 Task: Find a place to stay in Arang, India, from 8th to 15th August for 9 guests, with a price range of ₹10,000 to ₹32,000, 5 bedrooms, 5 beds, 5 bathrooms, type 'Flat', and amenities including Wifi, Free parking, TV, Gym, and Breakfast, with Self check-in option.
Action: Mouse moved to (472, 65)
Screenshot: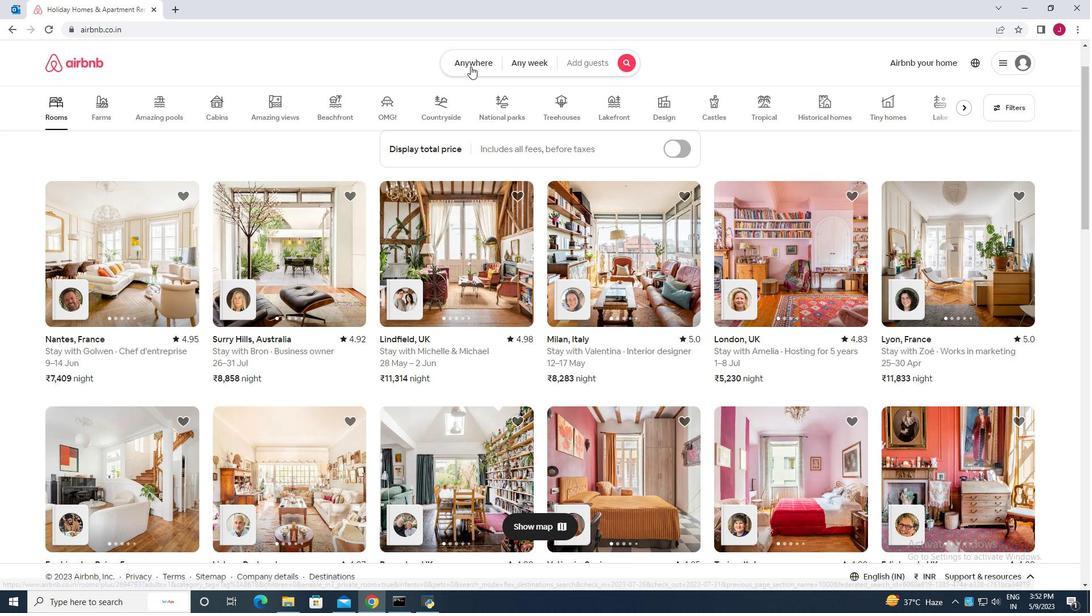 
Action: Mouse pressed left at (472, 65)
Screenshot: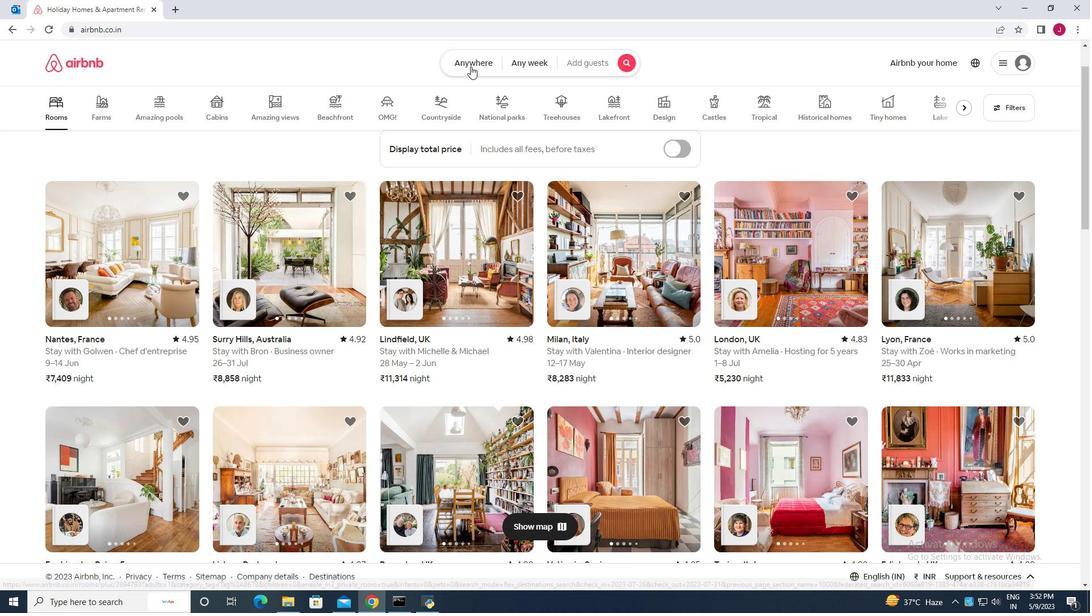 
Action: Mouse moved to (399, 112)
Screenshot: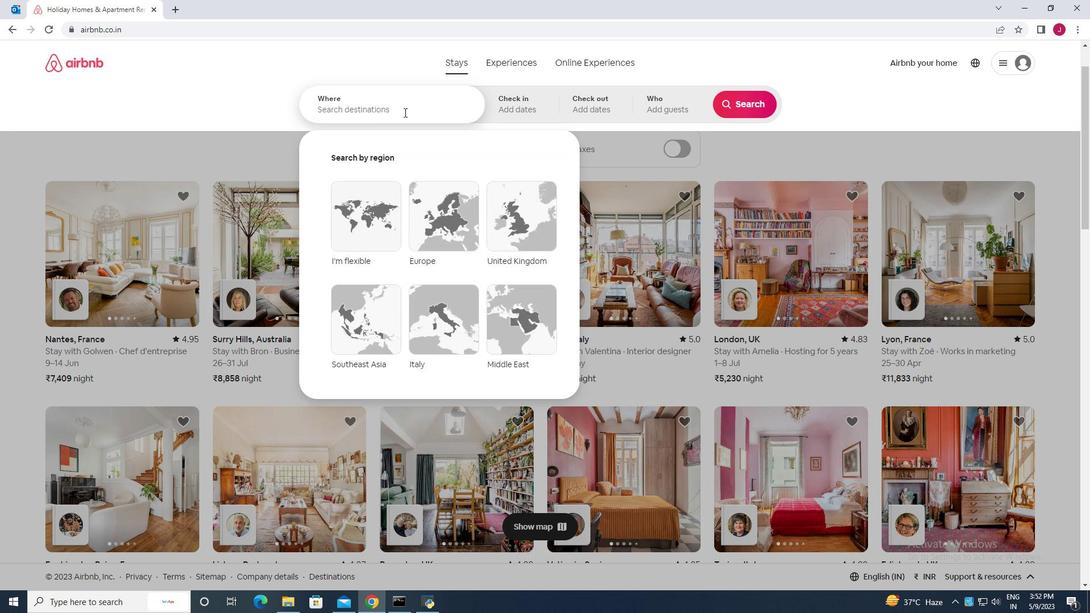 
Action: Mouse pressed left at (399, 112)
Screenshot: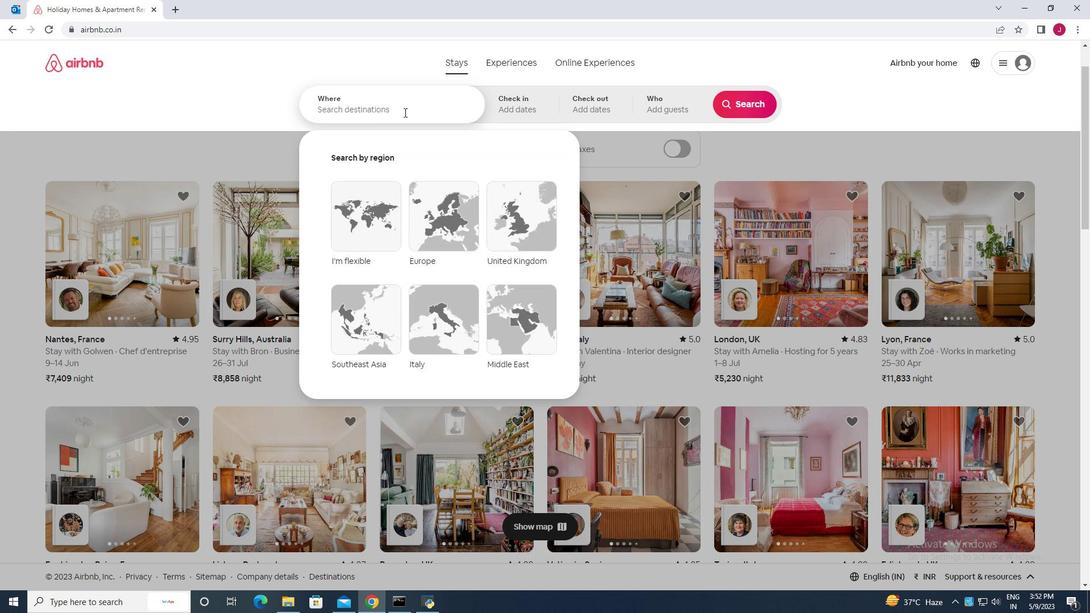 
Action: Key pressed arang<Key.space>india
Screenshot: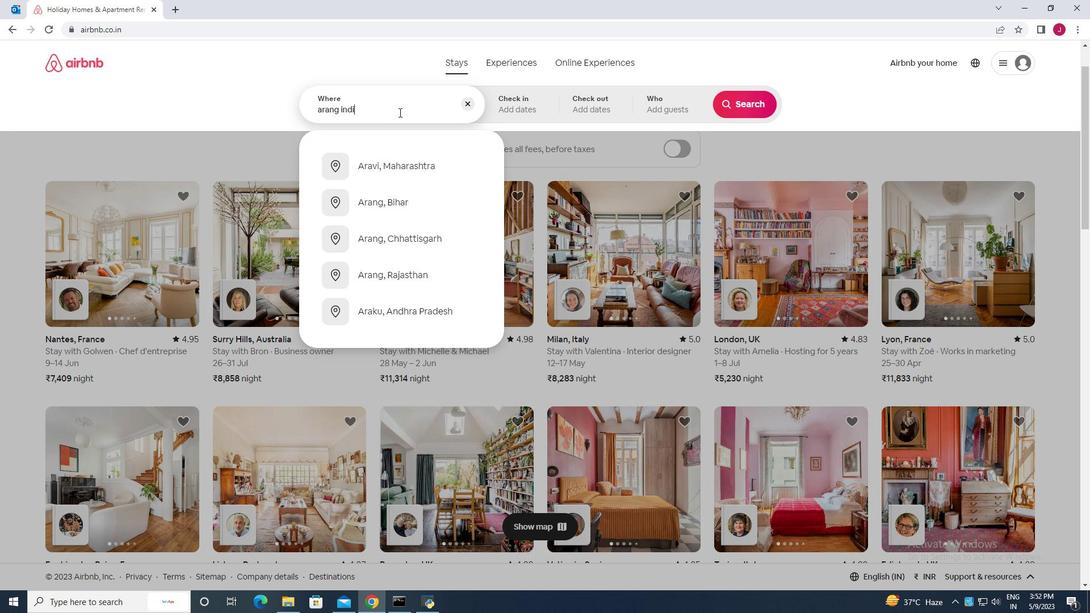 
Action: Mouse moved to (400, 116)
Screenshot: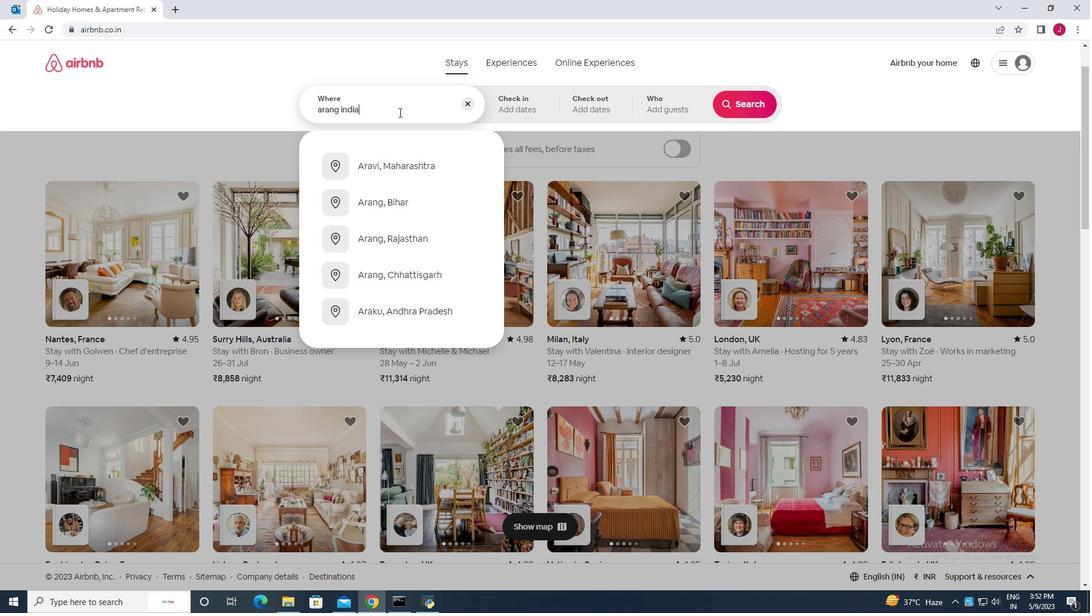 
Action: Key pressed <Key.space>
Screenshot: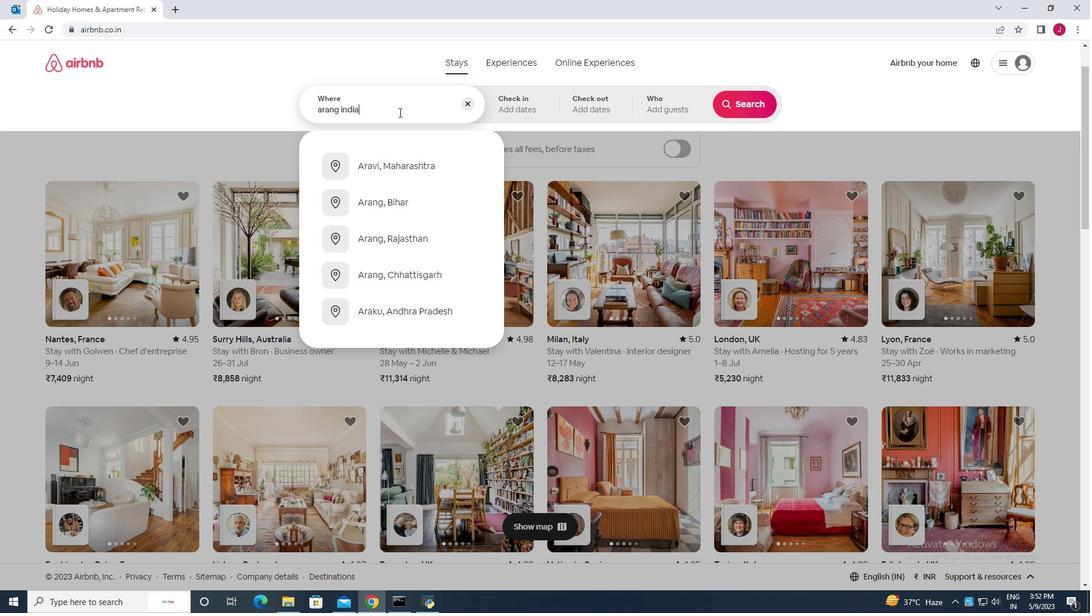 
Action: Mouse moved to (394, 102)
Screenshot: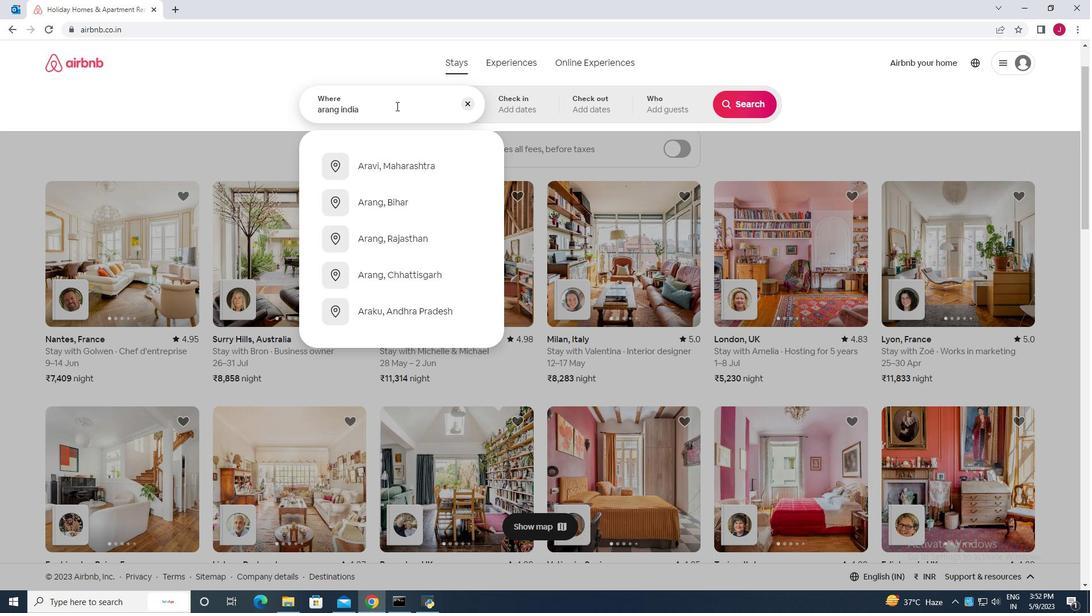 
Action: Key pressed <Key.enter>
Screenshot: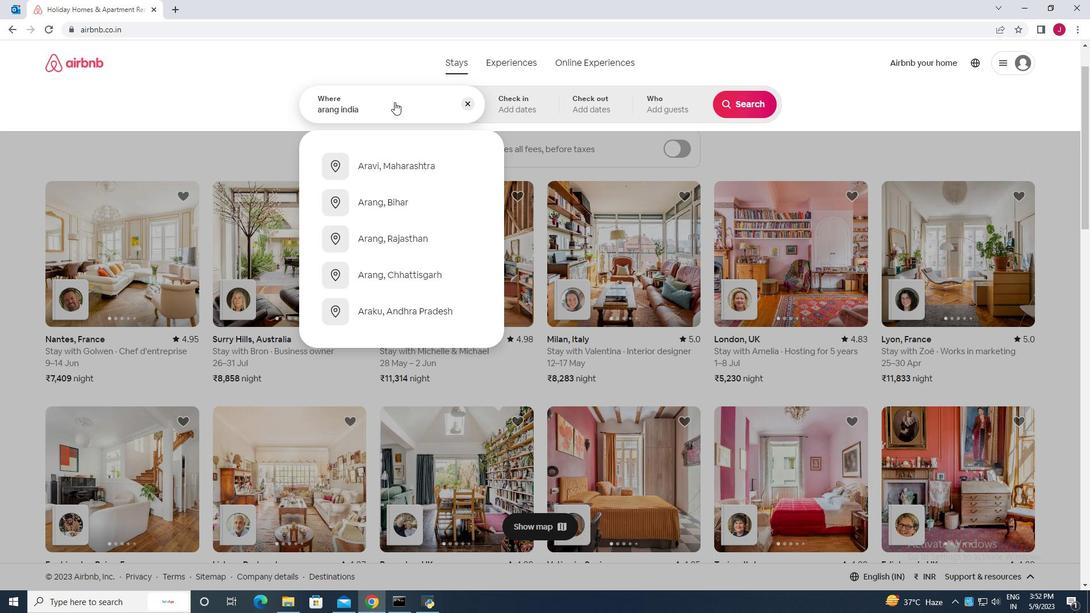 
Action: Mouse moved to (739, 196)
Screenshot: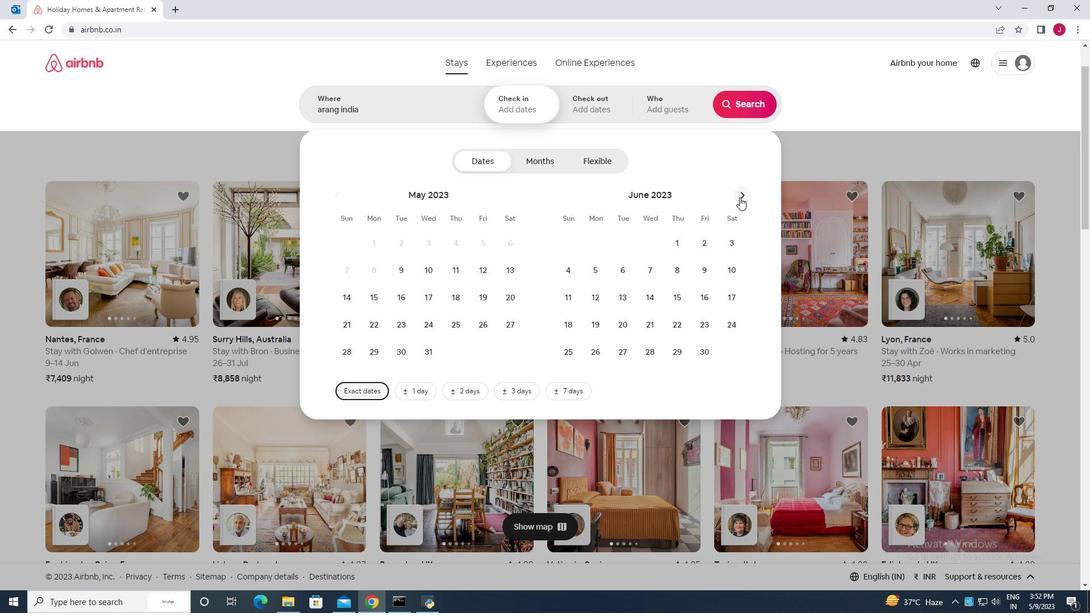 
Action: Mouse pressed left at (739, 196)
Screenshot: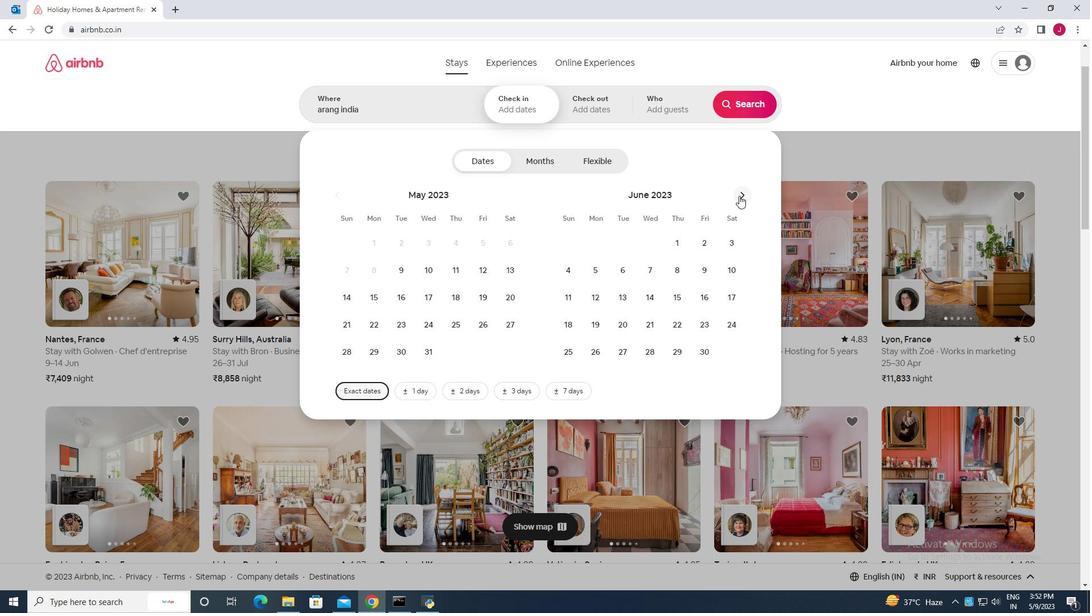 
Action: Mouse pressed left at (739, 196)
Screenshot: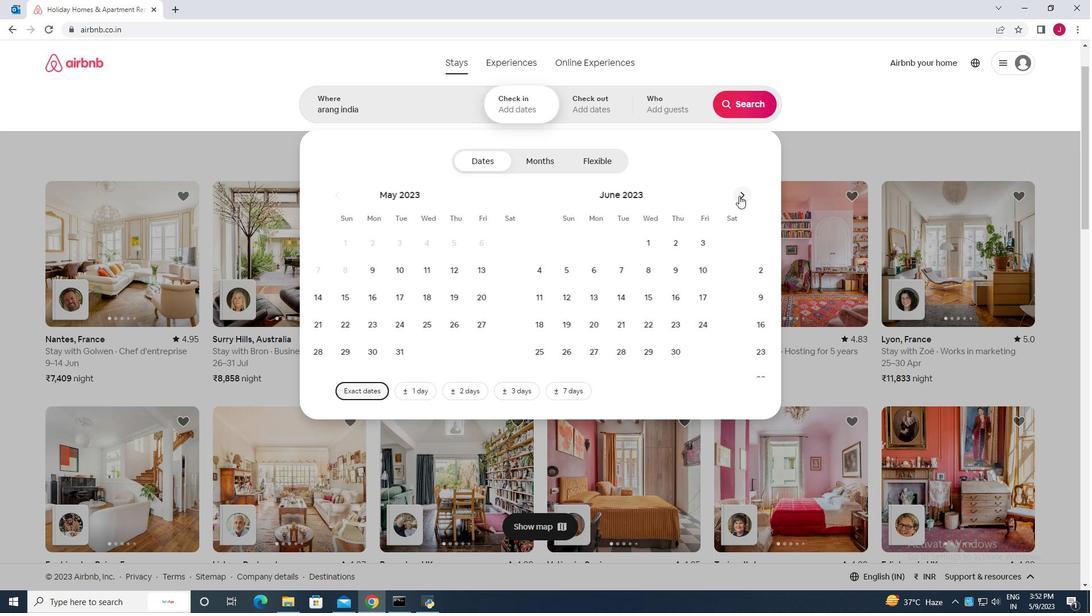 
Action: Mouse moved to (622, 272)
Screenshot: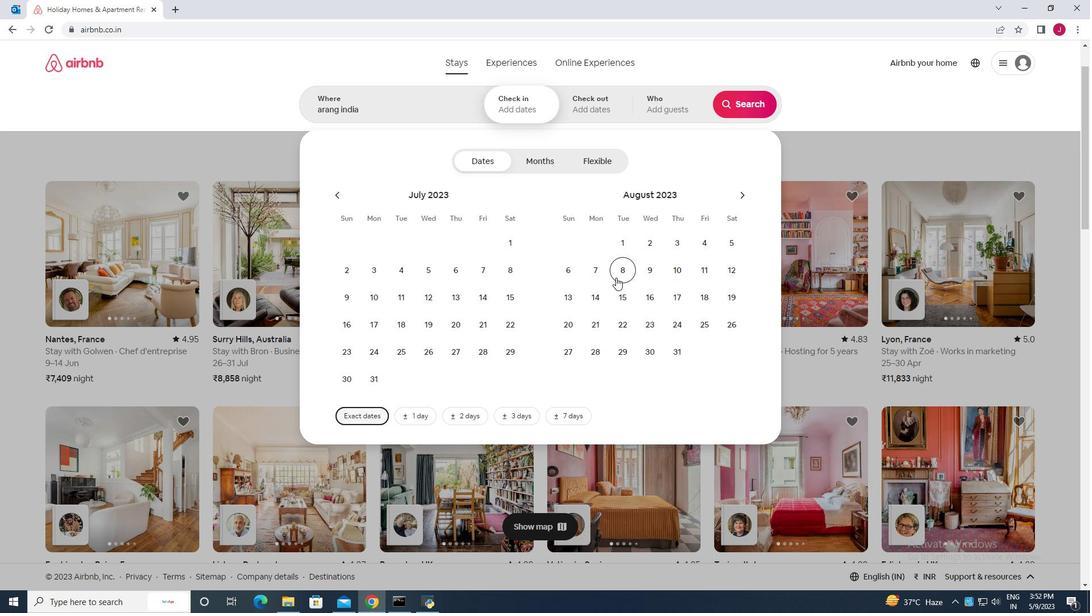 
Action: Mouse pressed left at (622, 272)
Screenshot: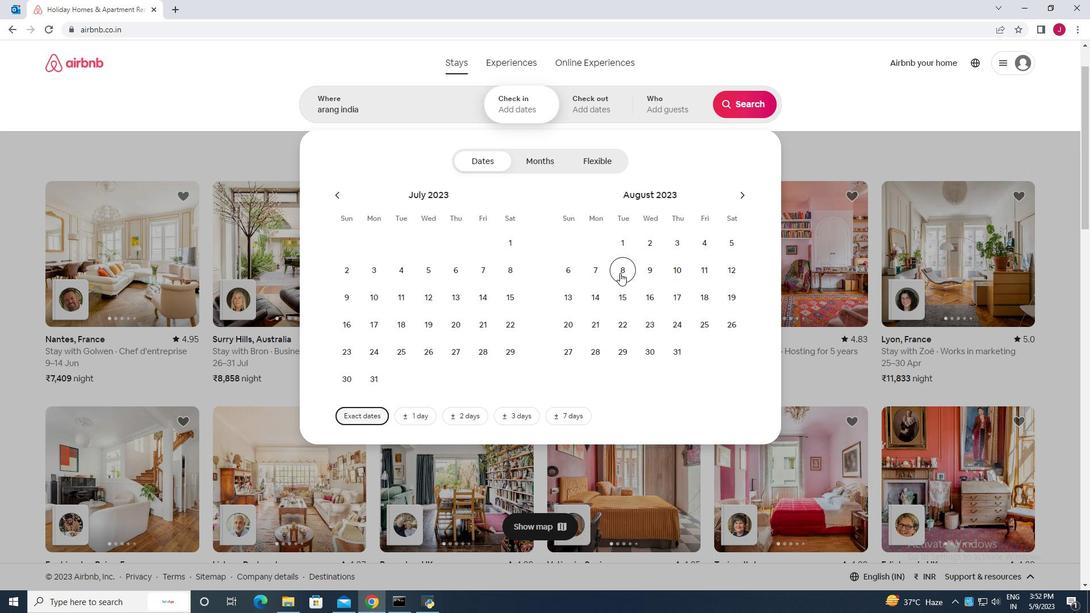 
Action: Mouse moved to (623, 301)
Screenshot: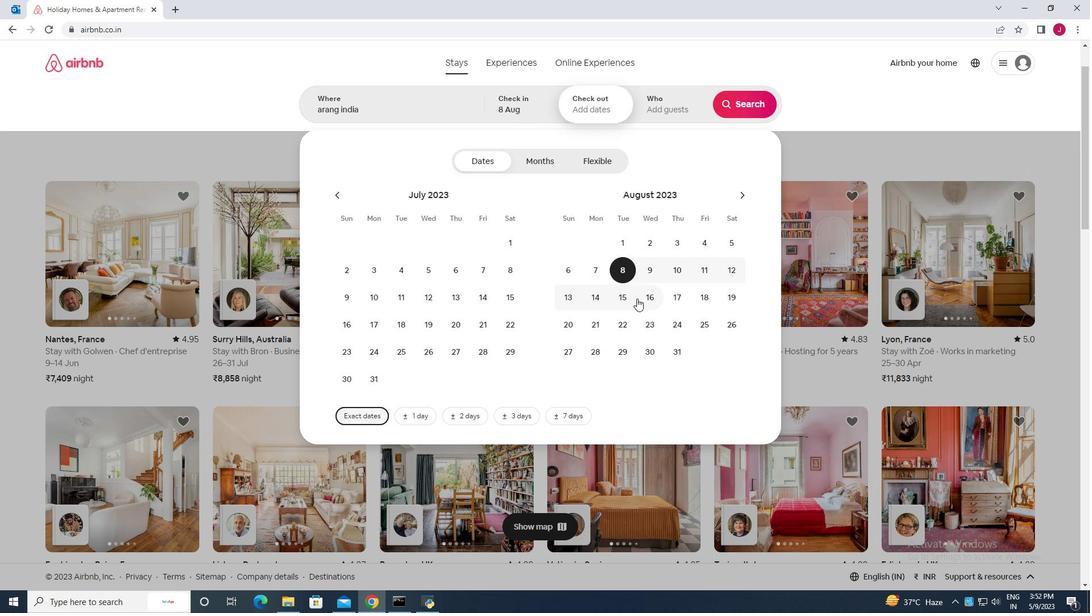 
Action: Mouse pressed left at (623, 301)
Screenshot: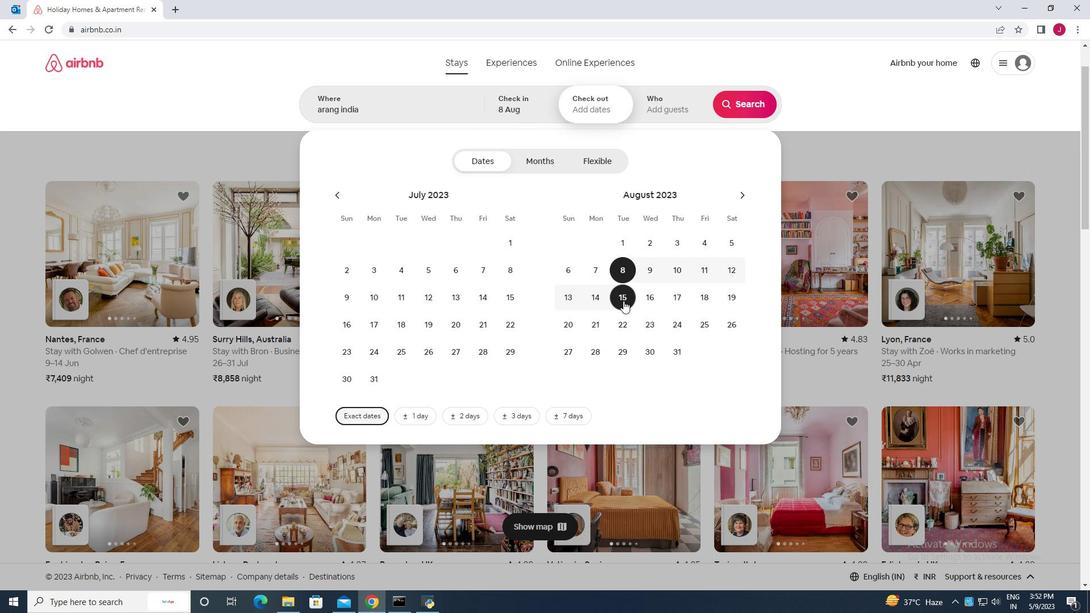 
Action: Mouse moved to (669, 108)
Screenshot: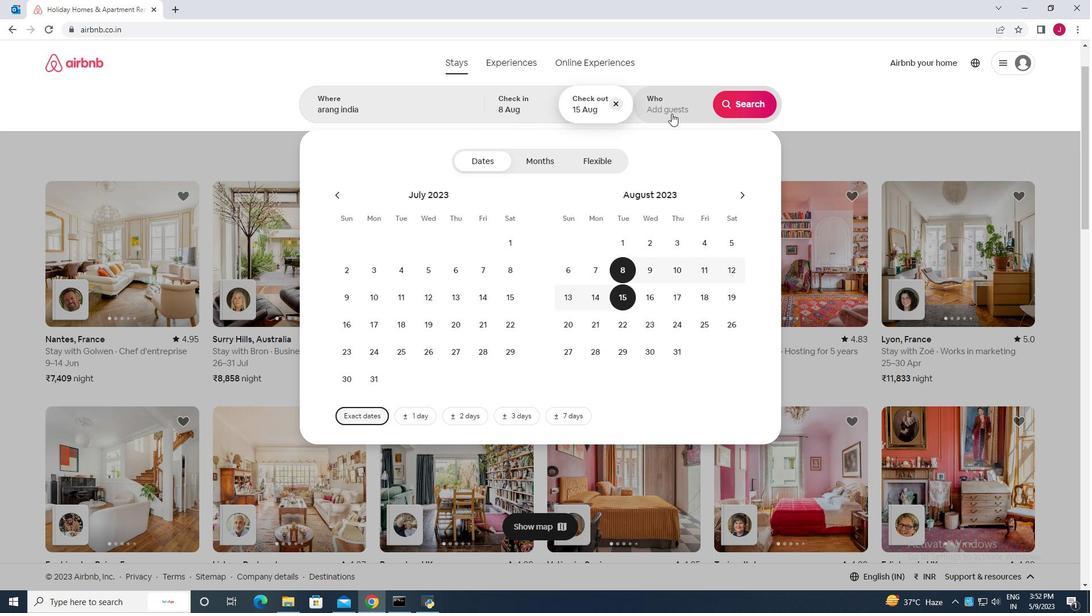 
Action: Mouse pressed left at (669, 108)
Screenshot: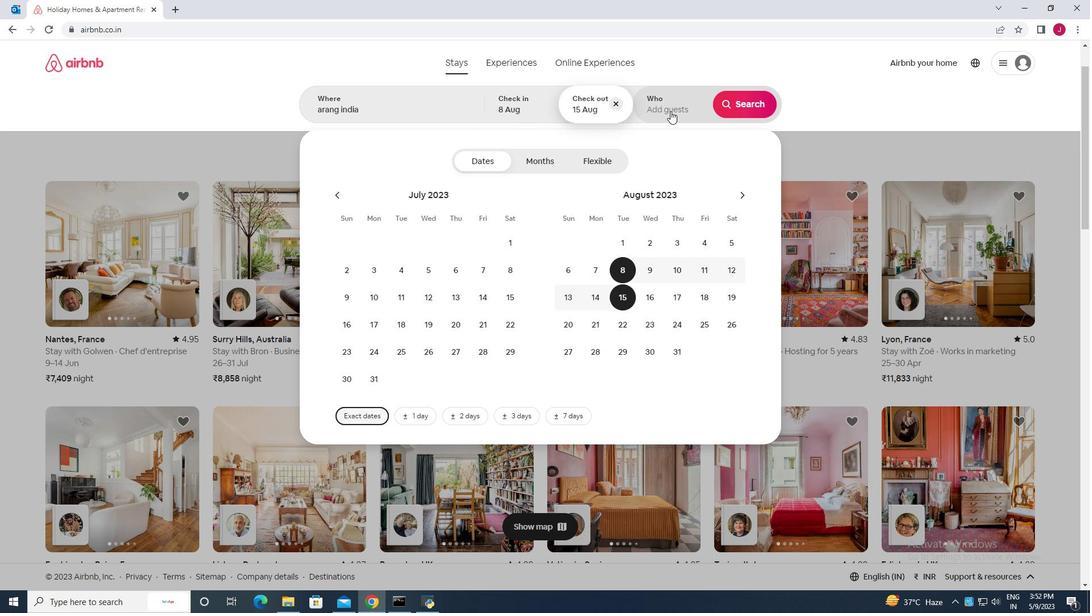 
Action: Mouse moved to (754, 164)
Screenshot: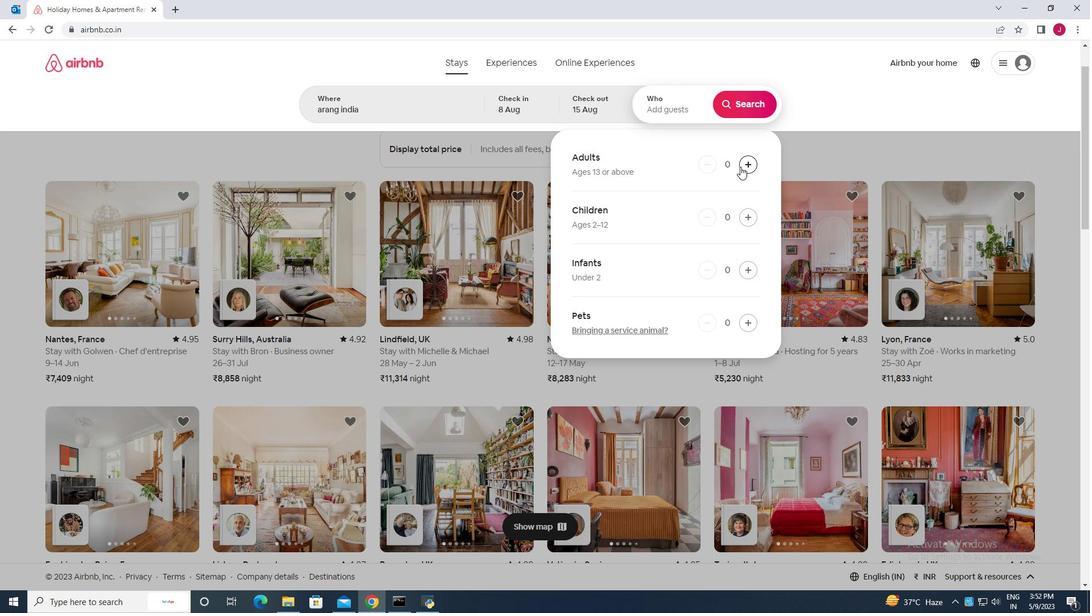 
Action: Mouse pressed left at (754, 164)
Screenshot: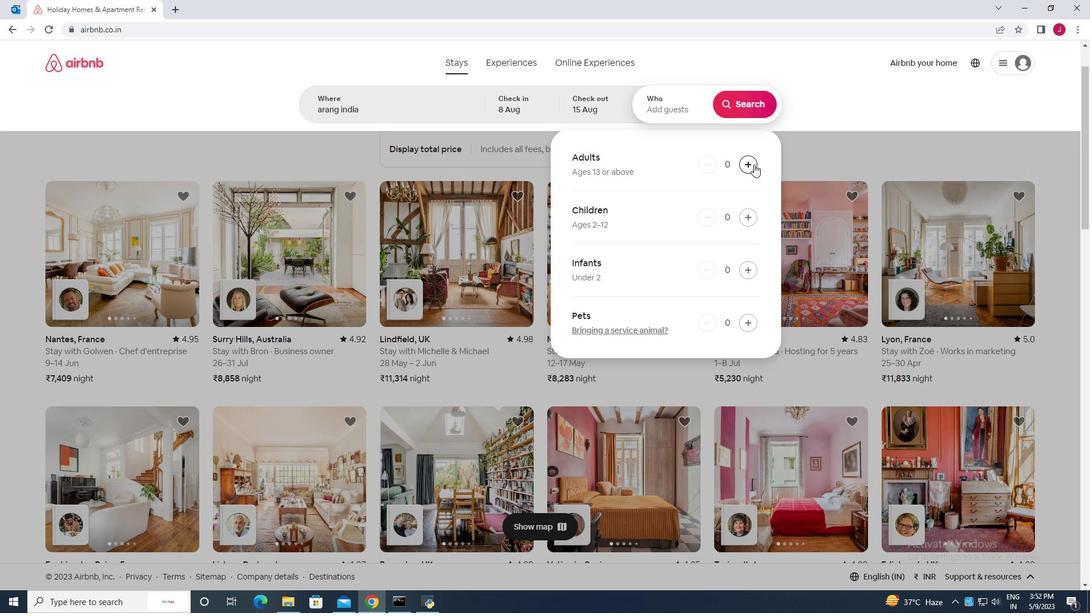 
Action: Mouse pressed left at (754, 164)
Screenshot: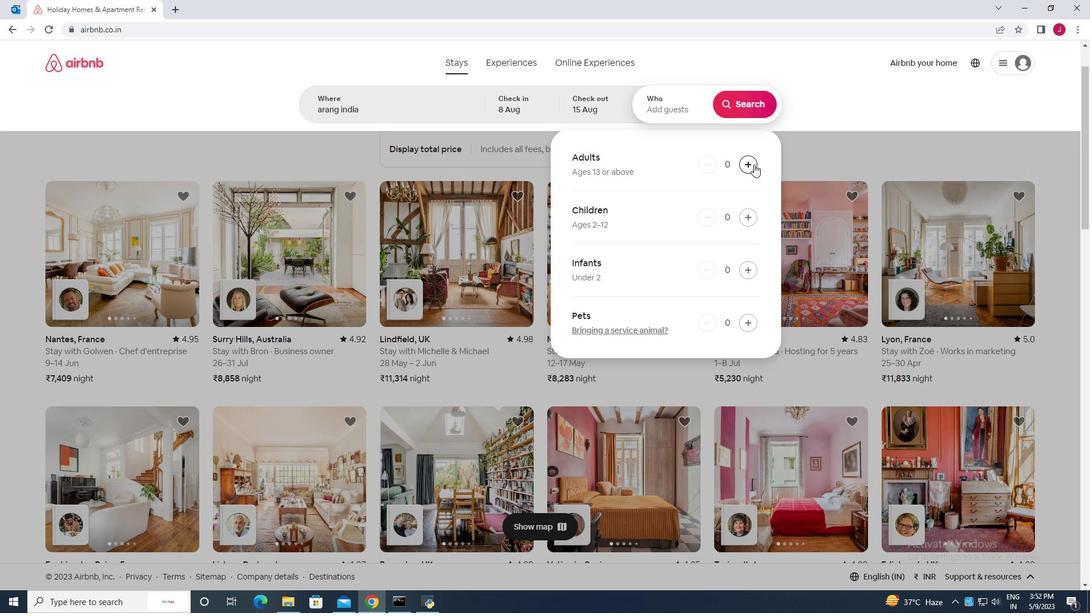 
Action: Mouse pressed left at (754, 164)
Screenshot: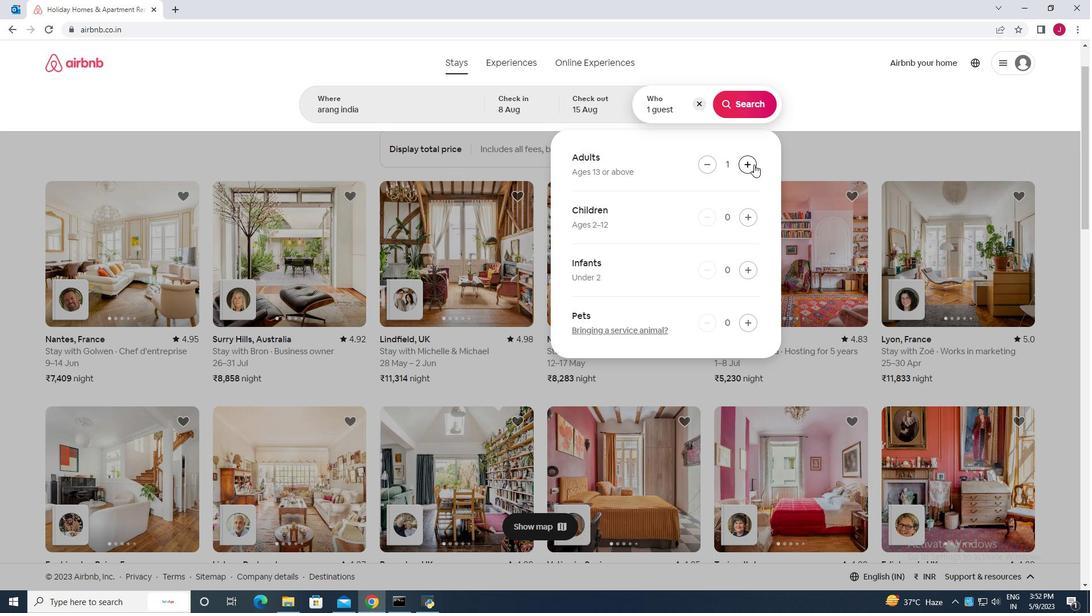 
Action: Mouse pressed left at (754, 164)
Screenshot: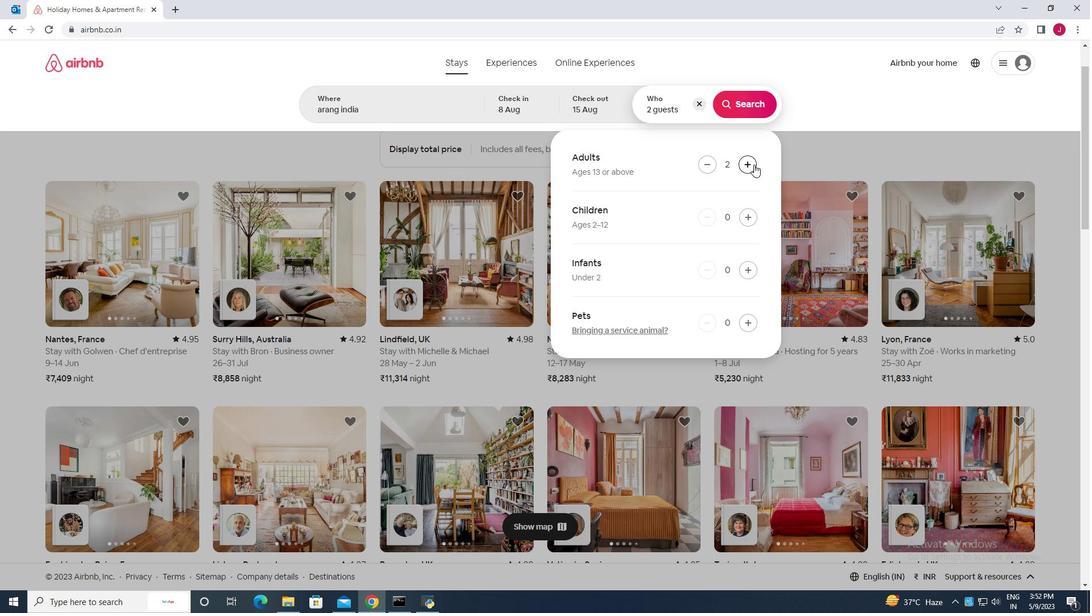 
Action: Mouse pressed left at (754, 164)
Screenshot: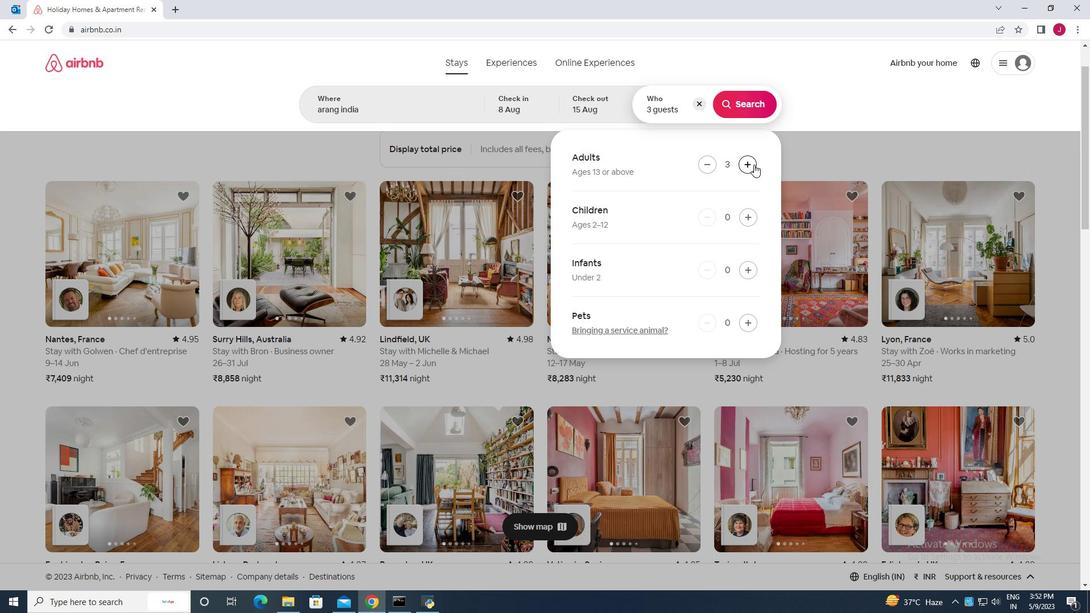 
Action: Mouse pressed left at (754, 164)
Screenshot: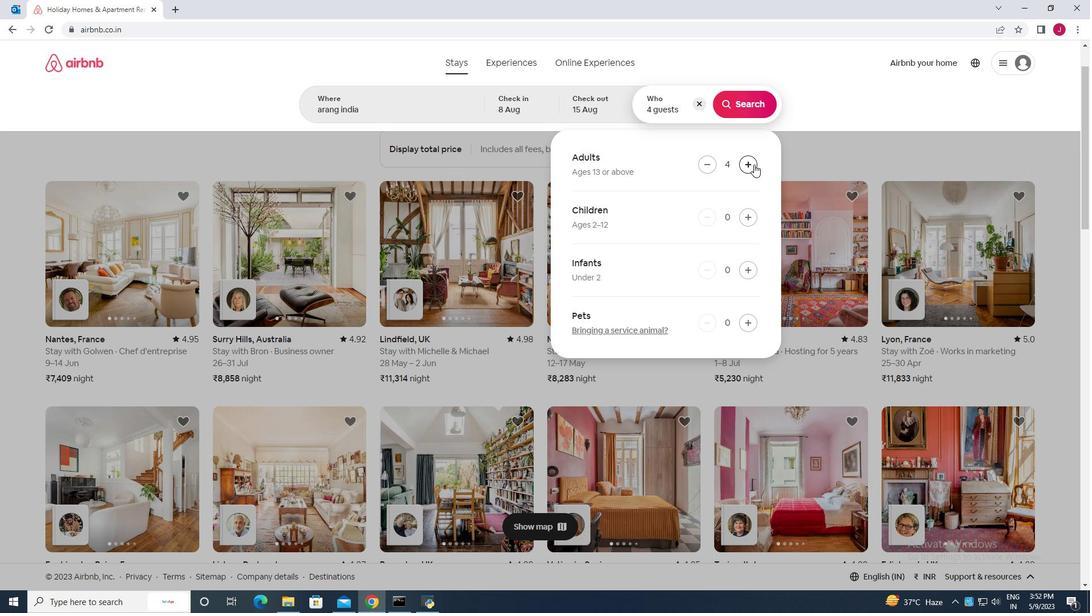 
Action: Mouse pressed left at (754, 164)
Screenshot: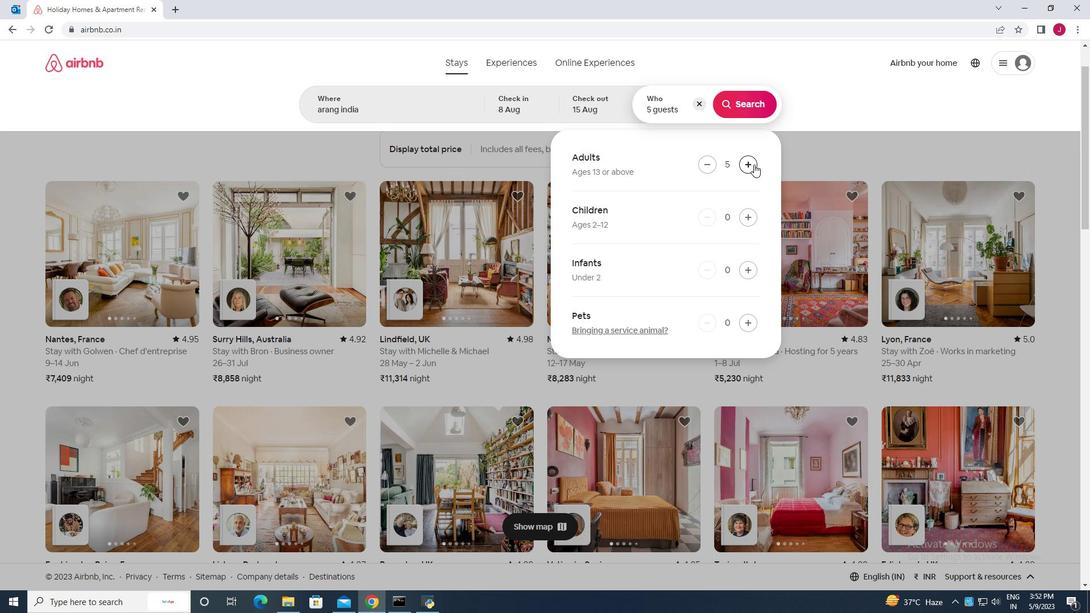 
Action: Mouse pressed left at (754, 164)
Screenshot: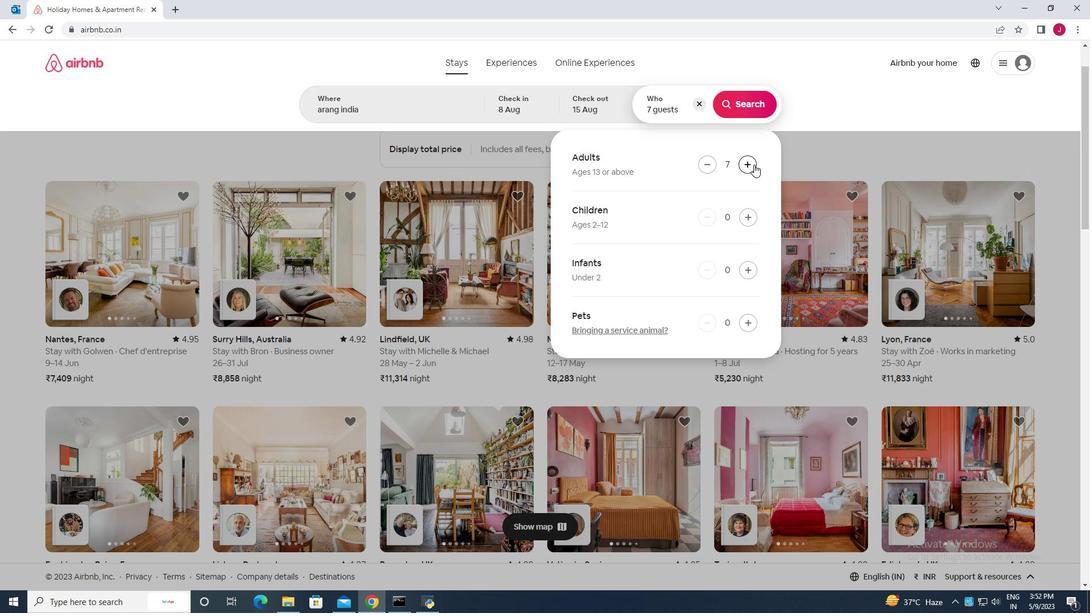 
Action: Mouse pressed left at (754, 164)
Screenshot: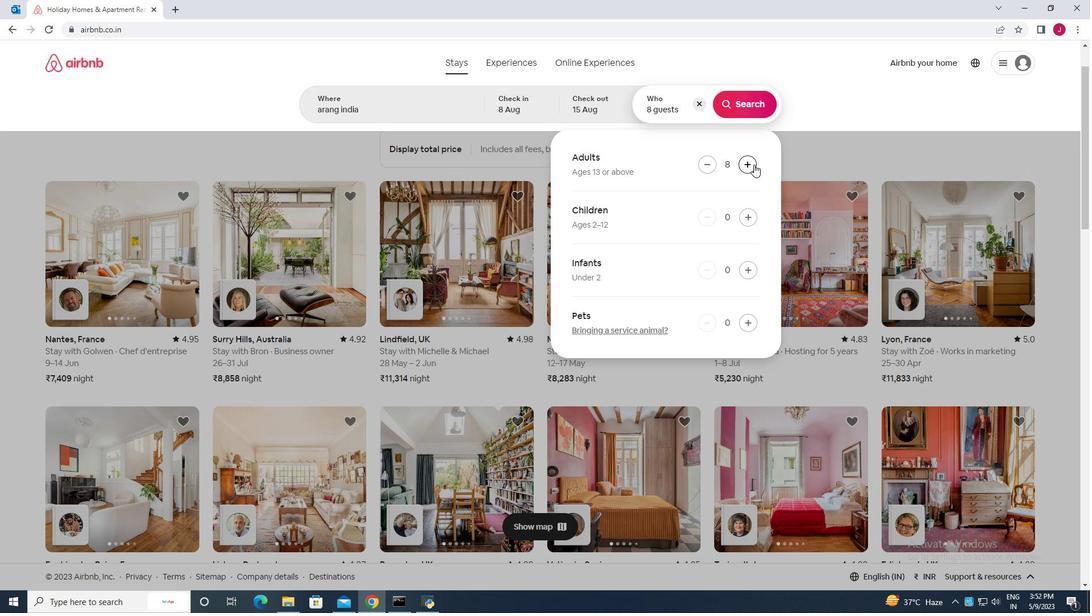 
Action: Mouse moved to (747, 103)
Screenshot: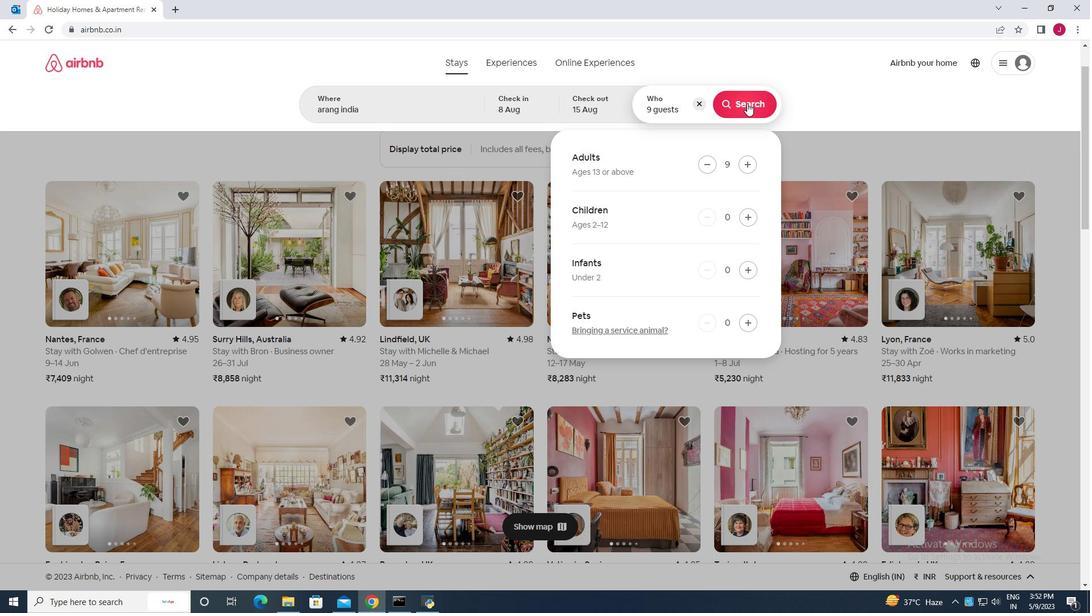 
Action: Mouse pressed left at (747, 103)
Screenshot: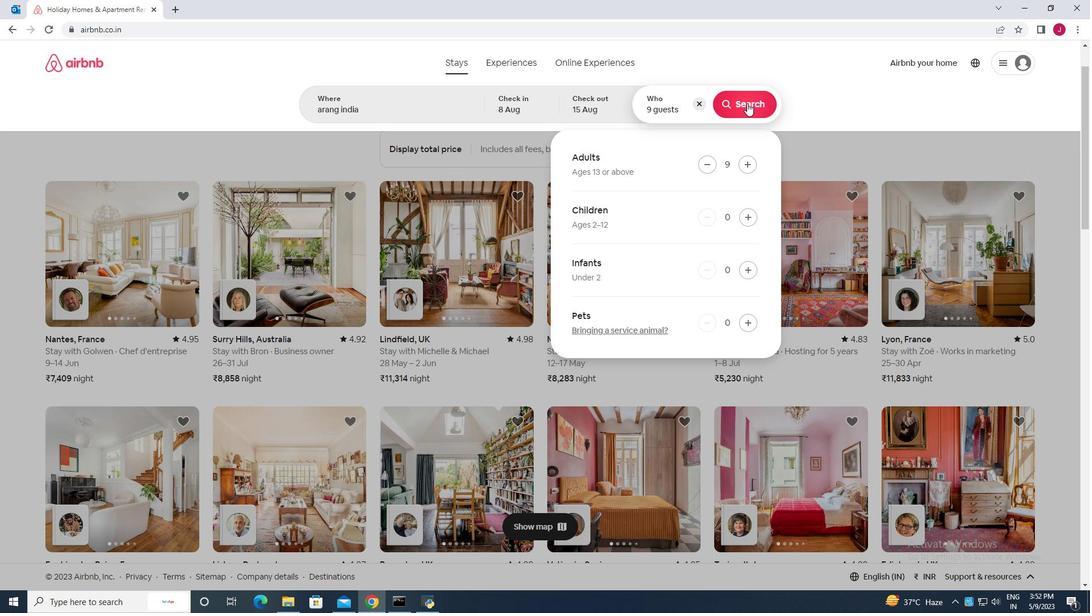 
Action: Mouse moved to (1047, 106)
Screenshot: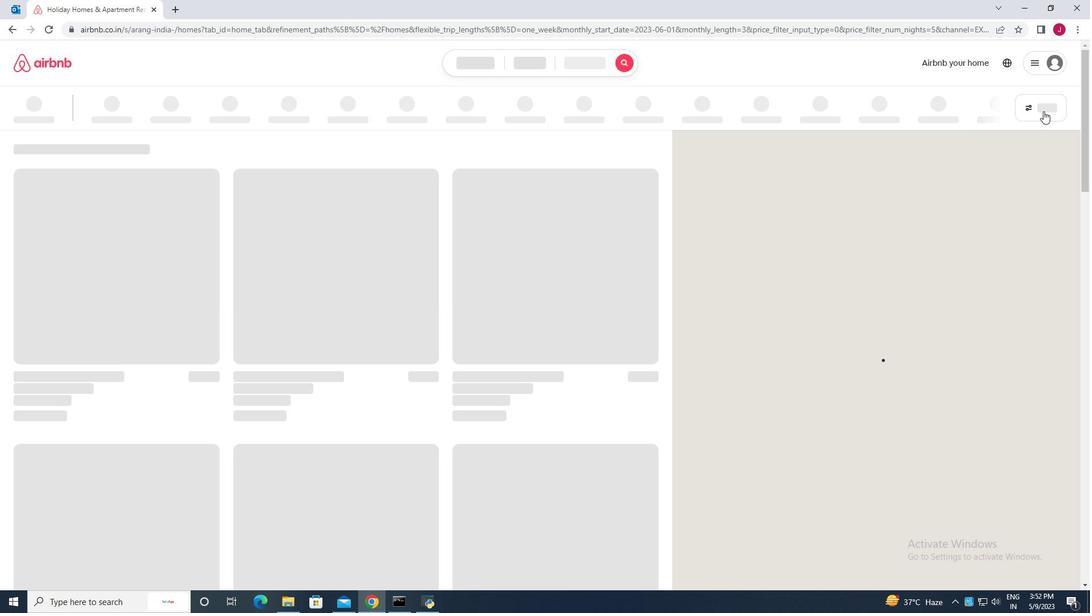 
Action: Mouse pressed left at (1047, 106)
Screenshot: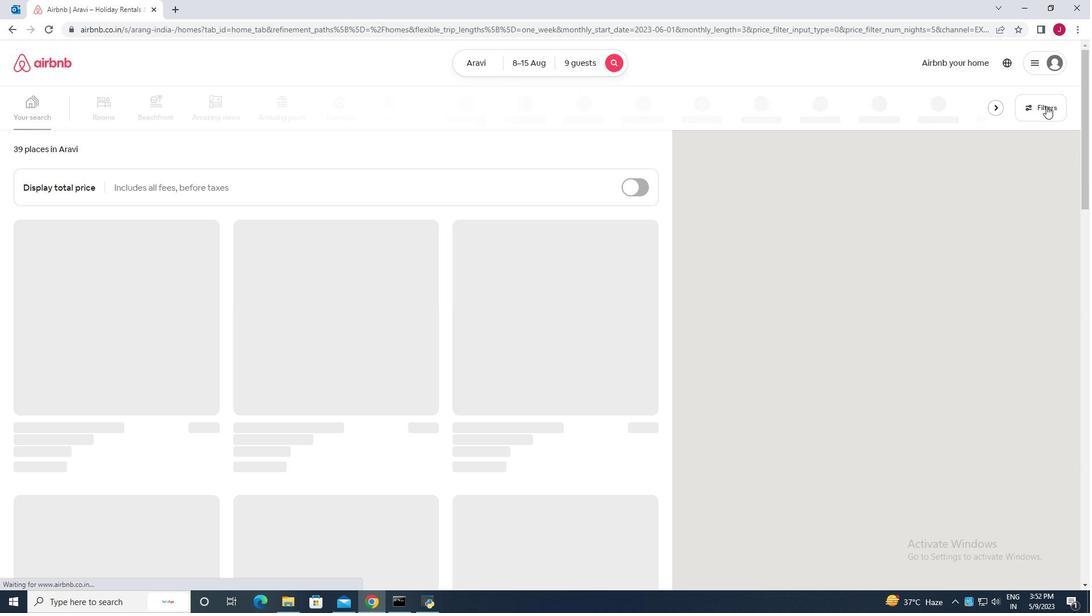 
Action: Mouse moved to (411, 388)
Screenshot: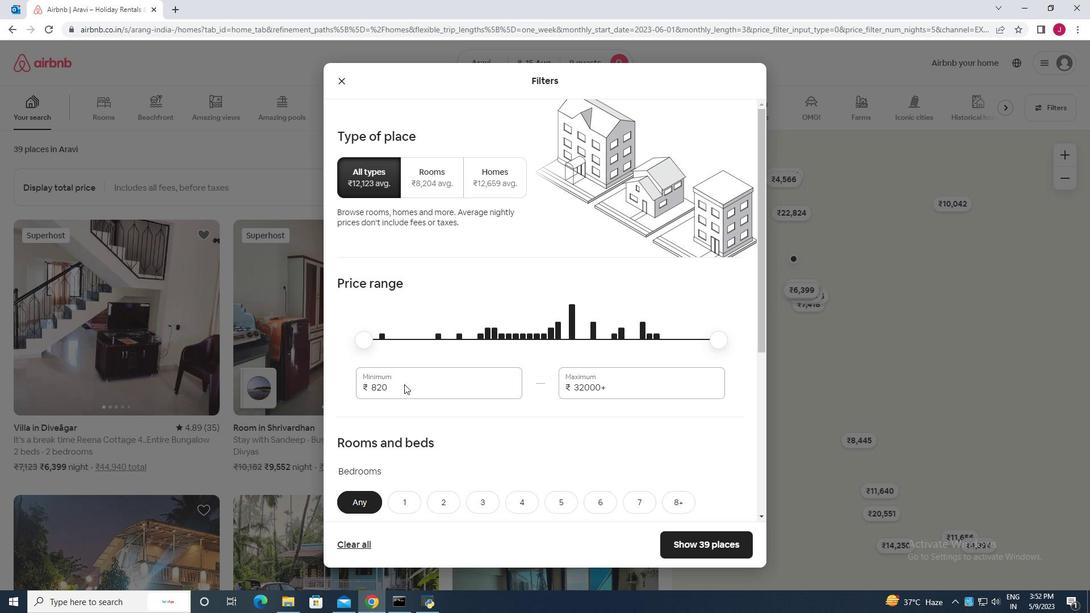 
Action: Mouse pressed left at (411, 388)
Screenshot: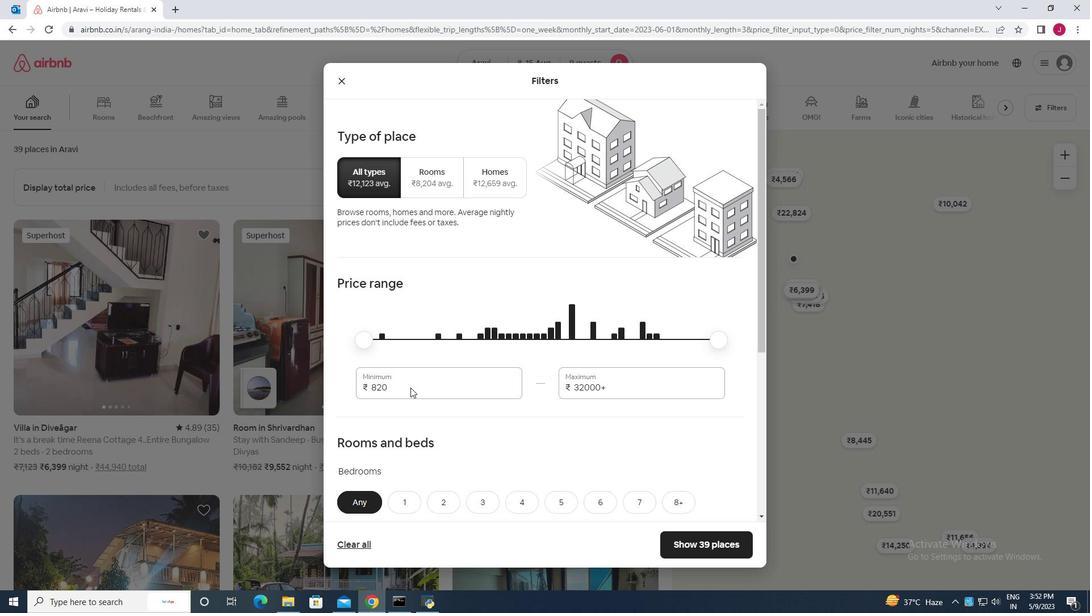 
Action: Mouse moved to (412, 388)
Screenshot: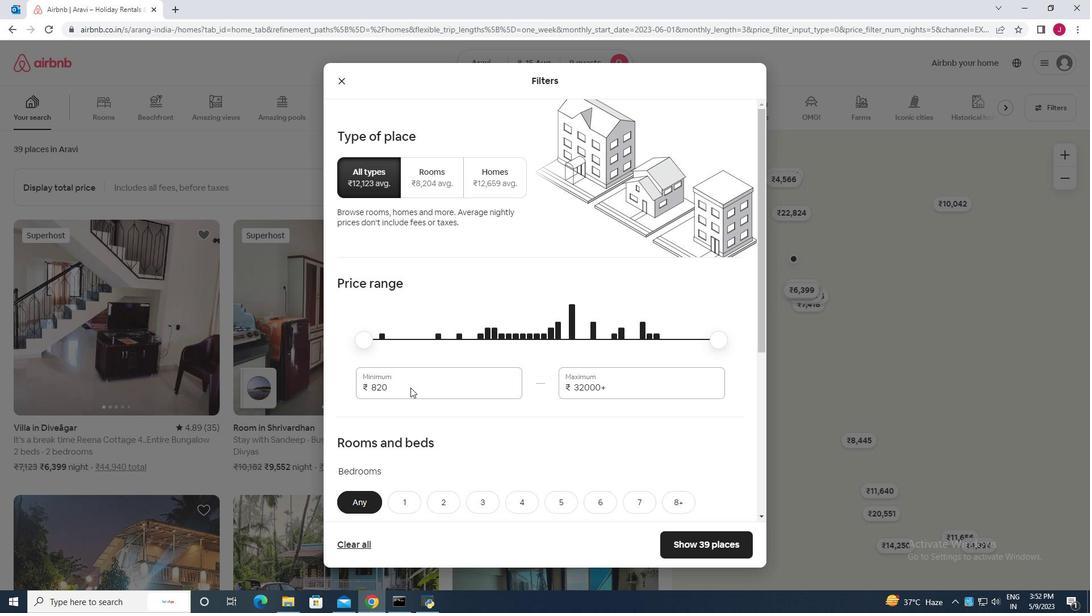 
Action: Key pressed <Key.backspace><Key.backspace><Key.backspace><Key.backspace><Key.backspace><Key.backspace>
Screenshot: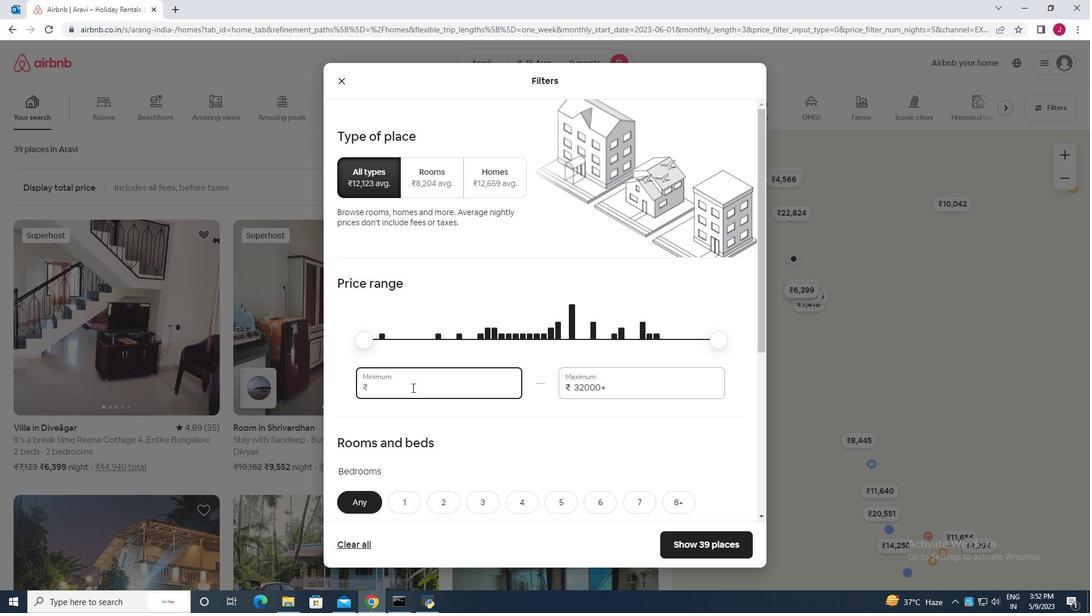 
Action: Mouse moved to (502, 382)
Screenshot: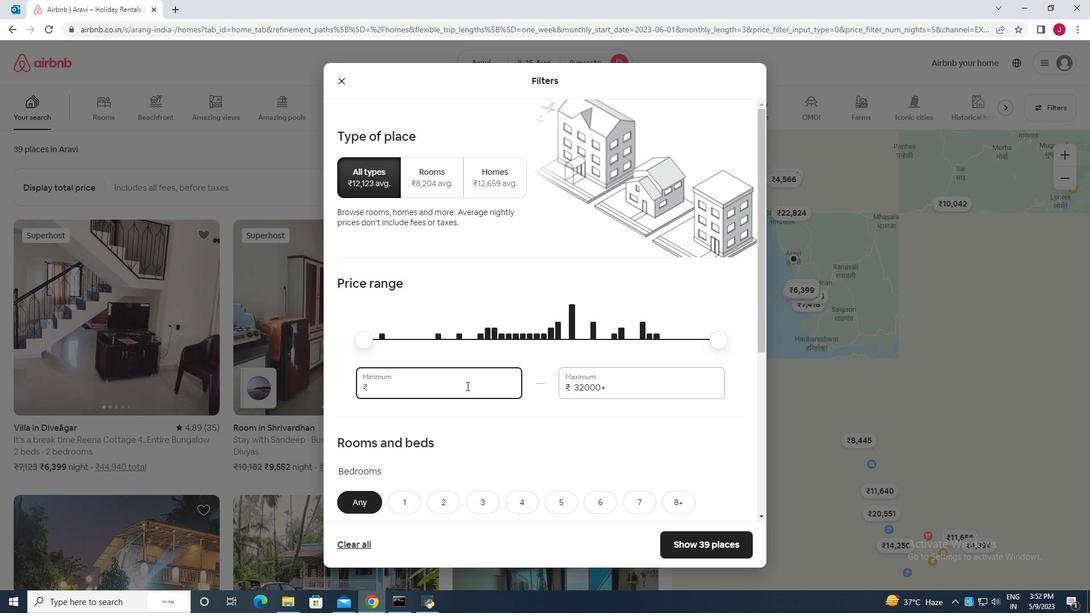 
Action: Key pressed 1000
Screenshot: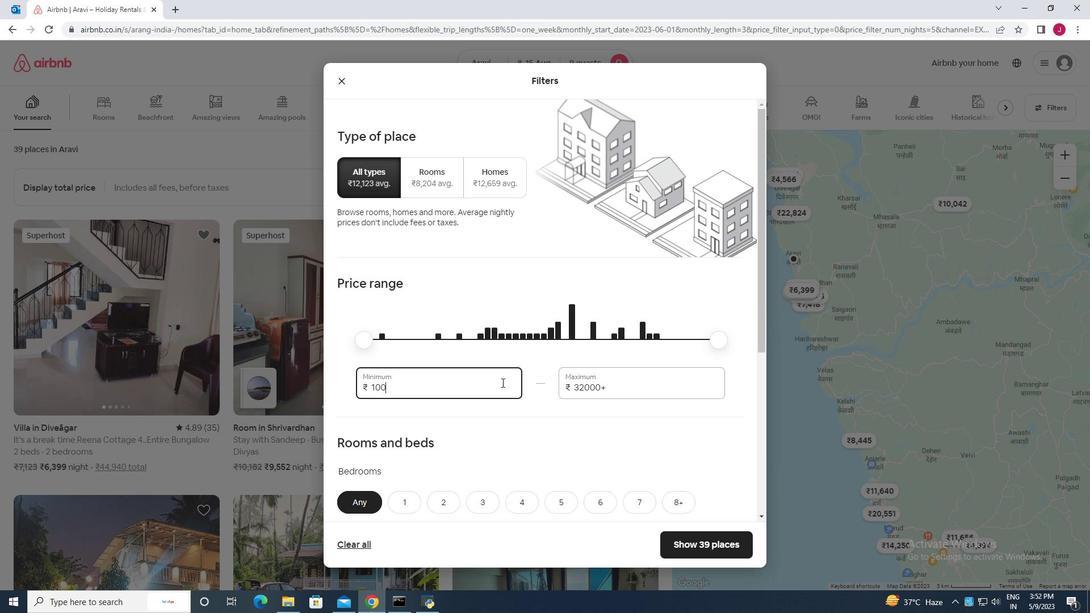 
Action: Mouse moved to (542, 380)
Screenshot: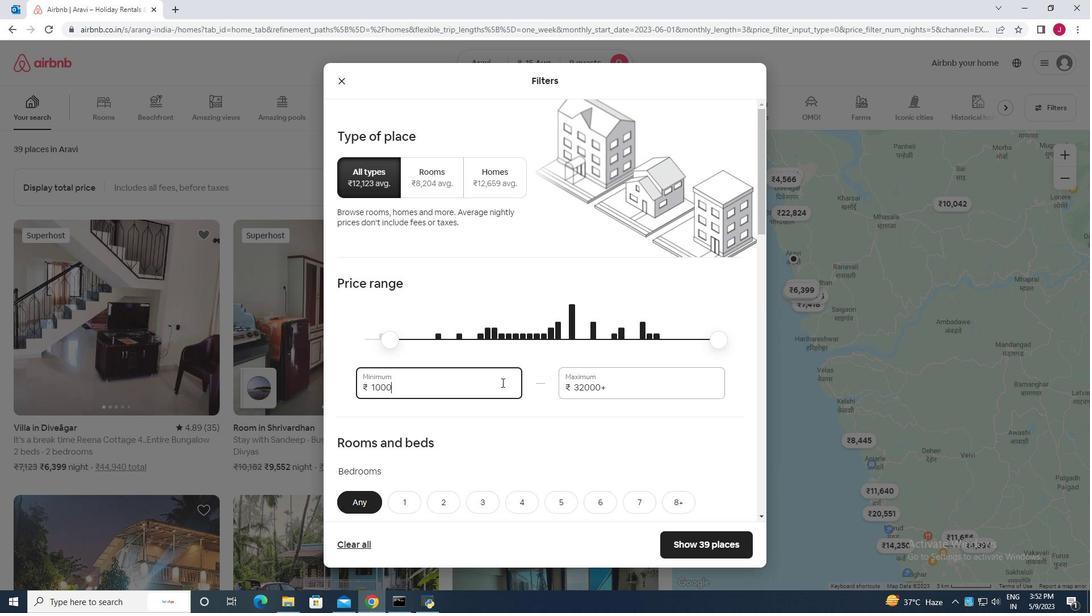 
Action: Key pressed 0
Screenshot: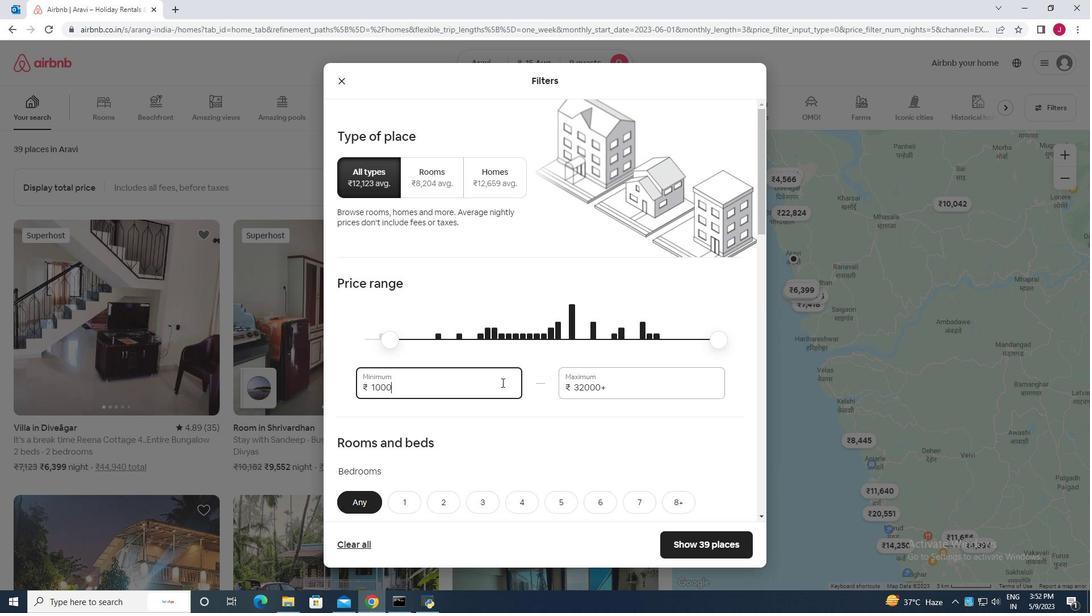 
Action: Mouse moved to (668, 379)
Screenshot: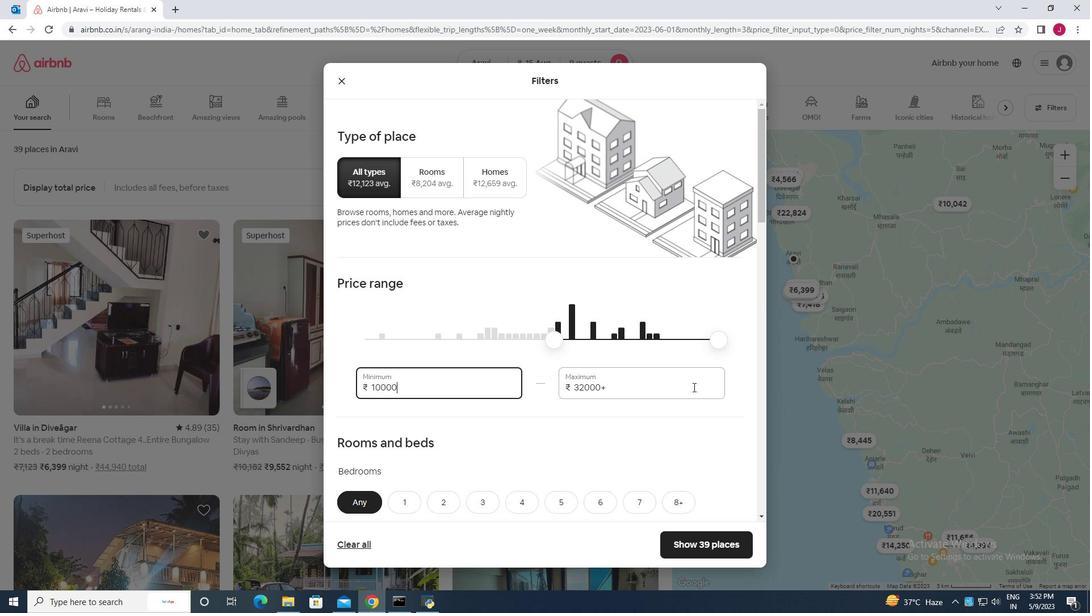 
Action: Mouse pressed left at (668, 379)
Screenshot: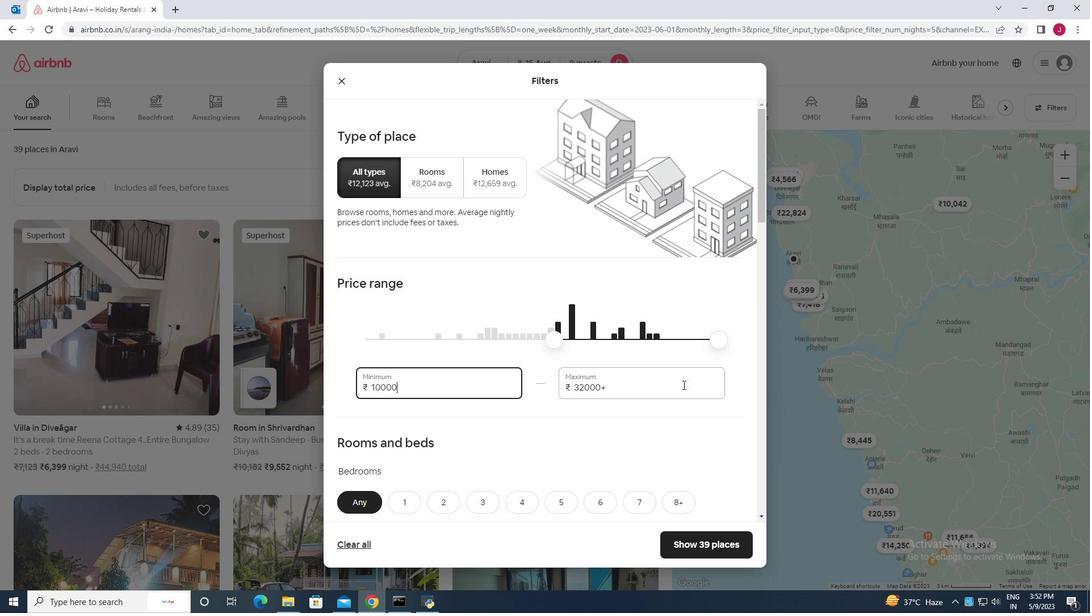 
Action: Key pressed <Key.backspace><Key.backspace><Key.backspace><Key.backspace><Key.backspace><Key.backspace><Key.backspace><Key.backspace><Key.backspace><Key.backspace><Key.backspace><Key.backspace><Key.backspace><Key.backspace><Key.backspace><Key.backspace><Key.backspace><Key.backspace><Key.backspace><Key.backspace>14000
Screenshot: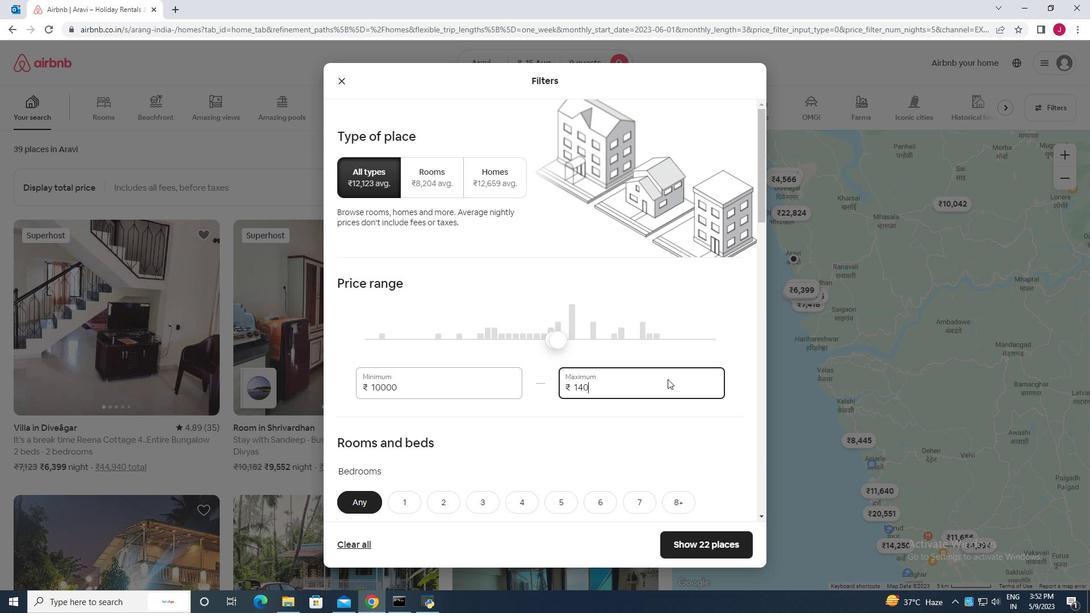 
Action: Mouse moved to (615, 383)
Screenshot: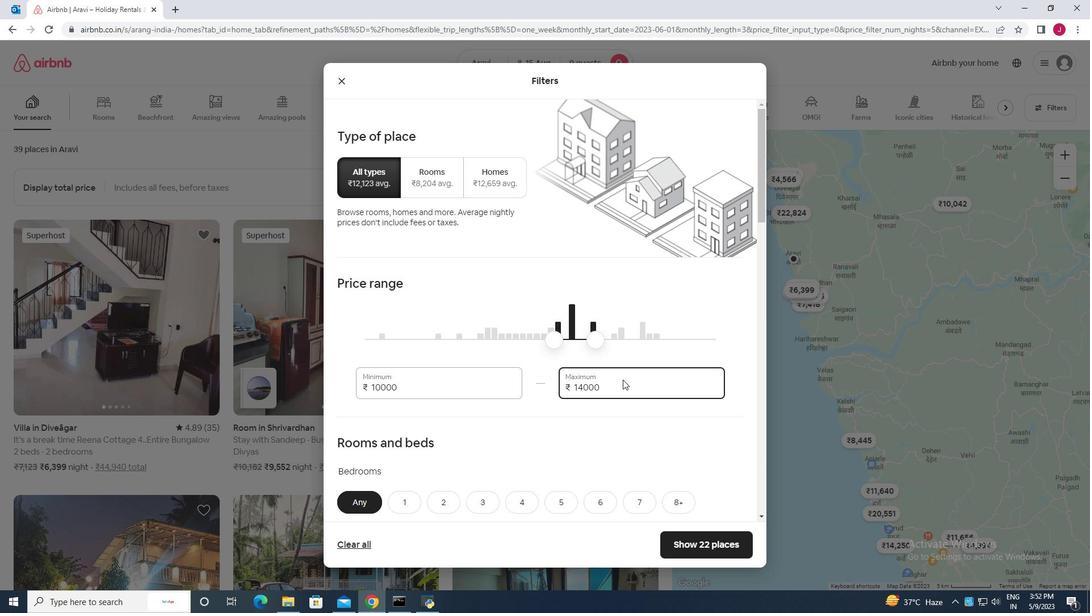 
Action: Mouse scrolled (615, 382) with delta (0, 0)
Screenshot: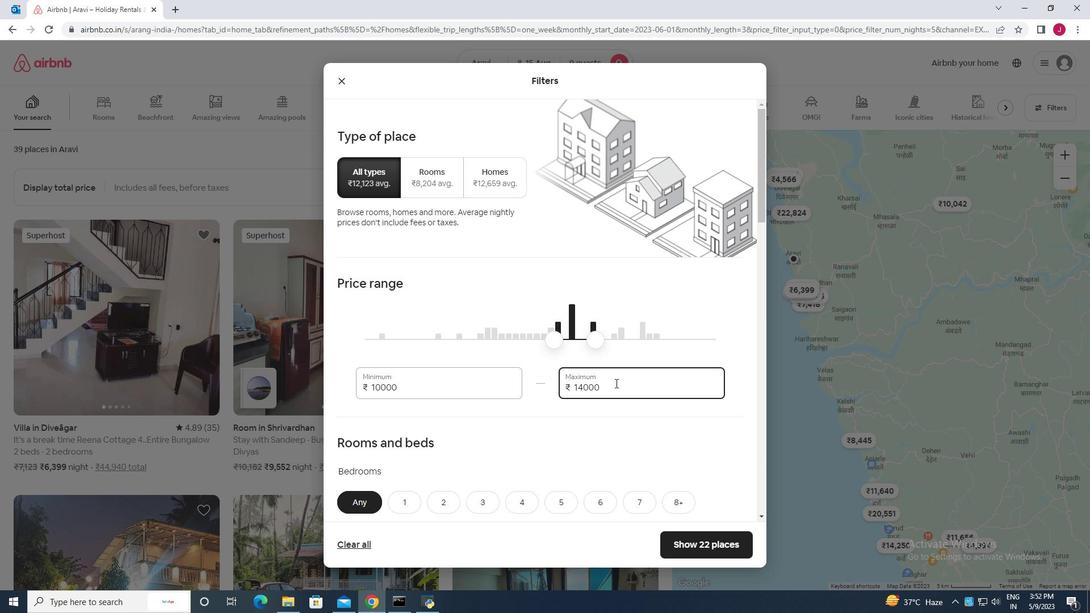 
Action: Mouse scrolled (615, 382) with delta (0, 0)
Screenshot: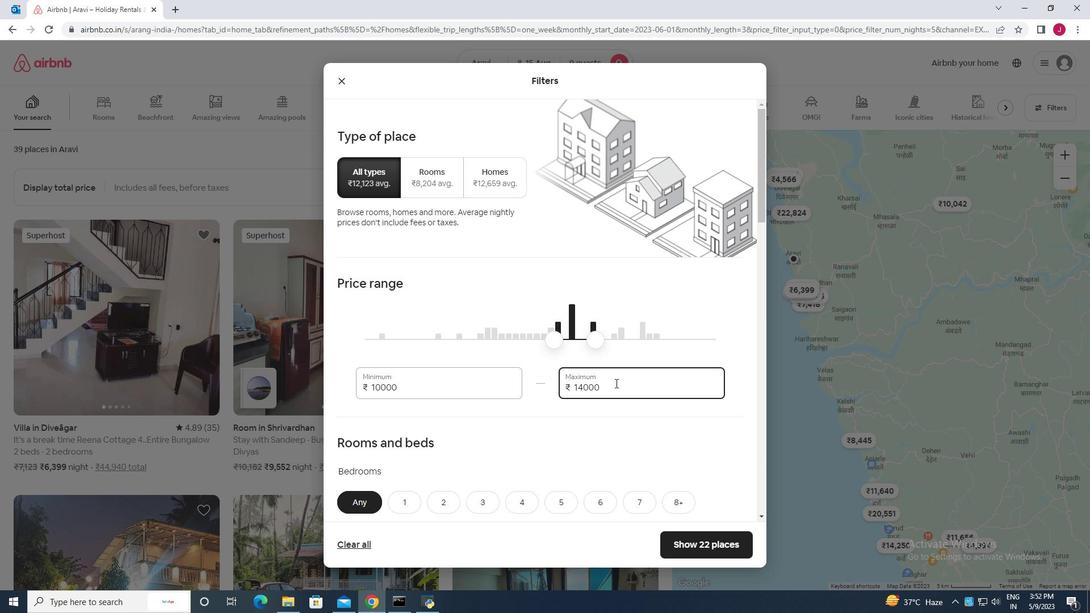 
Action: Mouse moved to (554, 382)
Screenshot: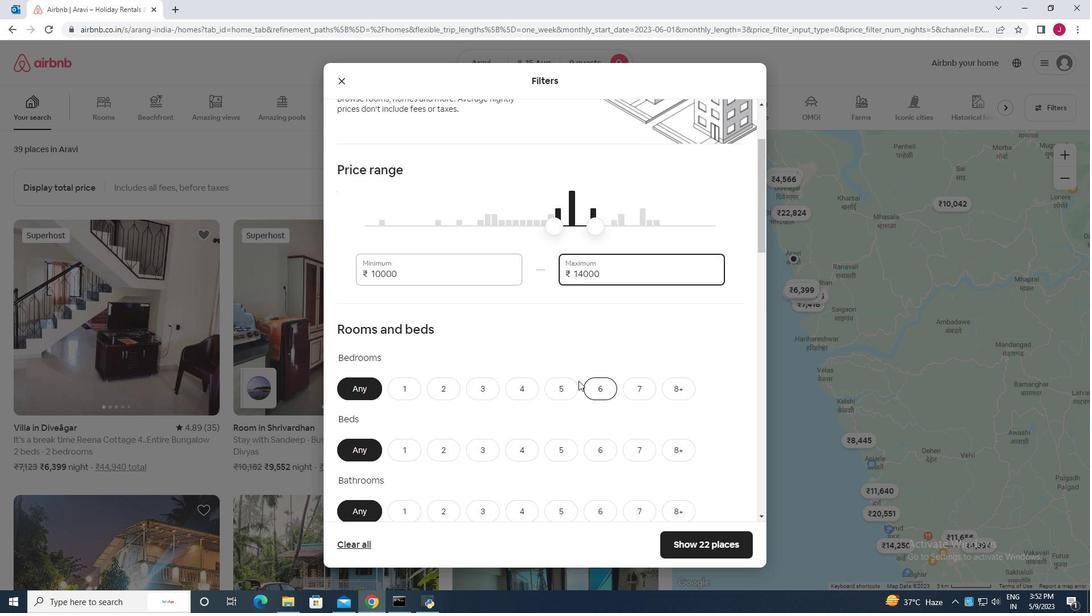 
Action: Mouse scrolled (554, 381) with delta (0, 0)
Screenshot: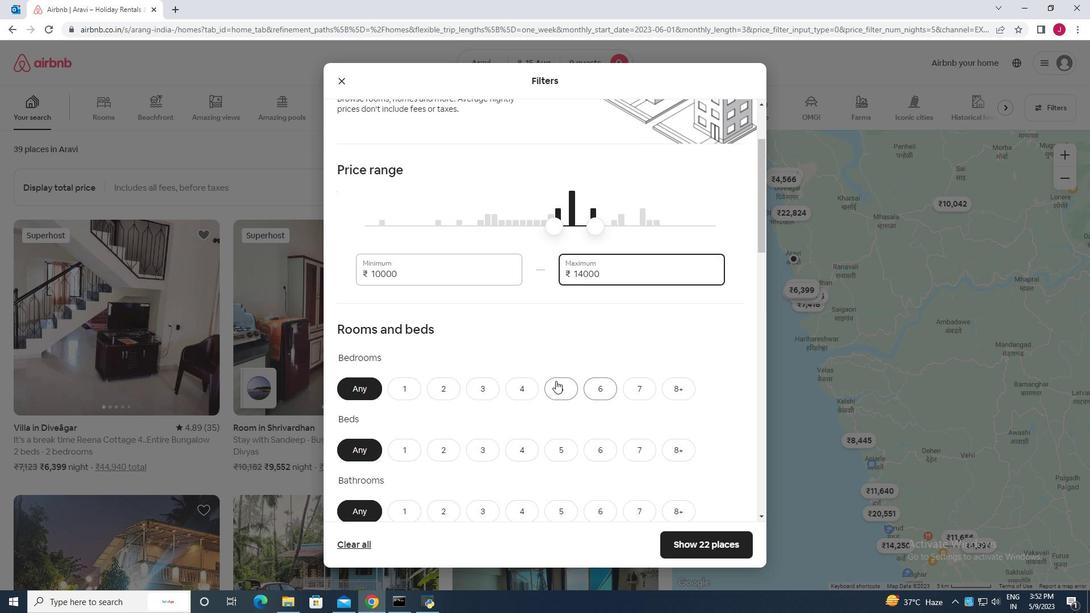 
Action: Mouse moved to (554, 382)
Screenshot: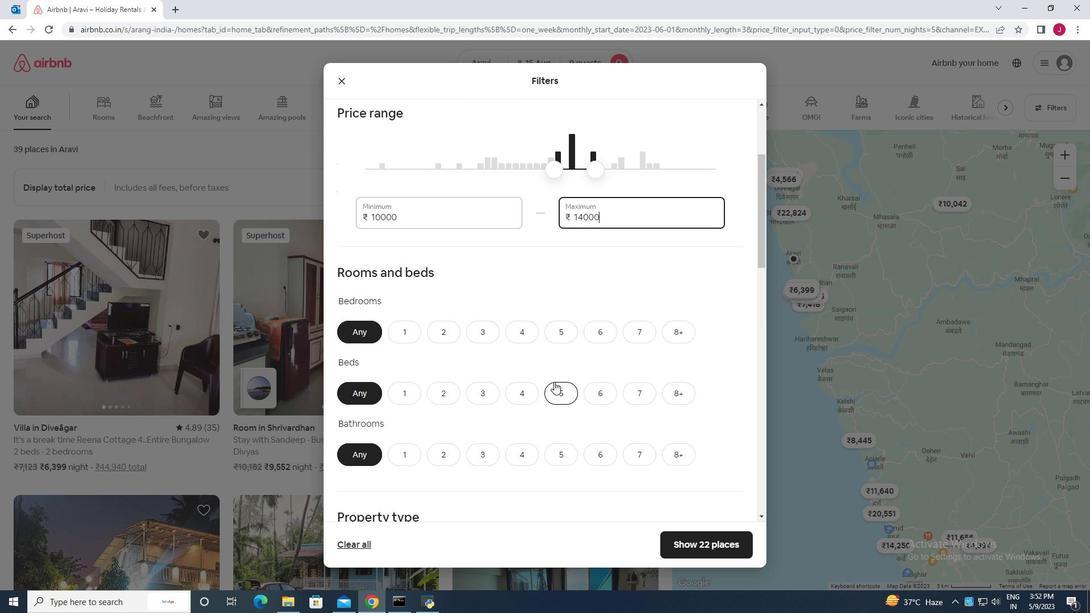 
Action: Mouse scrolled (554, 381) with delta (0, 0)
Screenshot: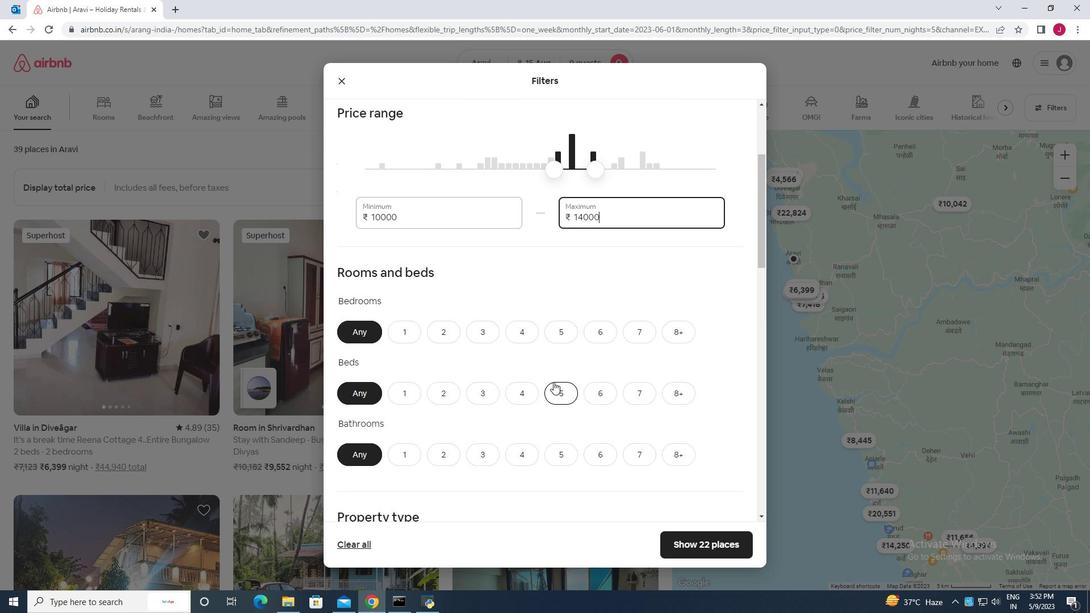 
Action: Mouse moved to (557, 277)
Screenshot: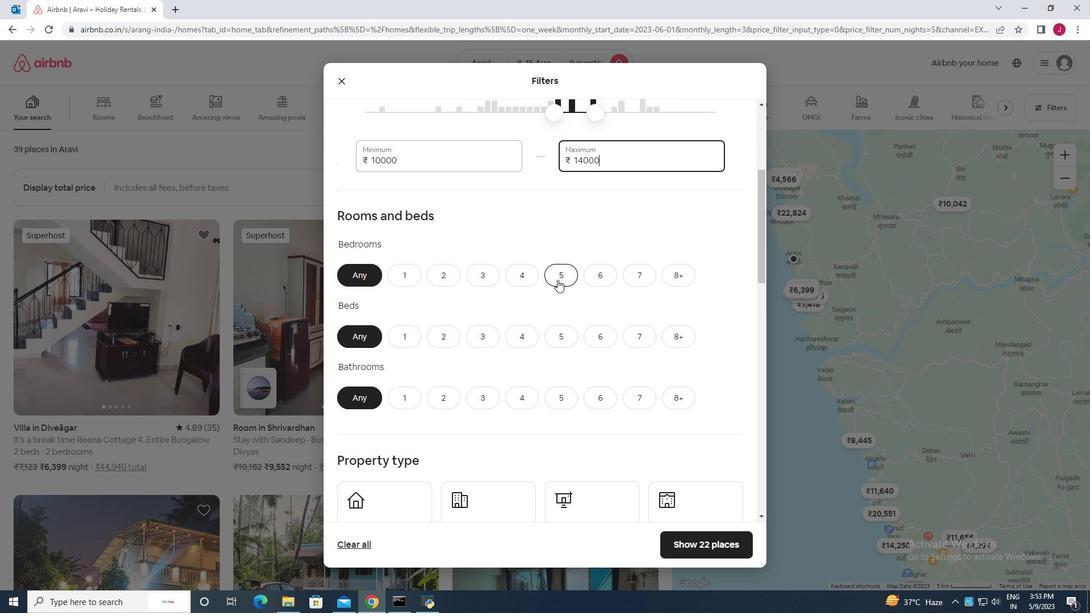 
Action: Mouse pressed left at (557, 277)
Screenshot: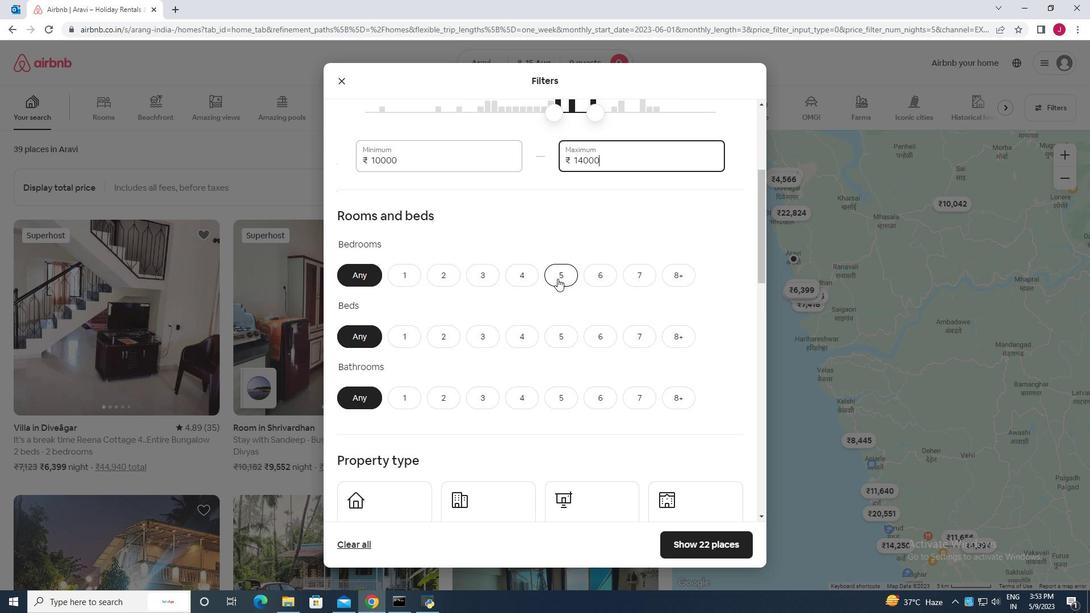 
Action: Mouse moved to (676, 343)
Screenshot: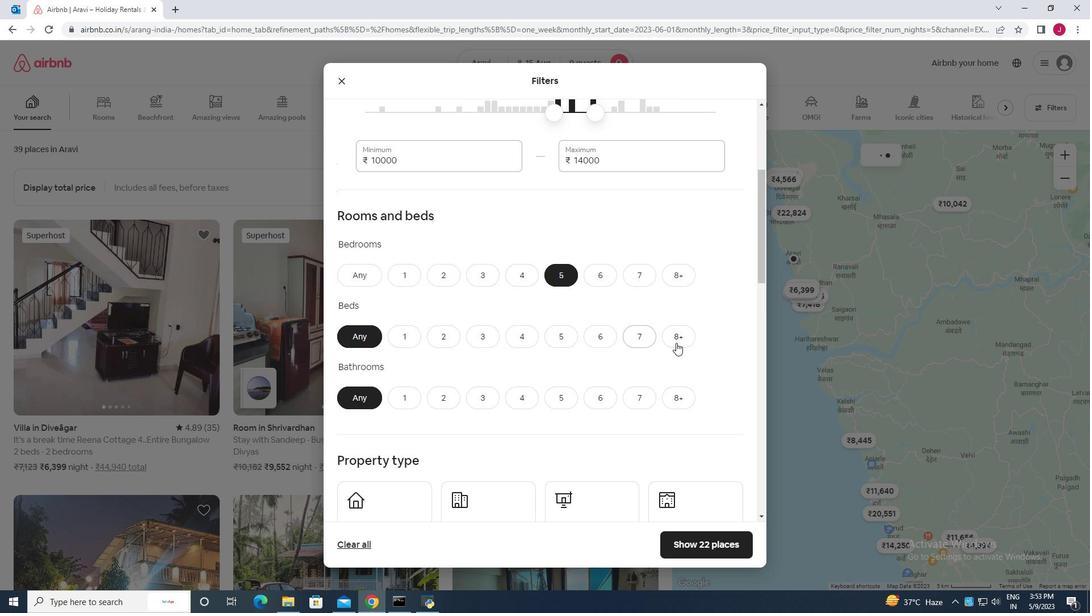 
Action: Mouse pressed left at (676, 343)
Screenshot: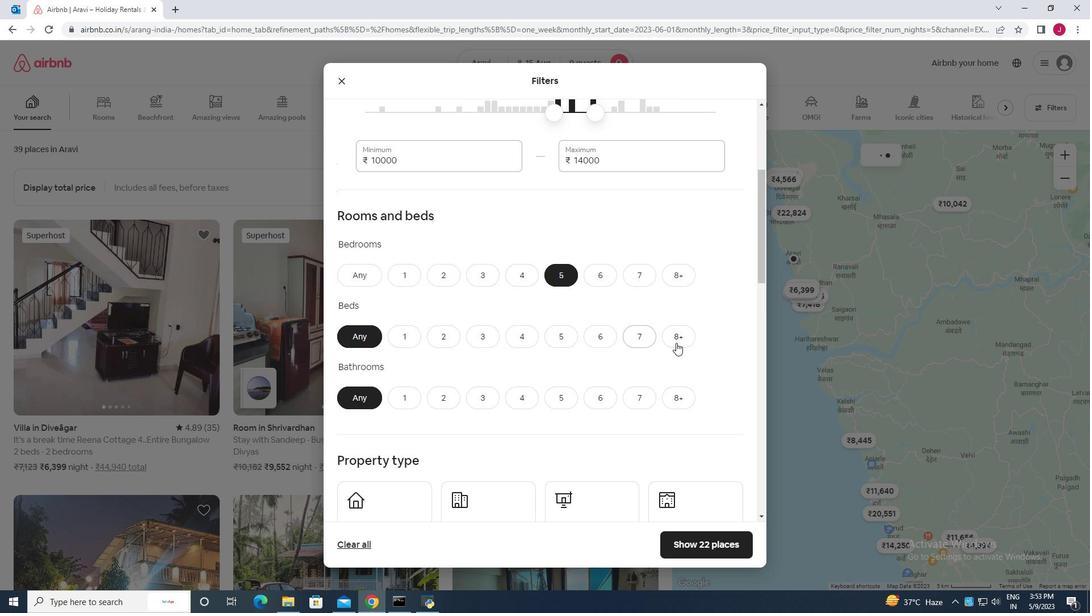 
Action: Mouse moved to (563, 400)
Screenshot: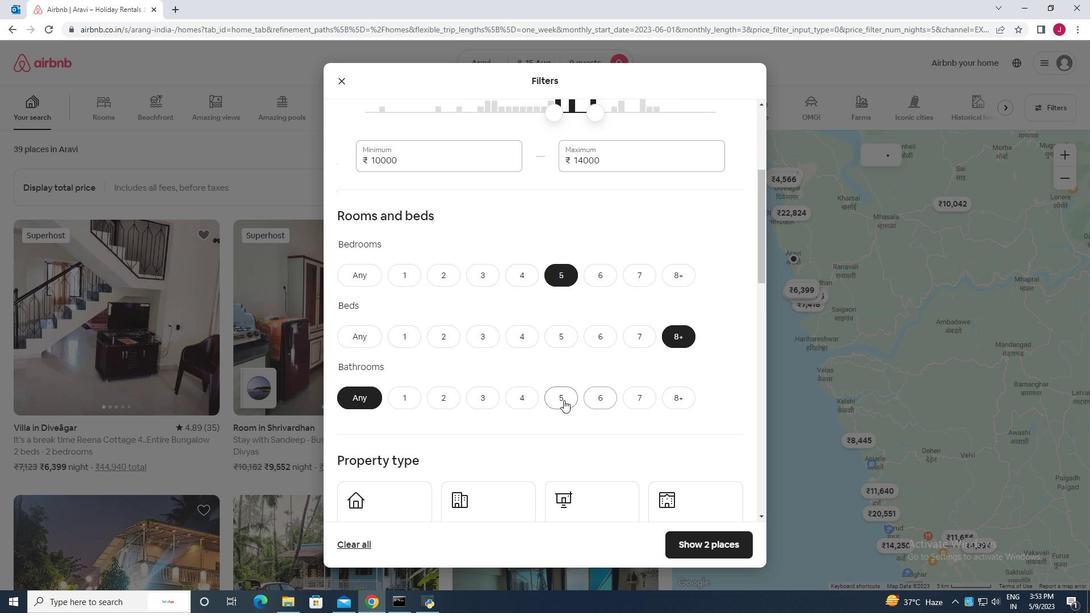 
Action: Mouse pressed left at (563, 400)
Screenshot: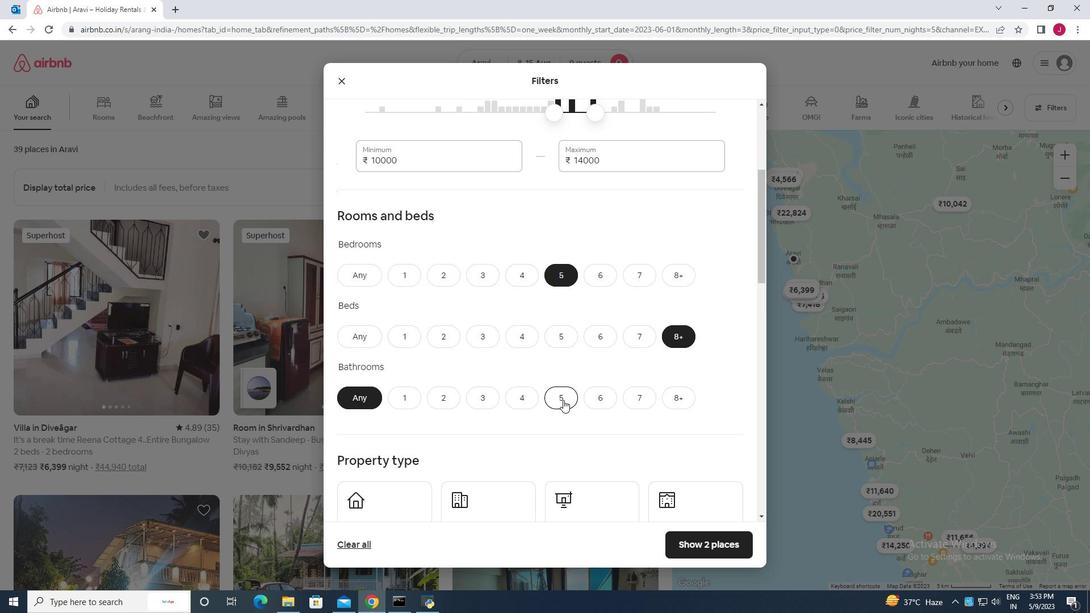 
Action: Mouse moved to (506, 376)
Screenshot: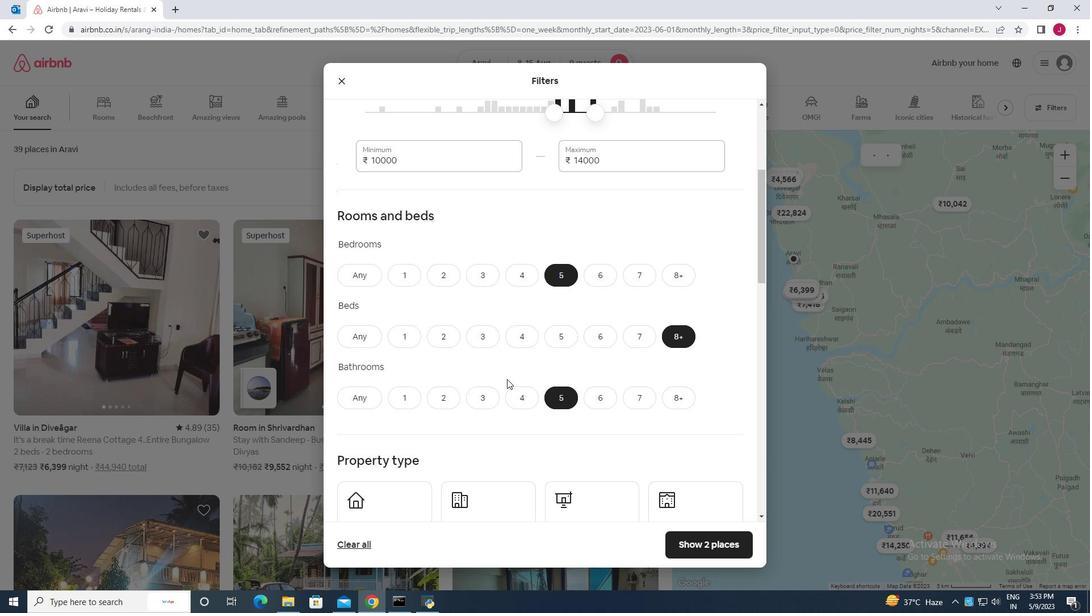 
Action: Mouse scrolled (506, 376) with delta (0, 0)
Screenshot: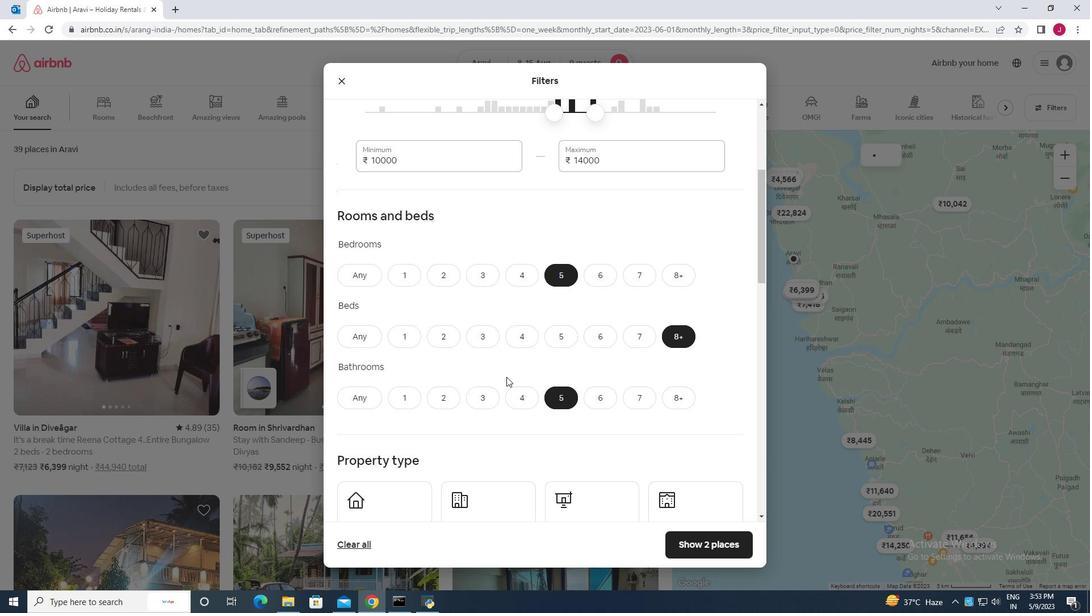 
Action: Mouse scrolled (506, 376) with delta (0, 0)
Screenshot: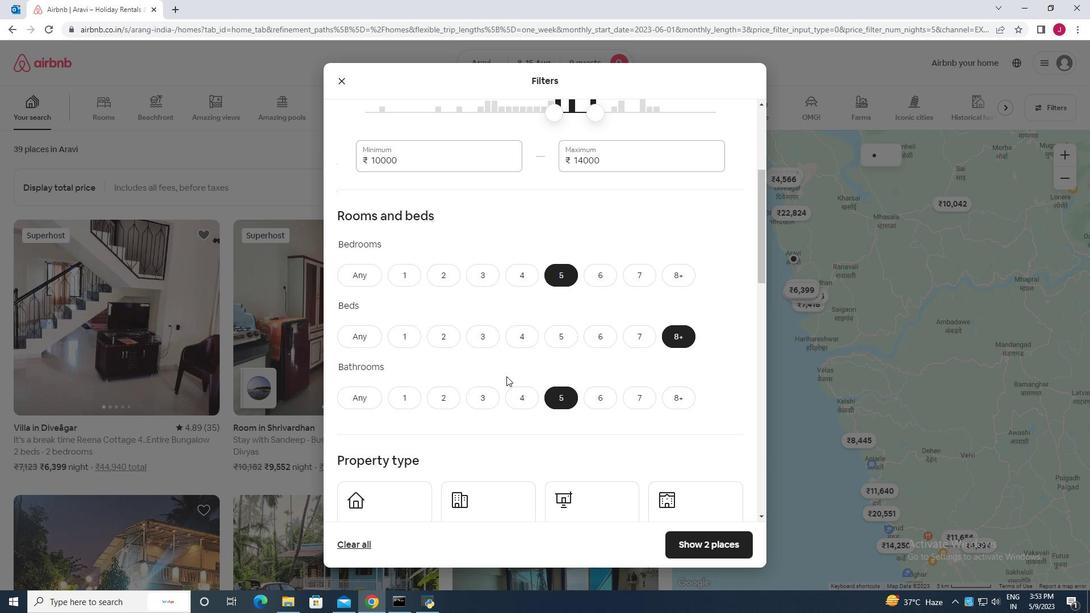
Action: Mouse scrolled (506, 376) with delta (0, 0)
Screenshot: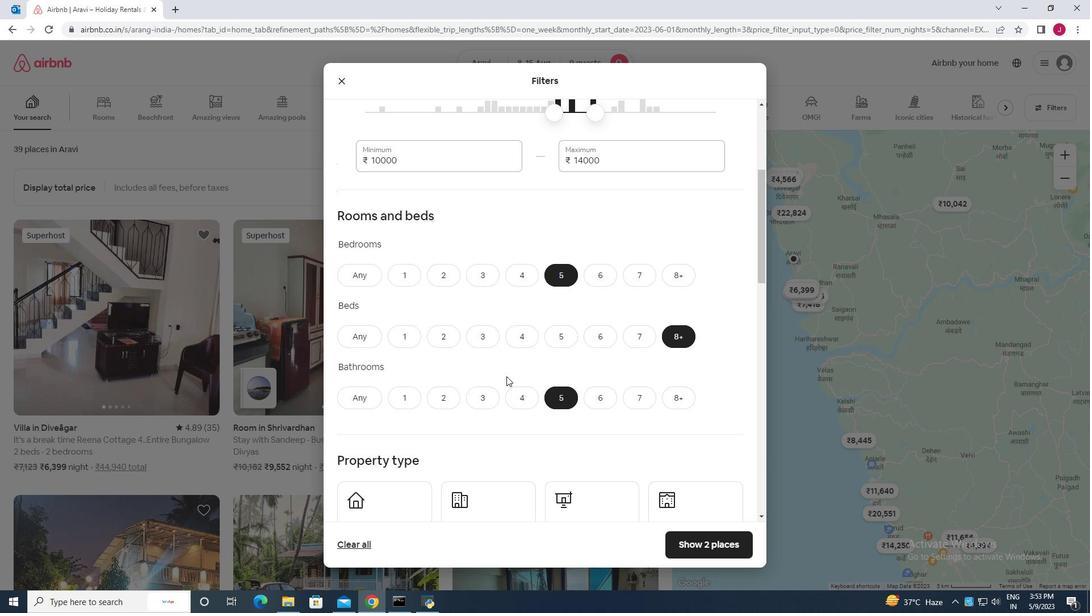 
Action: Mouse moved to (371, 353)
Screenshot: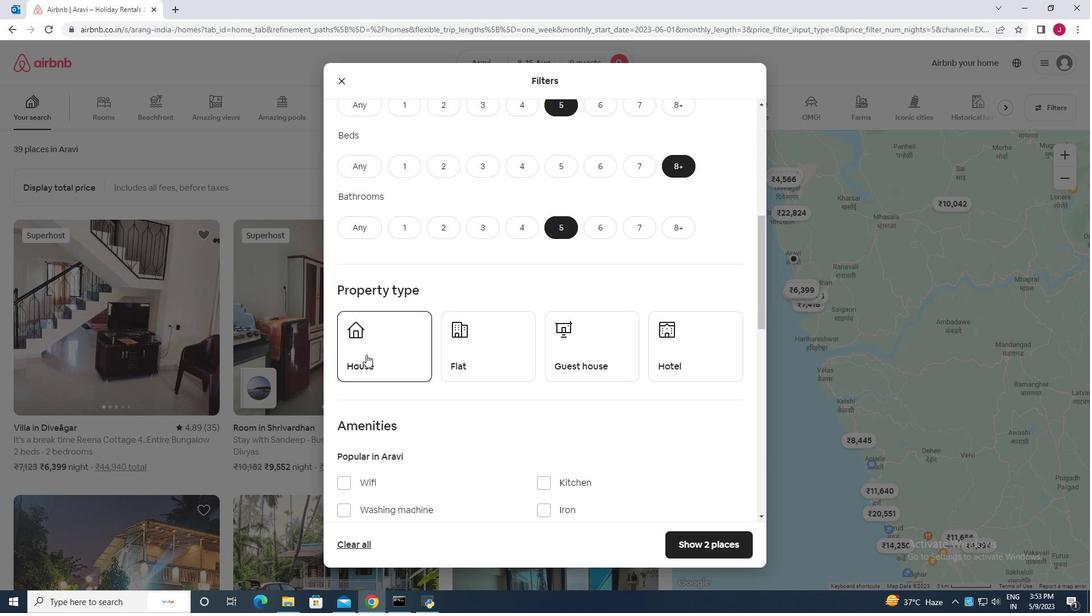 
Action: Mouse pressed left at (371, 353)
Screenshot: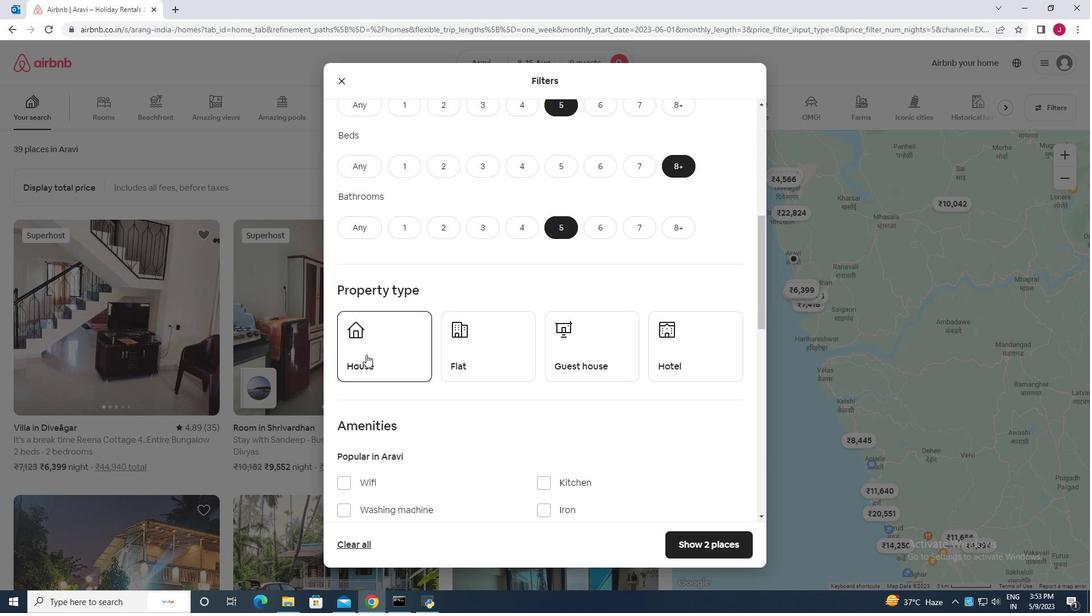 
Action: Mouse moved to (480, 363)
Screenshot: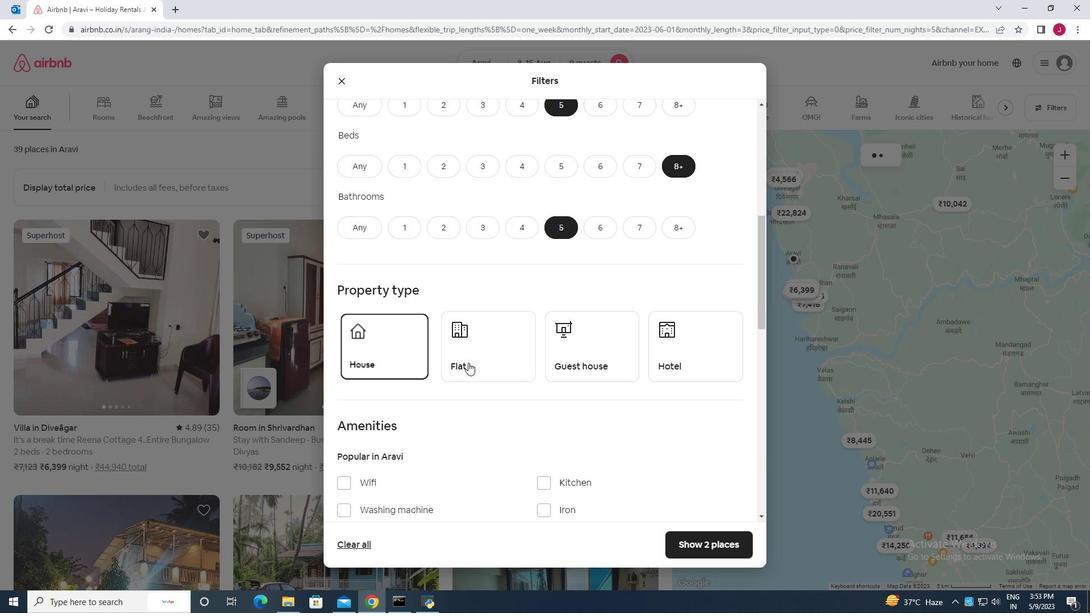
Action: Mouse pressed left at (480, 363)
Screenshot: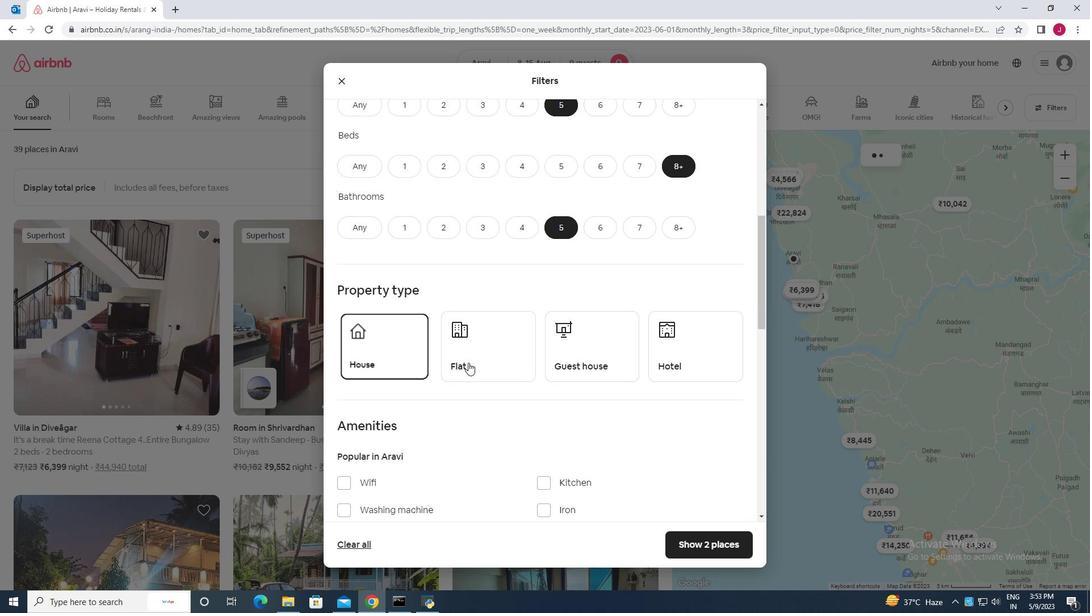 
Action: Mouse moved to (586, 350)
Screenshot: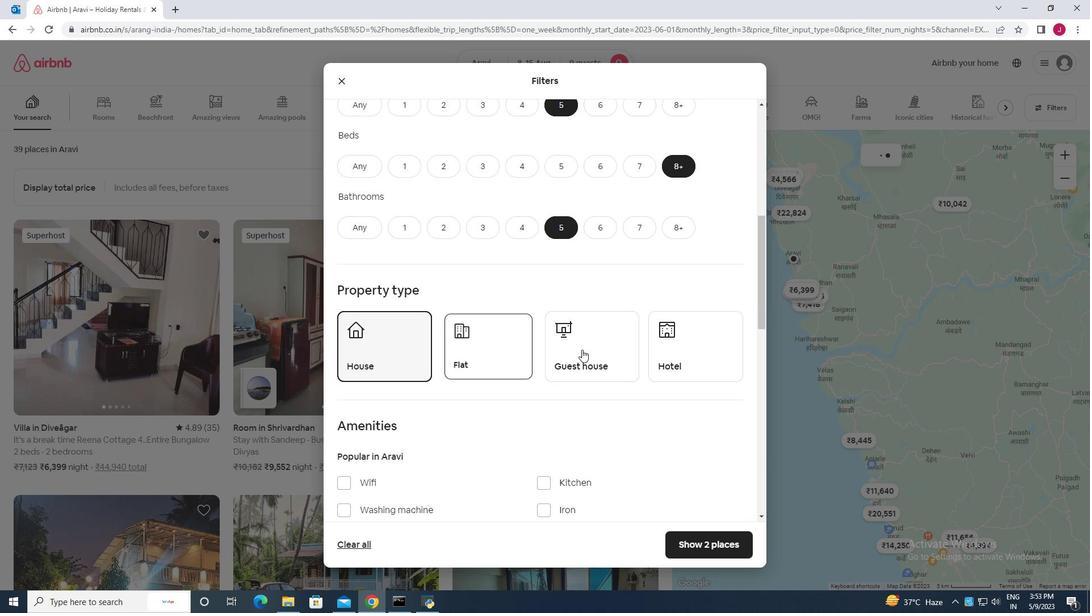 
Action: Mouse pressed left at (586, 350)
Screenshot: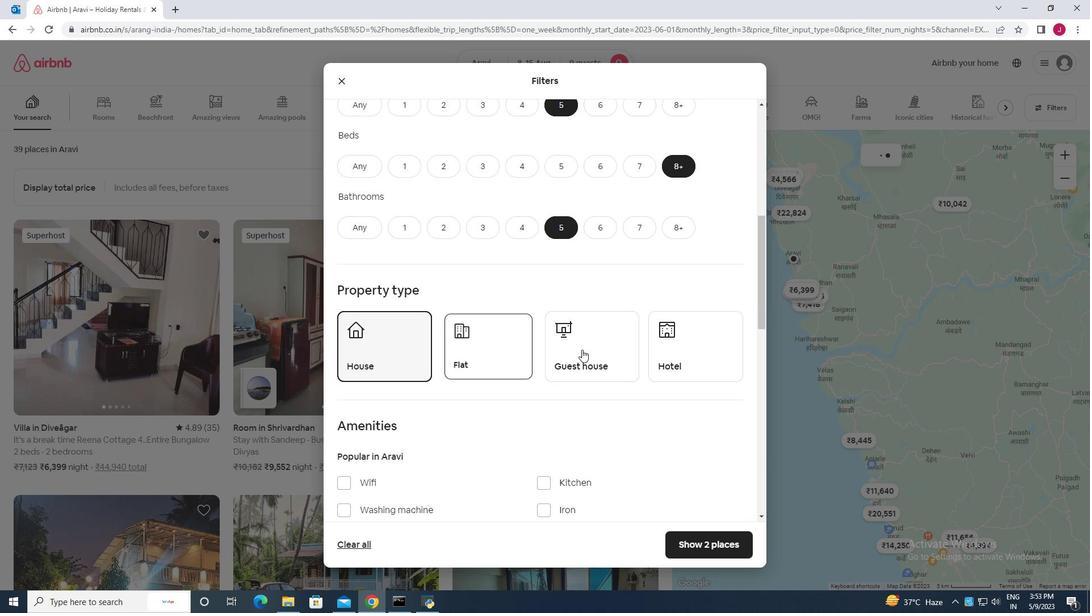 
Action: Mouse moved to (502, 359)
Screenshot: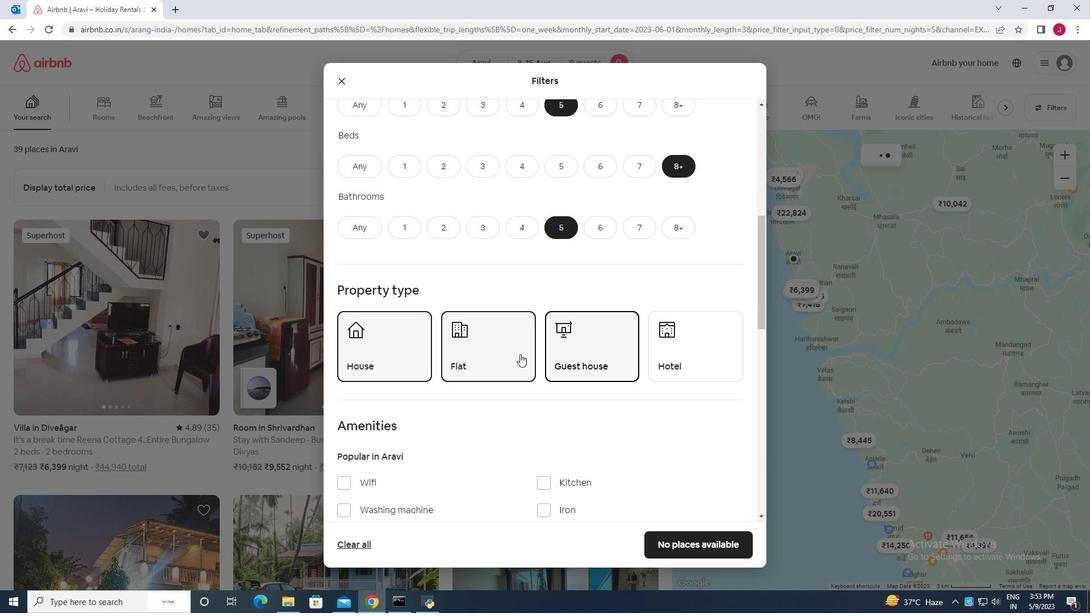 
Action: Mouse scrolled (502, 358) with delta (0, 0)
Screenshot: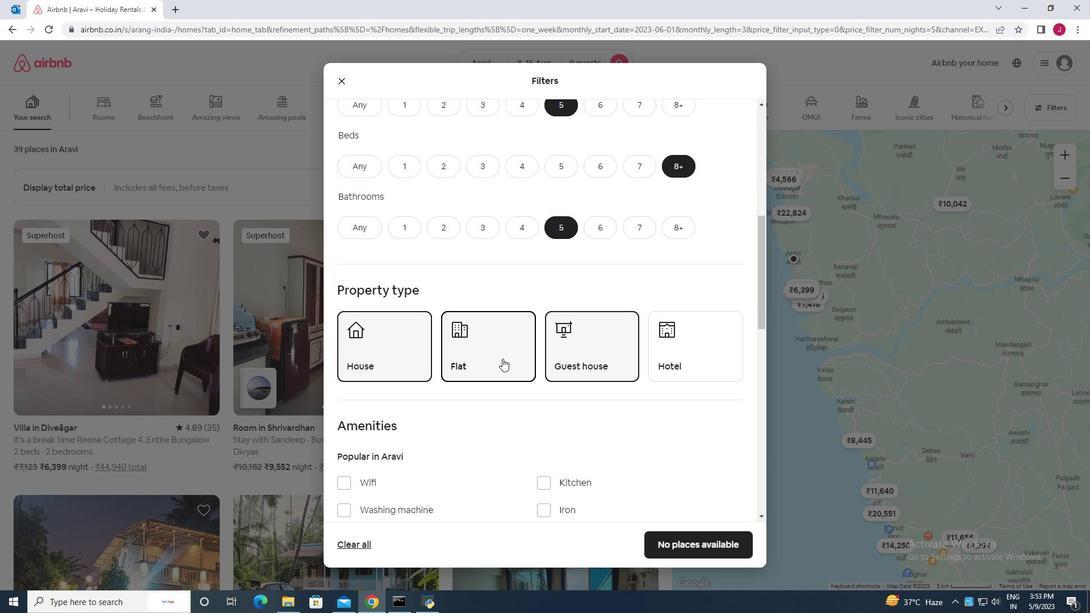 
Action: Mouse scrolled (502, 358) with delta (0, 0)
Screenshot: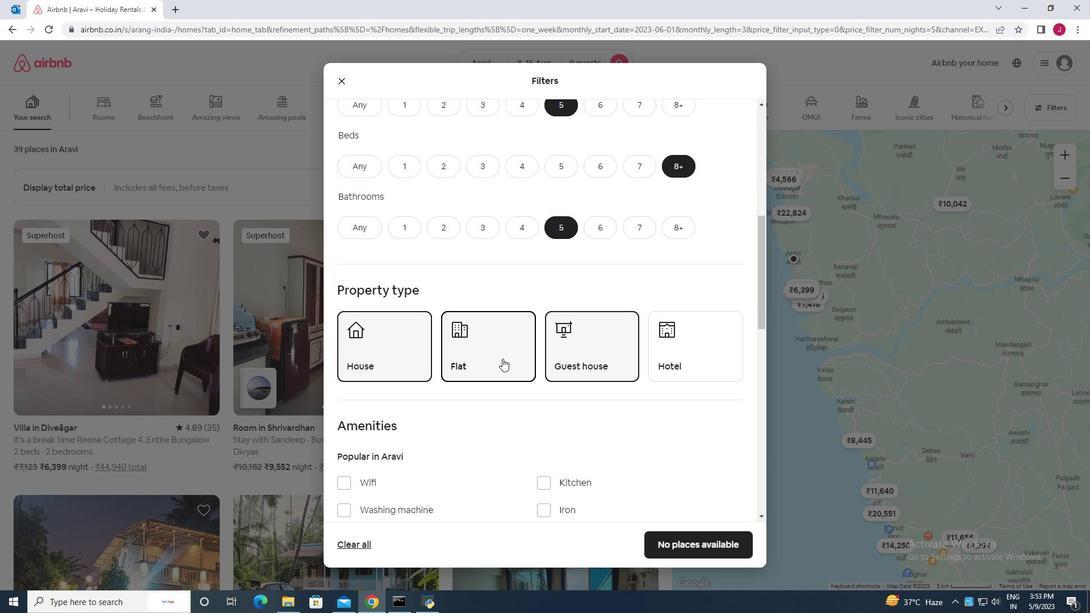 
Action: Mouse moved to (352, 371)
Screenshot: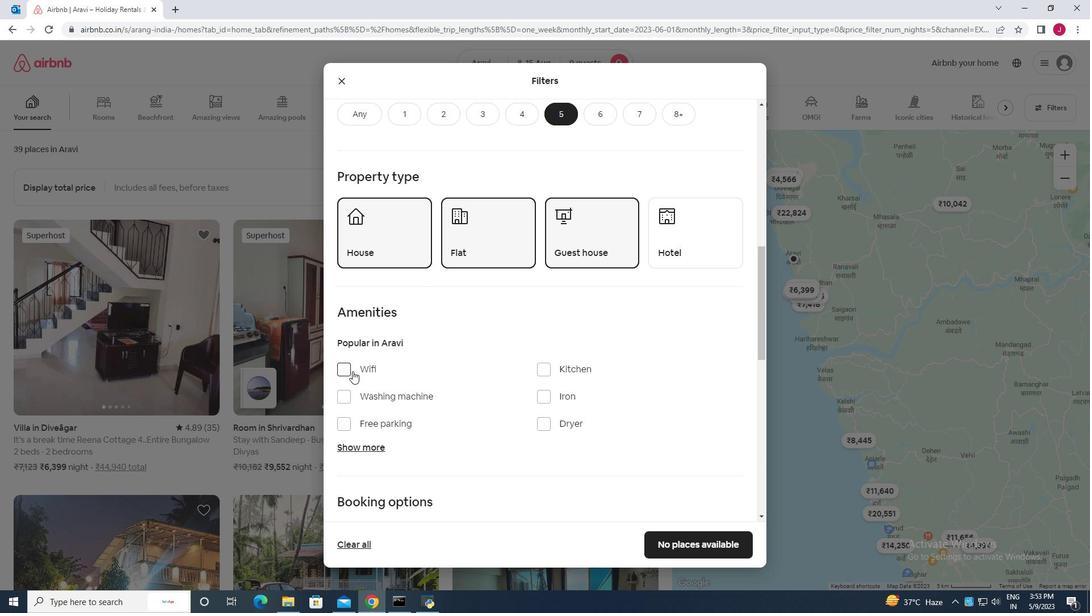 
Action: Mouse pressed left at (352, 371)
Screenshot: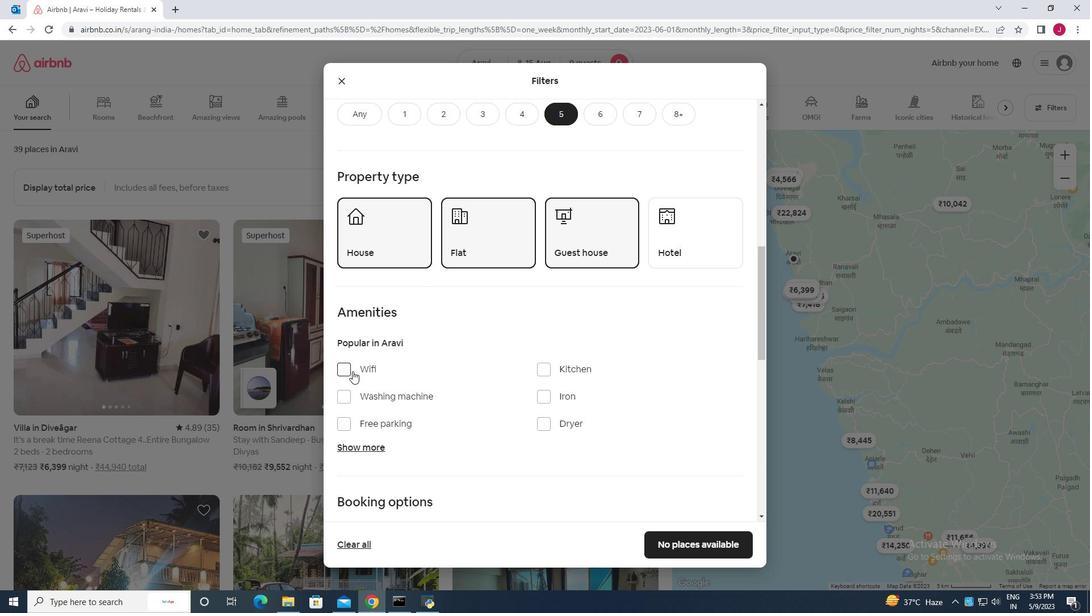
Action: Mouse moved to (348, 422)
Screenshot: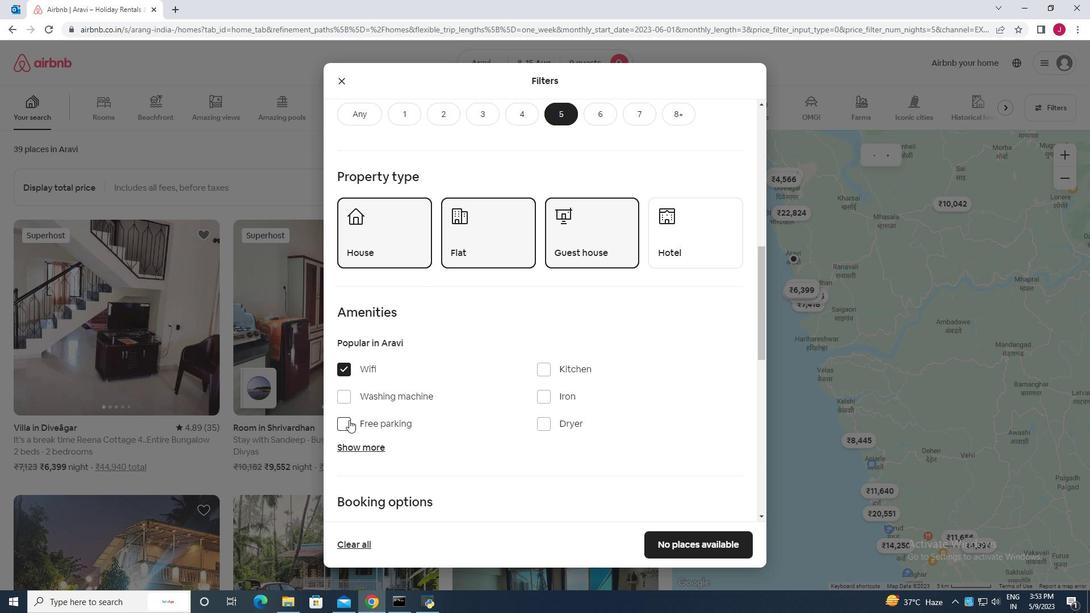 
Action: Mouse pressed left at (348, 422)
Screenshot: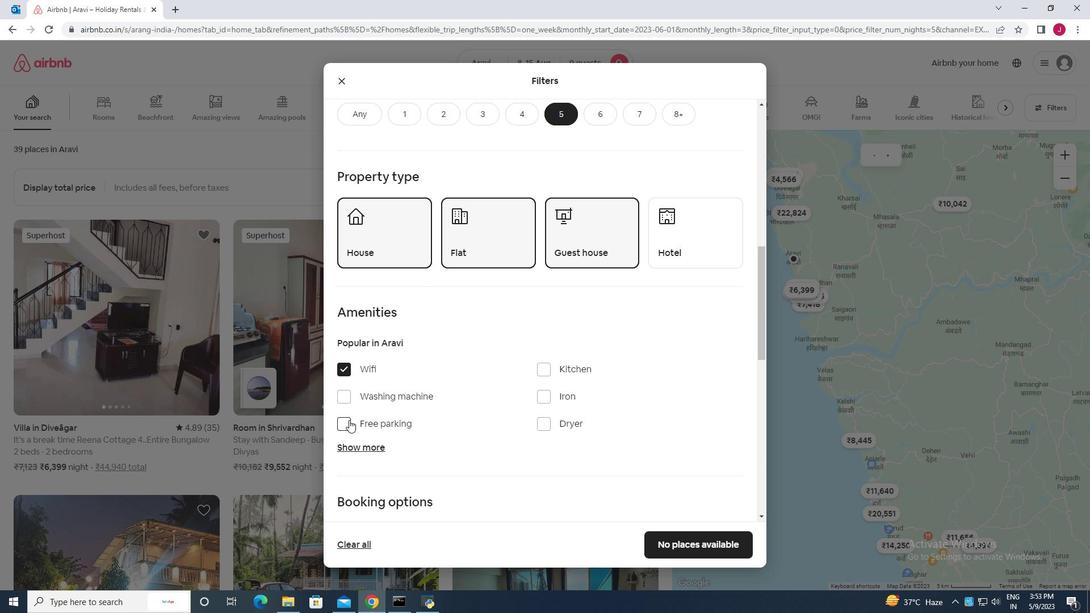 
Action: Mouse moved to (365, 447)
Screenshot: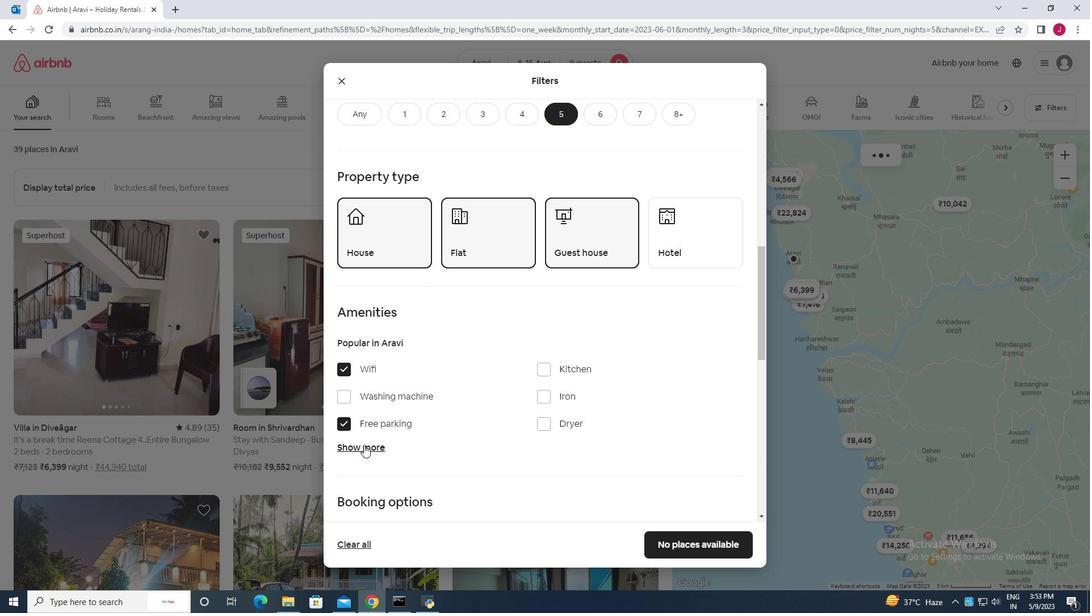 
Action: Mouse pressed left at (365, 447)
Screenshot: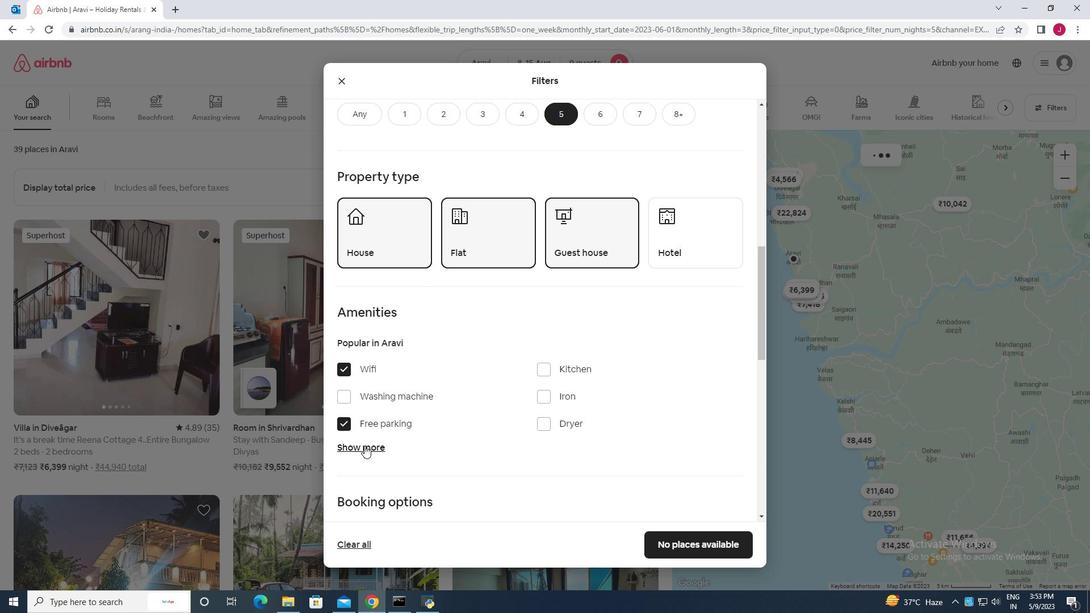 
Action: Mouse moved to (495, 419)
Screenshot: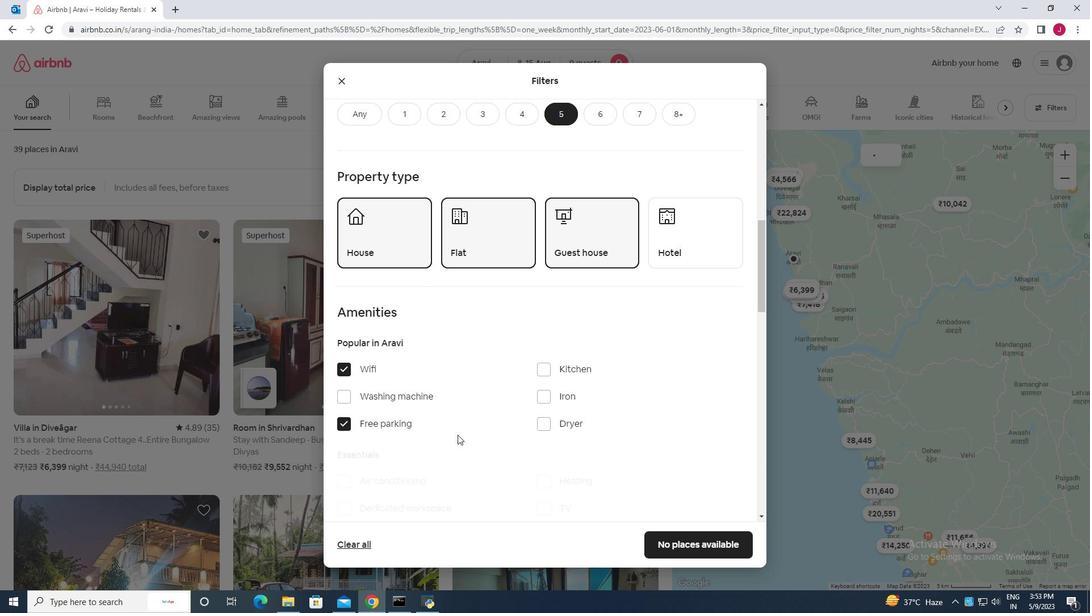 
Action: Mouse scrolled (495, 419) with delta (0, 0)
Screenshot: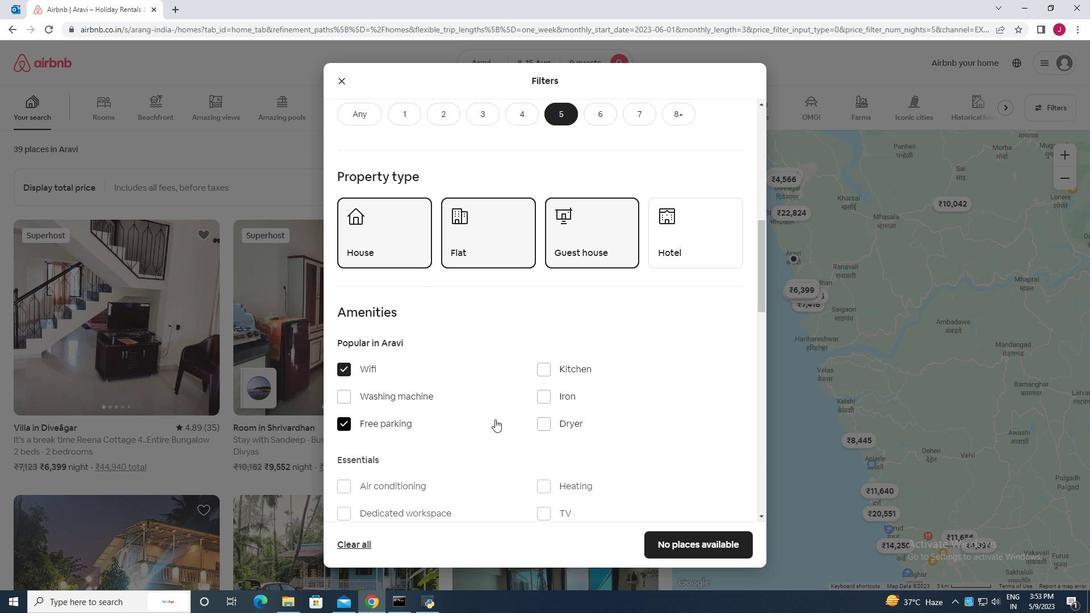 
Action: Mouse scrolled (495, 419) with delta (0, 0)
Screenshot: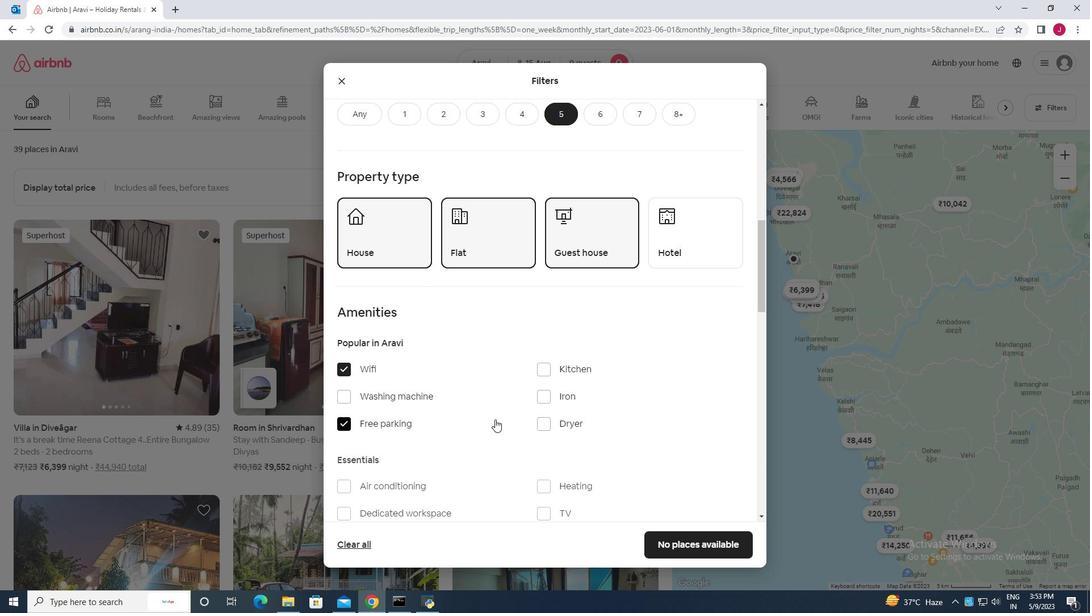 
Action: Mouse moved to (495, 419)
Screenshot: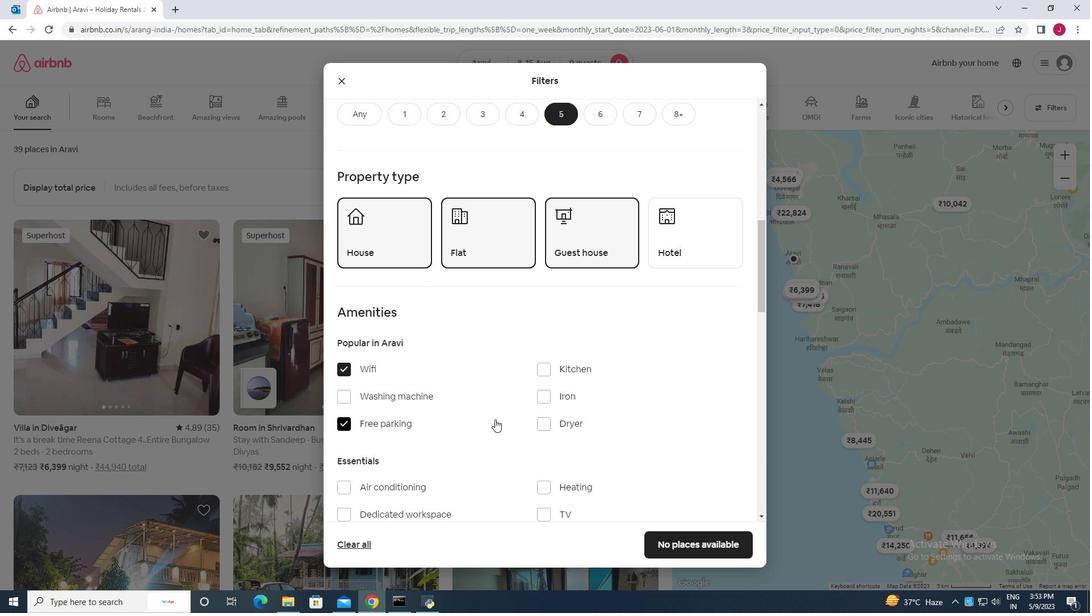 
Action: Mouse scrolled (495, 419) with delta (0, 0)
Screenshot: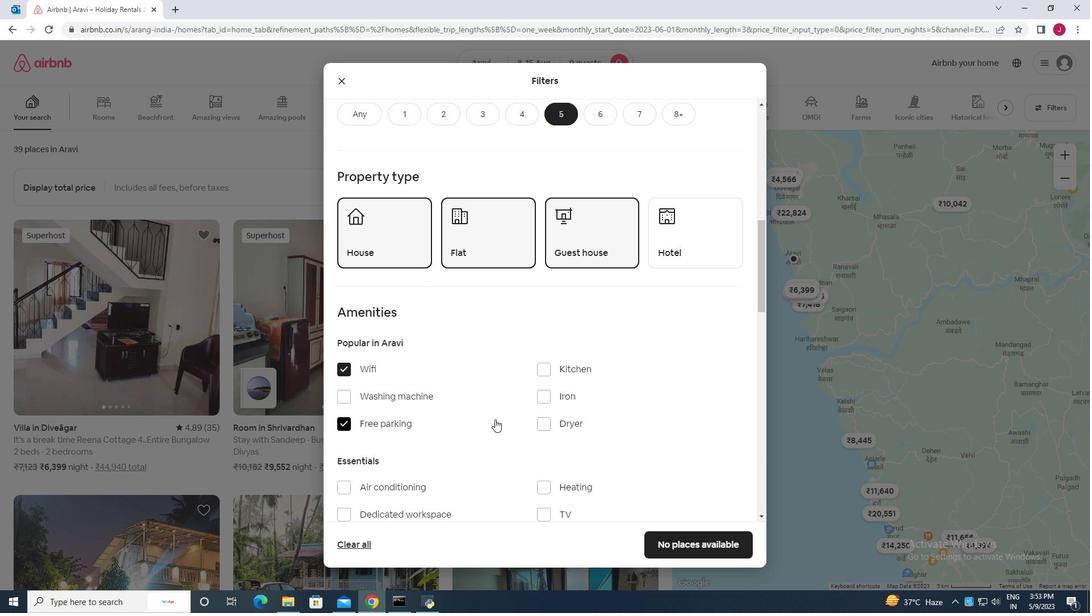 
Action: Mouse moved to (544, 345)
Screenshot: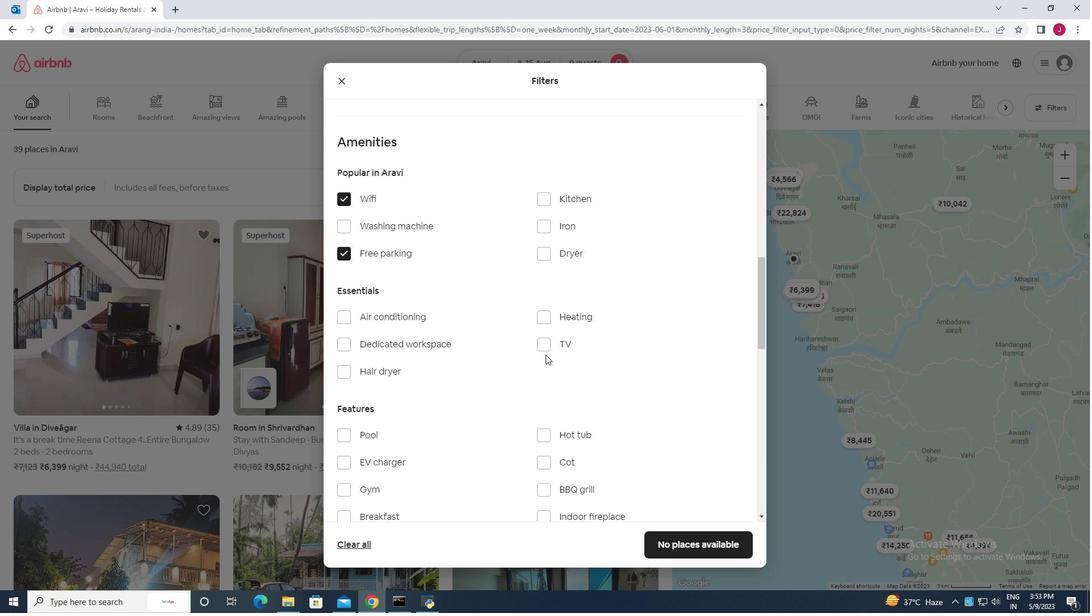 
Action: Mouse pressed left at (544, 345)
Screenshot: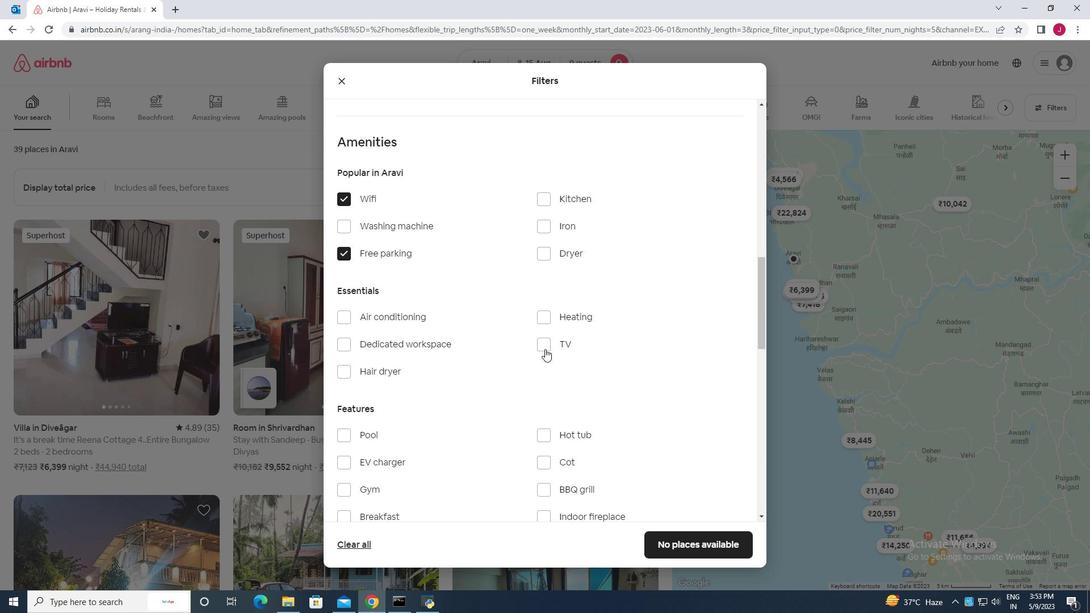 
Action: Mouse moved to (470, 360)
Screenshot: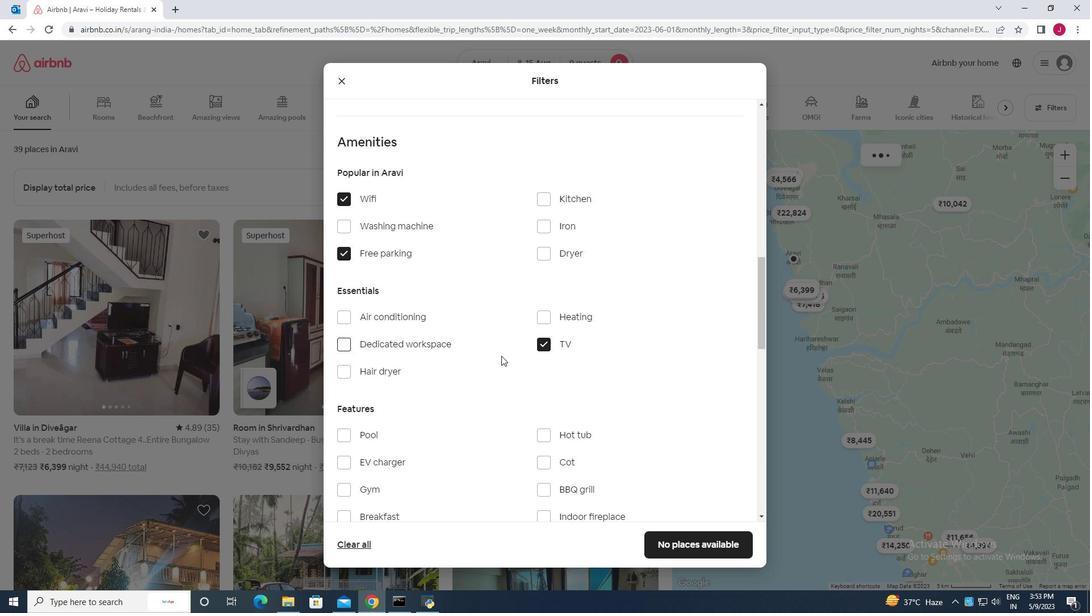 
Action: Mouse scrolled (470, 359) with delta (0, 0)
Screenshot: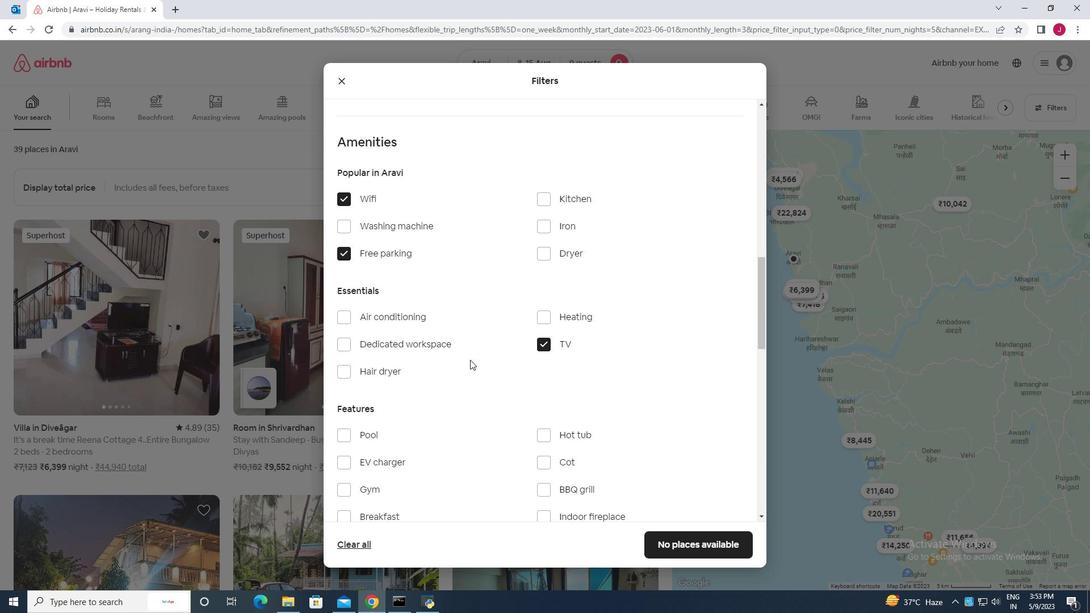 
Action: Mouse scrolled (470, 359) with delta (0, 0)
Screenshot: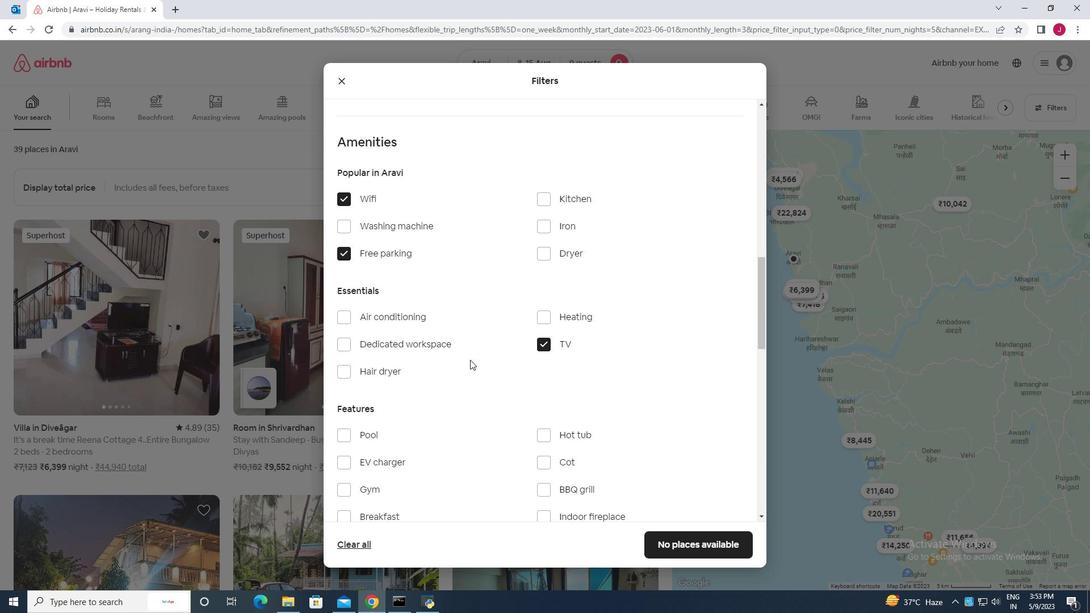 
Action: Mouse moved to (344, 377)
Screenshot: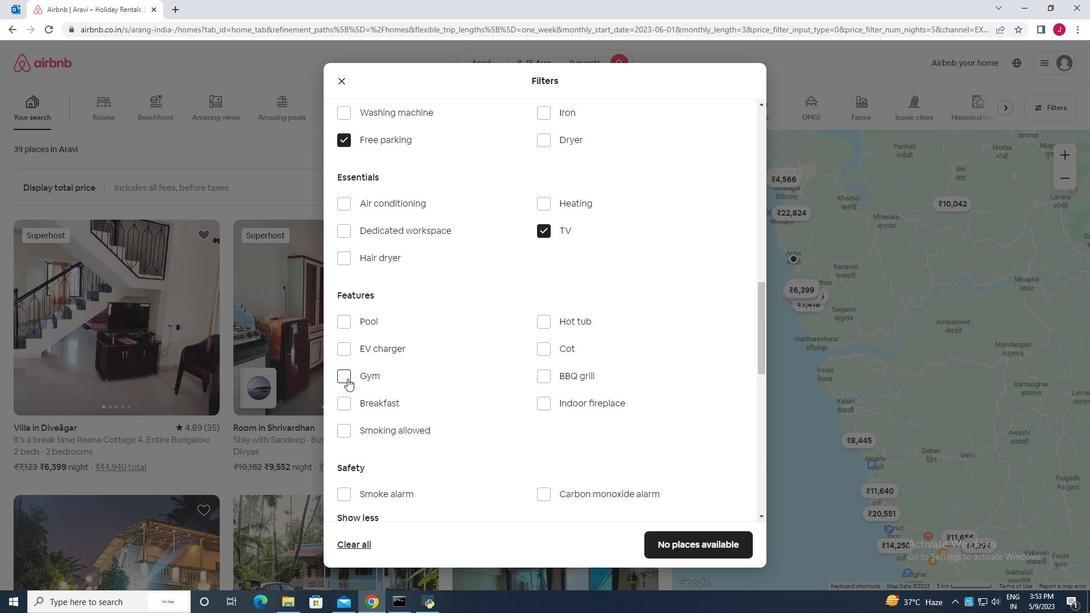 
Action: Mouse pressed left at (344, 377)
Screenshot: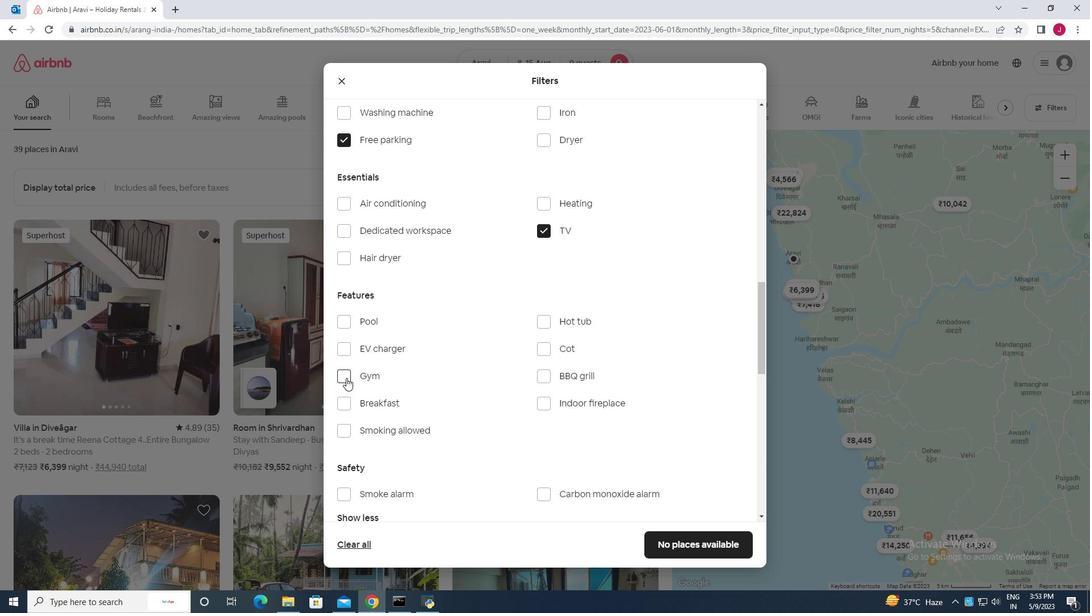
Action: Mouse moved to (347, 403)
Screenshot: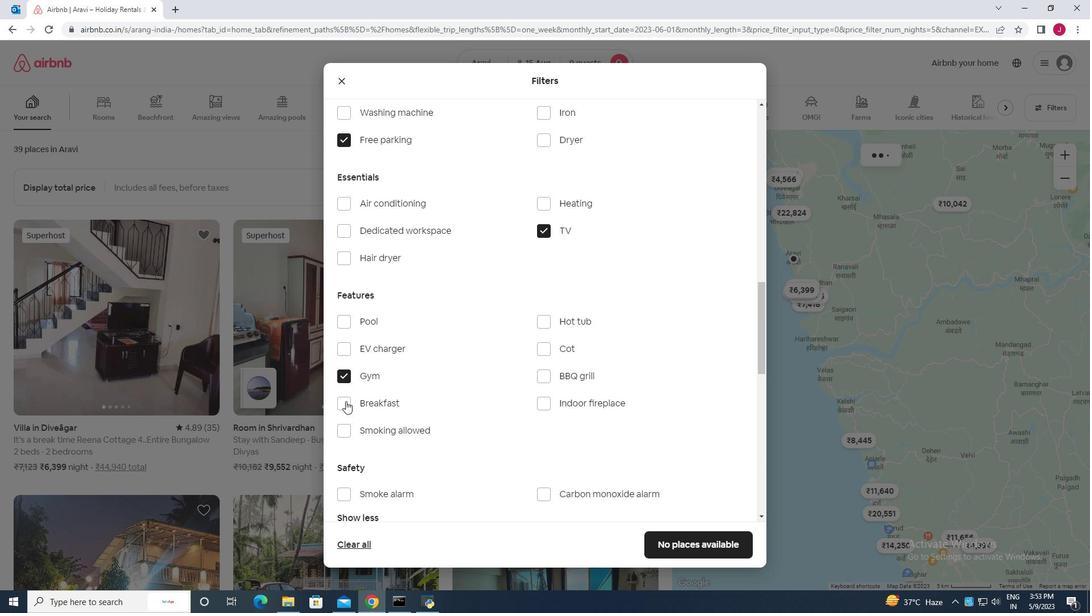 
Action: Mouse pressed left at (347, 403)
Screenshot: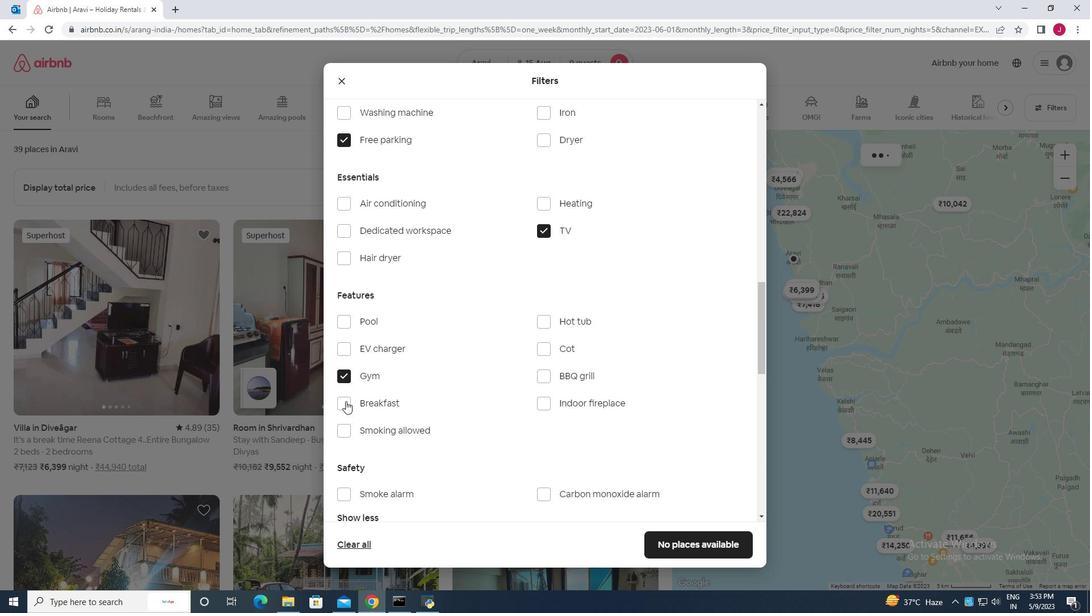 
Action: Mouse moved to (464, 369)
Screenshot: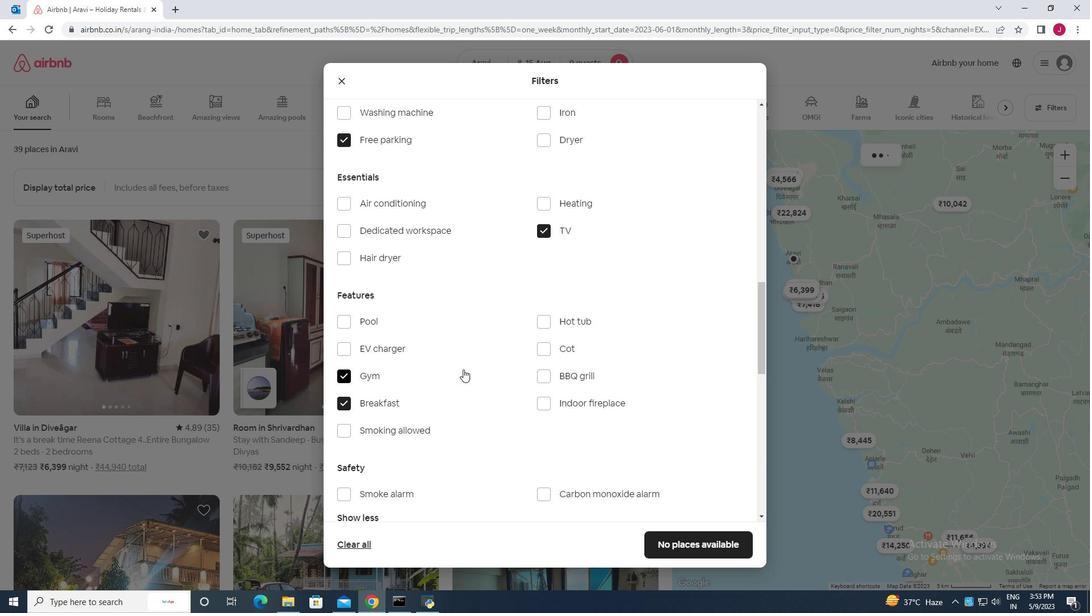 
Action: Mouse scrolled (464, 368) with delta (0, 0)
Screenshot: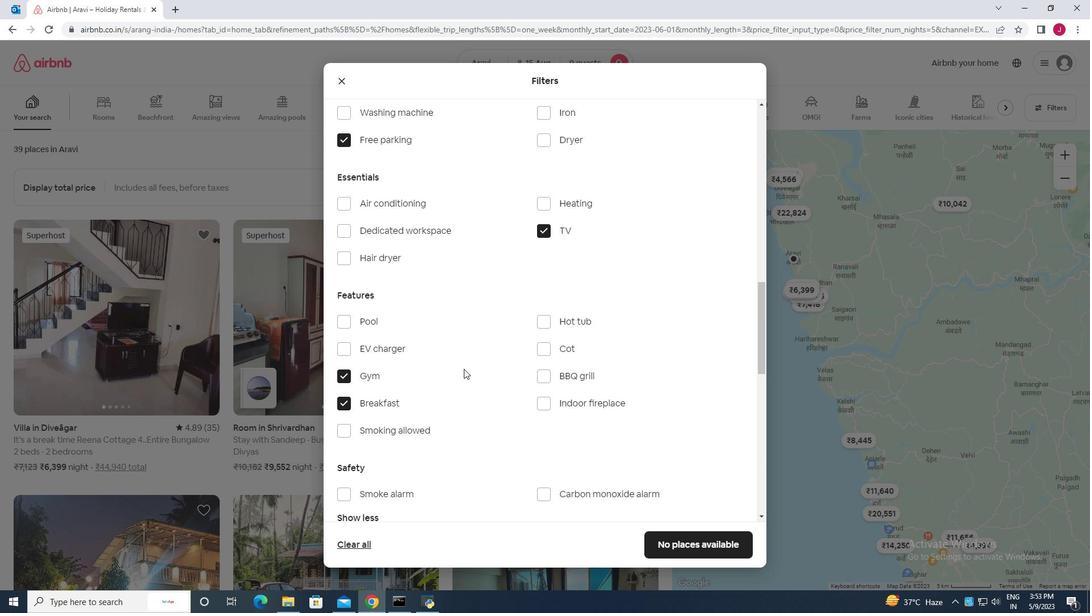 
Action: Mouse scrolled (464, 368) with delta (0, 0)
Screenshot: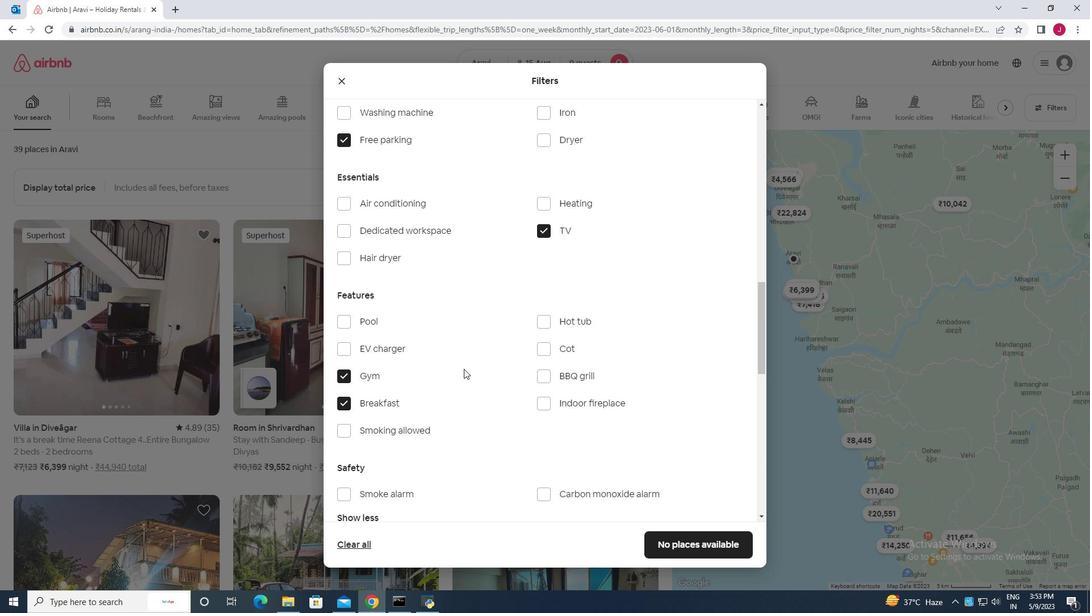 
Action: Mouse scrolled (464, 368) with delta (0, 0)
Screenshot: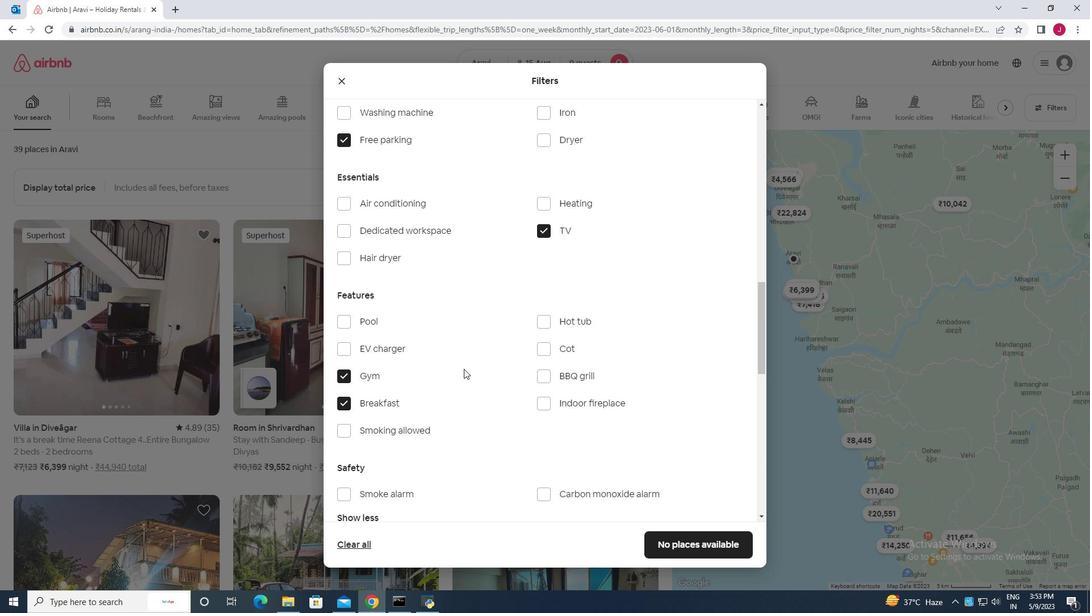 
Action: Mouse scrolled (464, 368) with delta (0, 0)
Screenshot: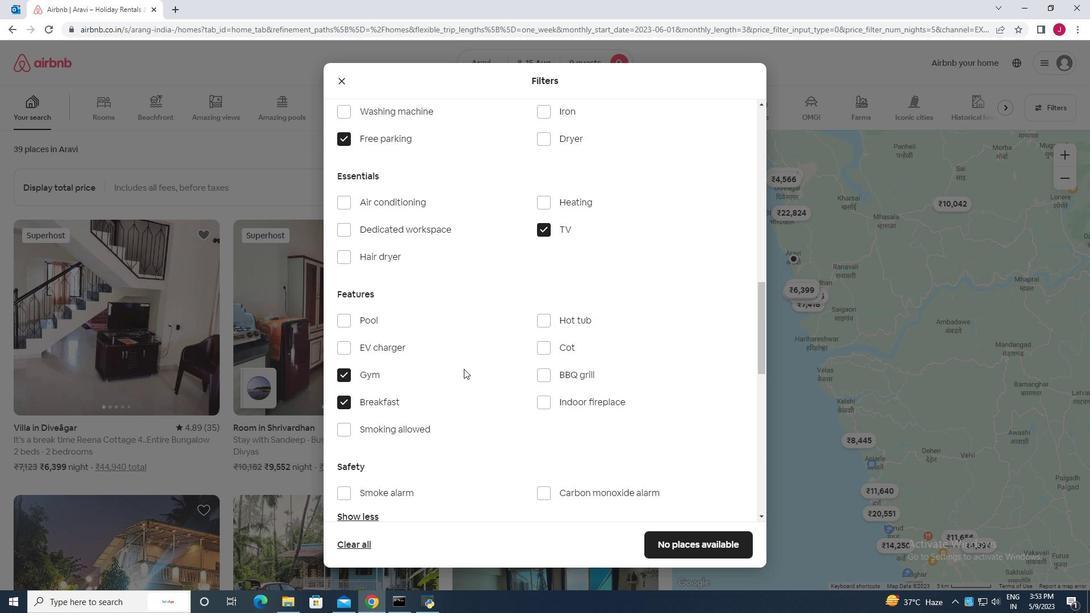 
Action: Mouse moved to (717, 421)
Screenshot: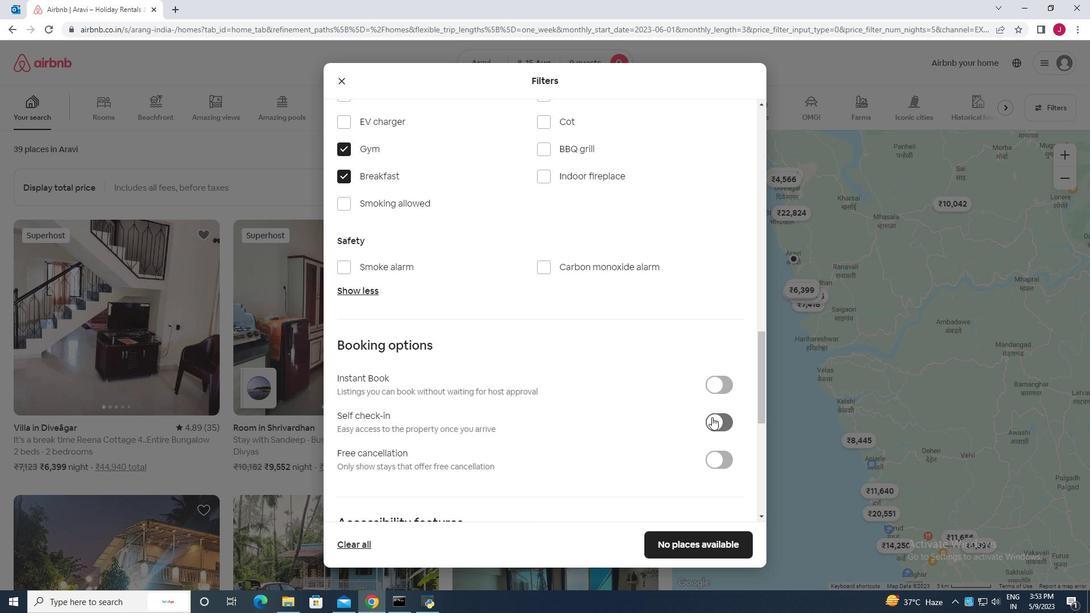 
Action: Mouse pressed left at (717, 421)
Screenshot: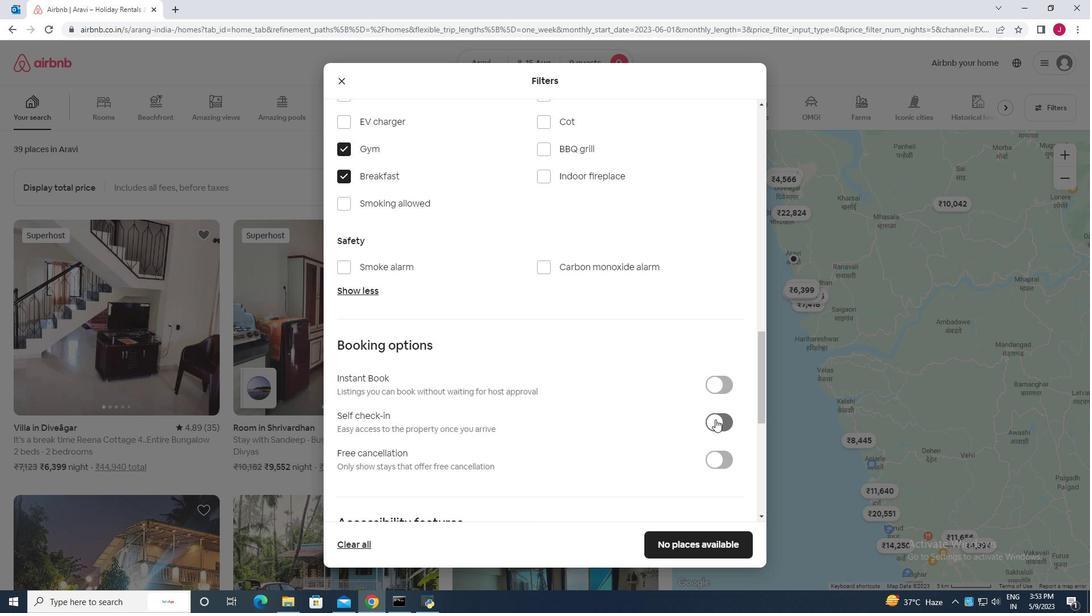
Action: Mouse moved to (431, 394)
Screenshot: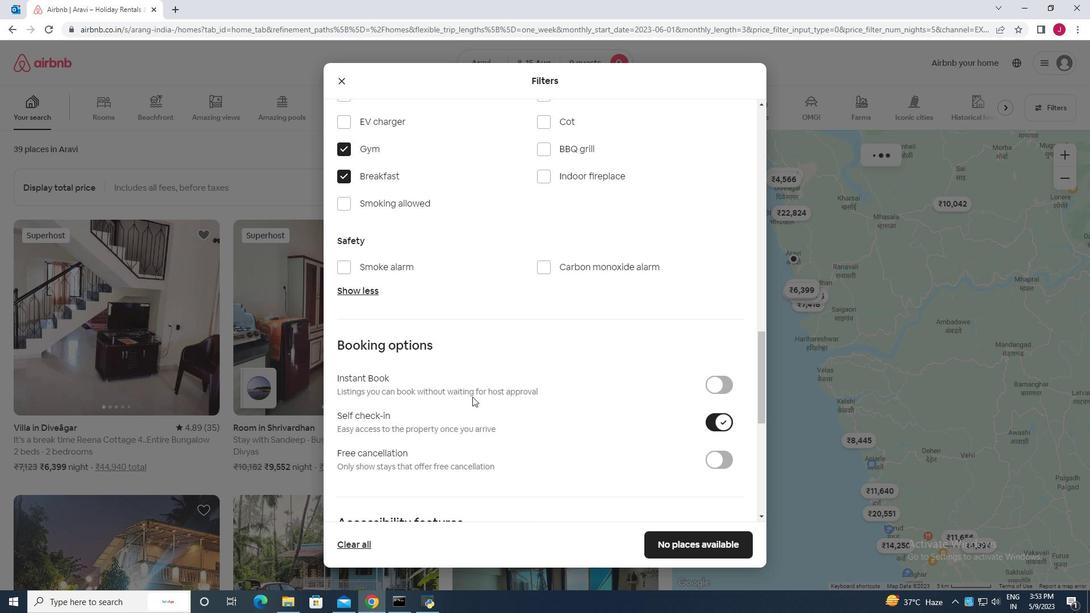 
Action: Mouse scrolled (431, 393) with delta (0, 0)
Screenshot: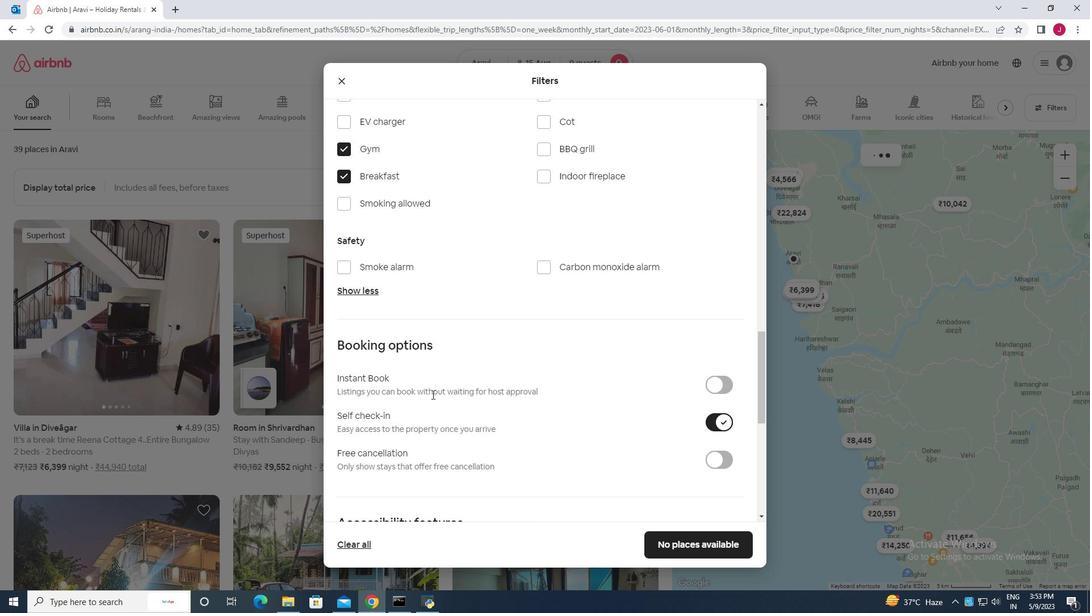 
Action: Mouse scrolled (431, 393) with delta (0, 0)
Screenshot: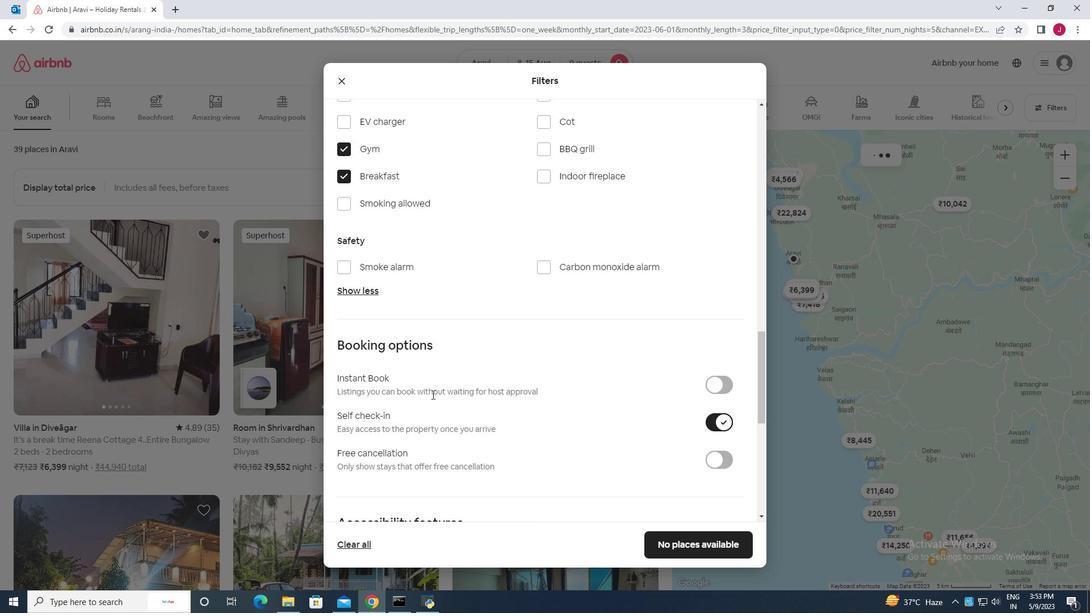 
Action: Mouse scrolled (431, 393) with delta (0, 0)
Screenshot: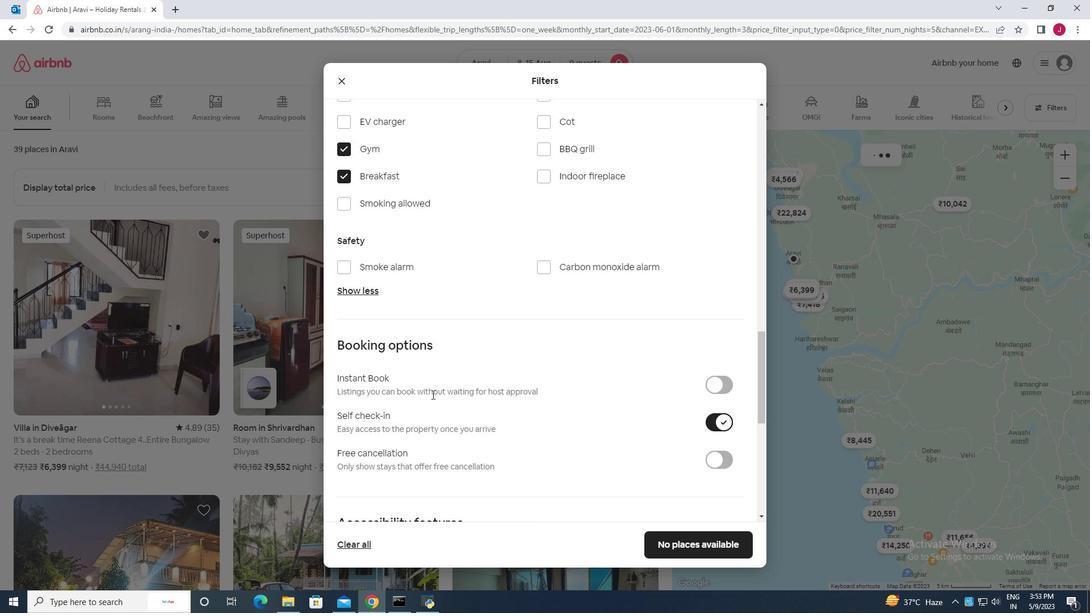 
Action: Mouse scrolled (431, 393) with delta (0, 0)
Screenshot: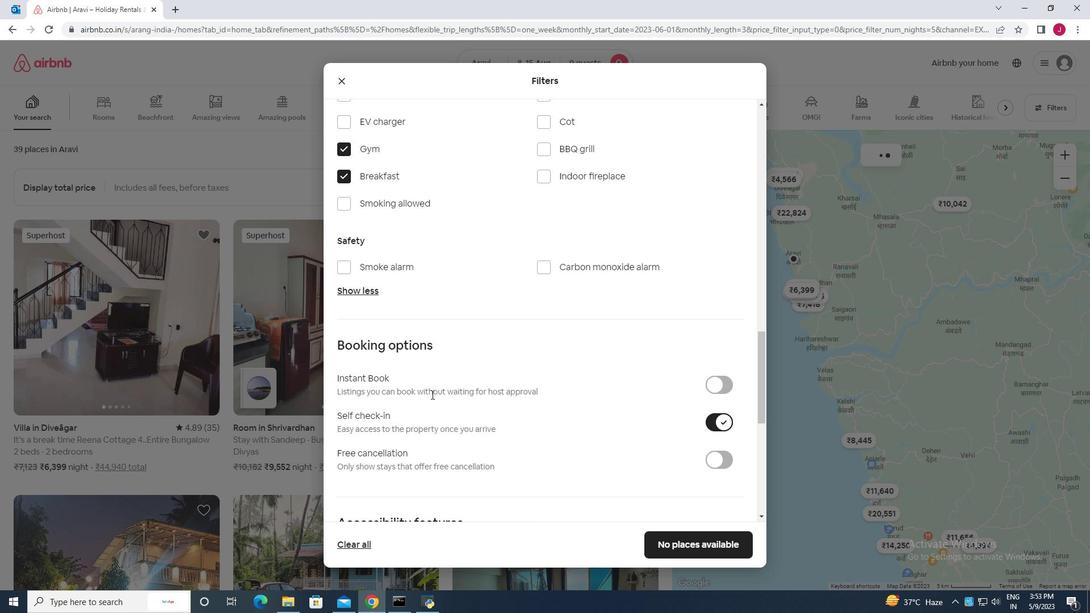 
Action: Mouse scrolled (431, 393) with delta (0, 0)
Screenshot: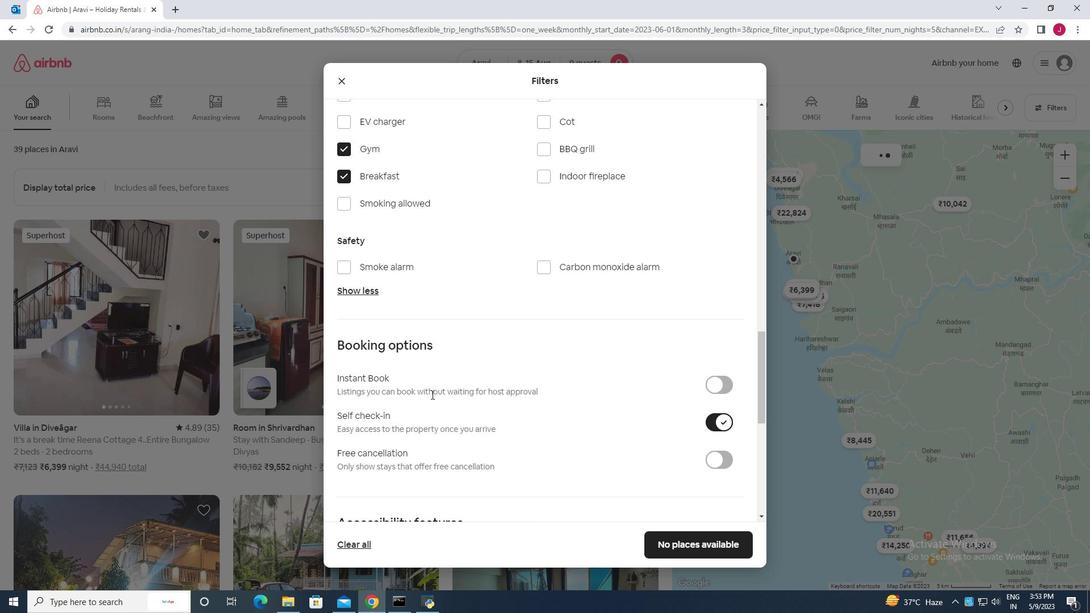 
Action: Mouse scrolled (431, 393) with delta (0, 0)
Screenshot: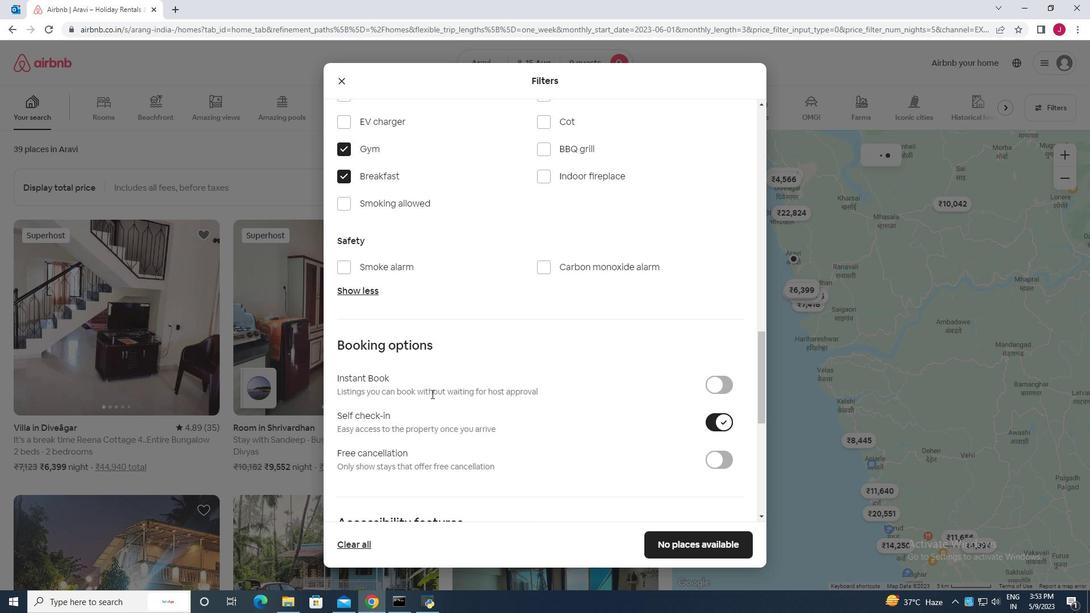 
Action: Mouse scrolled (431, 393) with delta (0, 0)
Screenshot: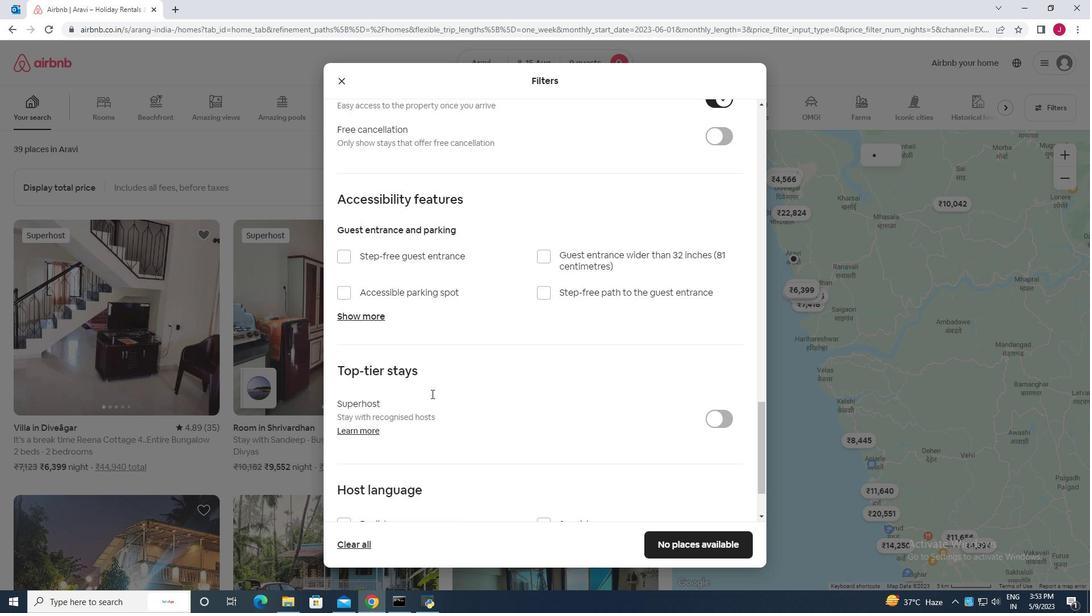 
Action: Mouse scrolled (431, 393) with delta (0, 0)
Screenshot: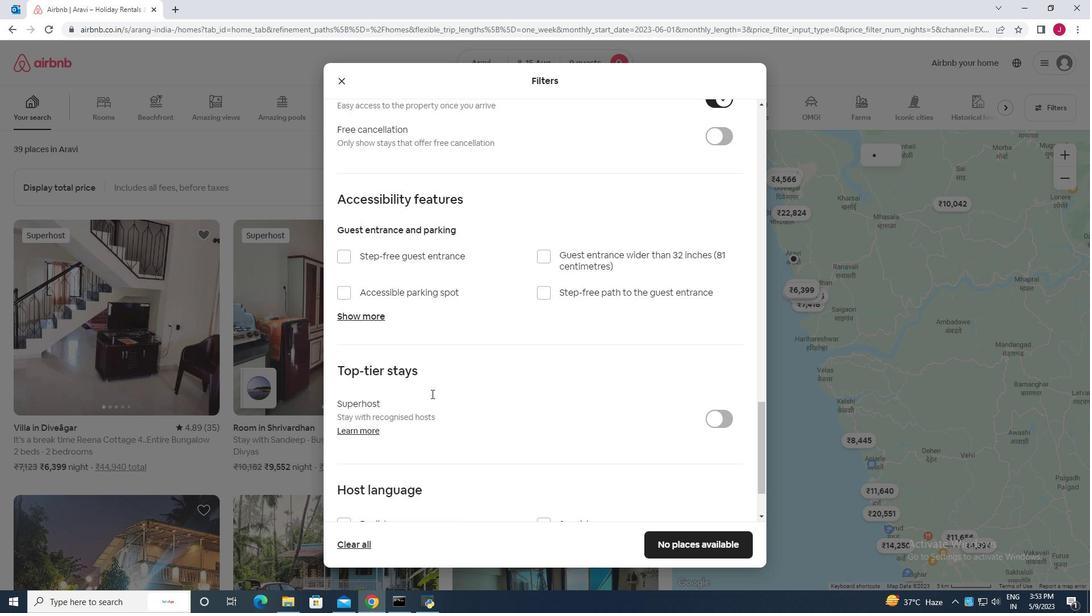 
Action: Mouse scrolled (431, 393) with delta (0, 0)
Screenshot: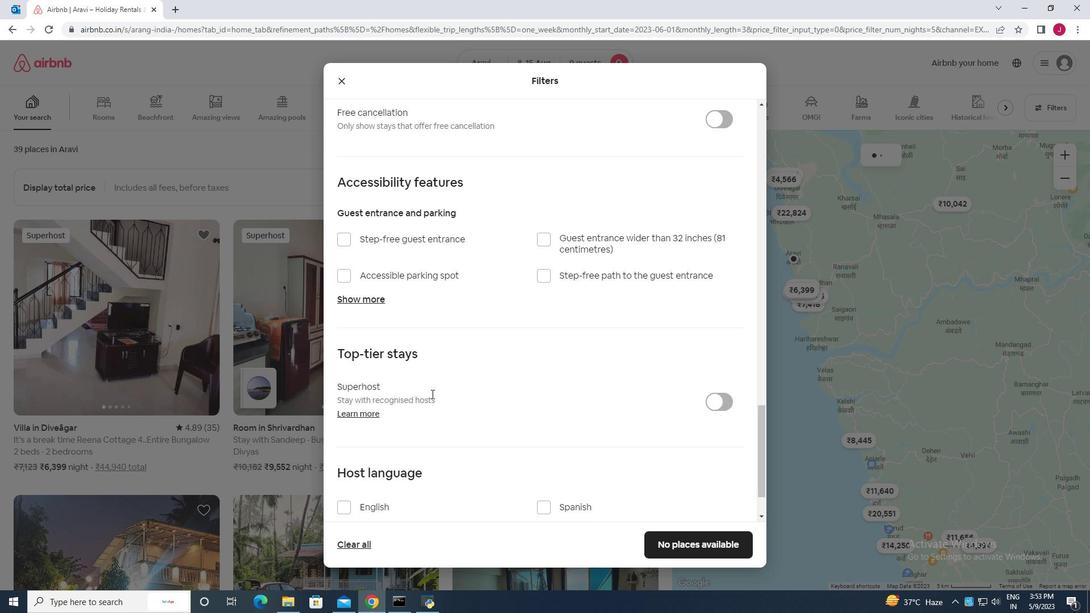 
Action: Mouse scrolled (431, 393) with delta (0, 0)
Screenshot: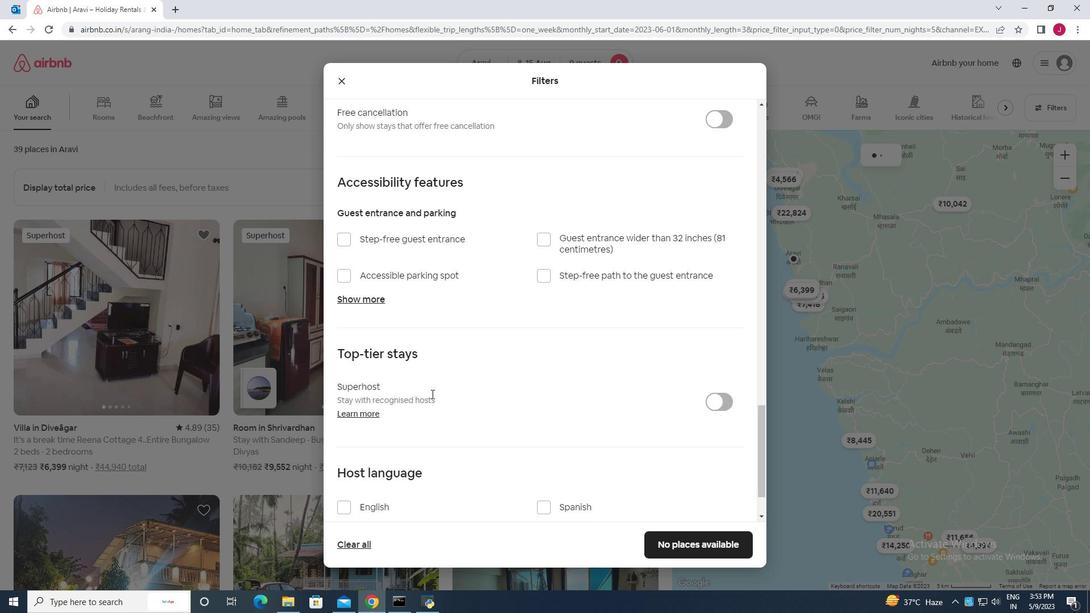 
Action: Mouse scrolled (431, 393) with delta (0, 0)
Screenshot: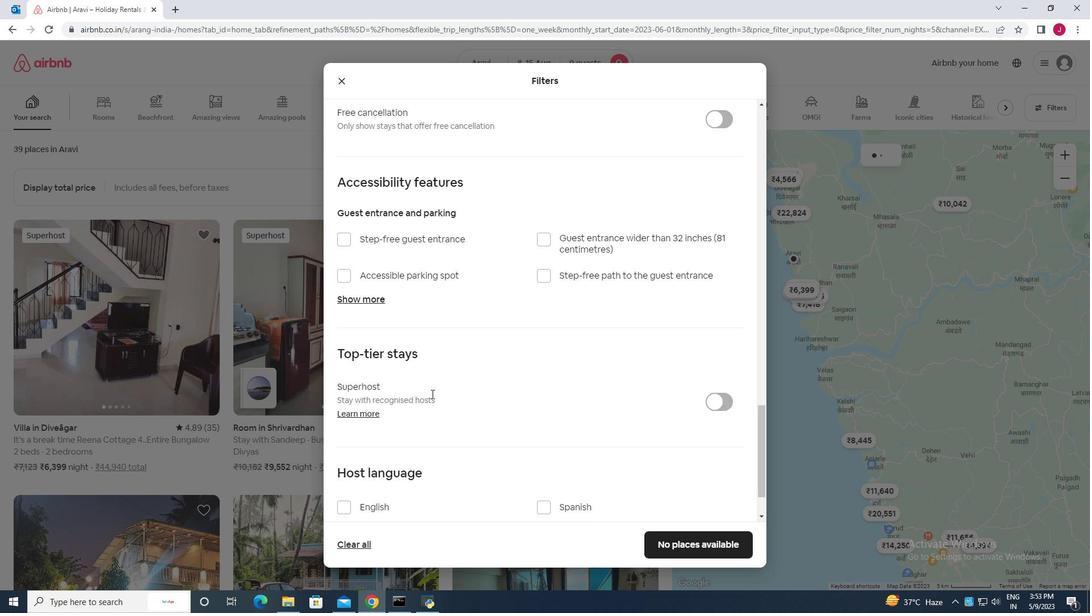 
Action: Mouse moved to (343, 440)
Screenshot: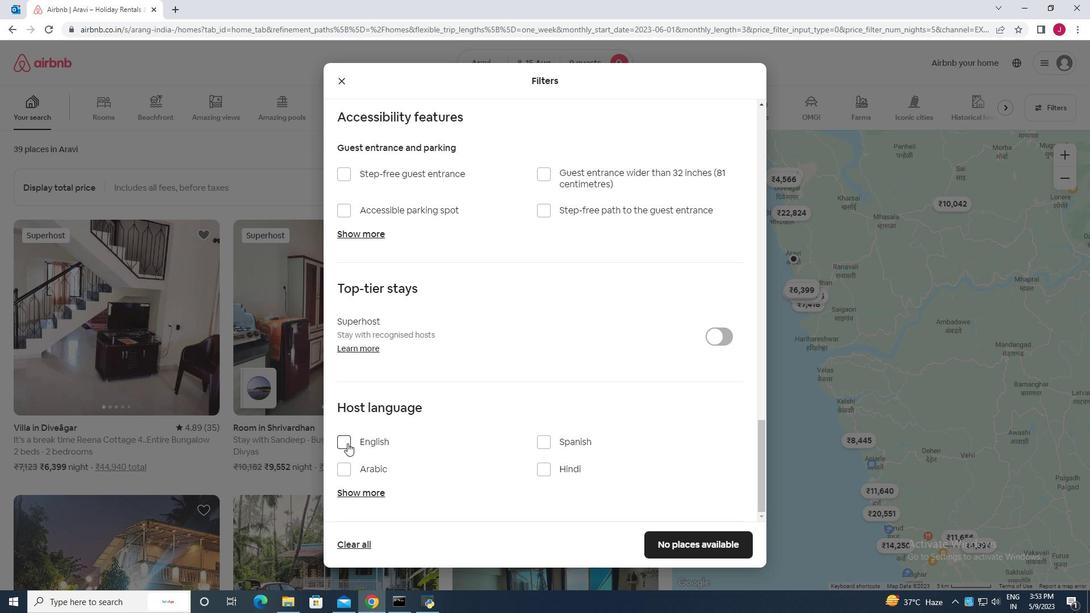 
Action: Mouse pressed left at (343, 440)
Screenshot: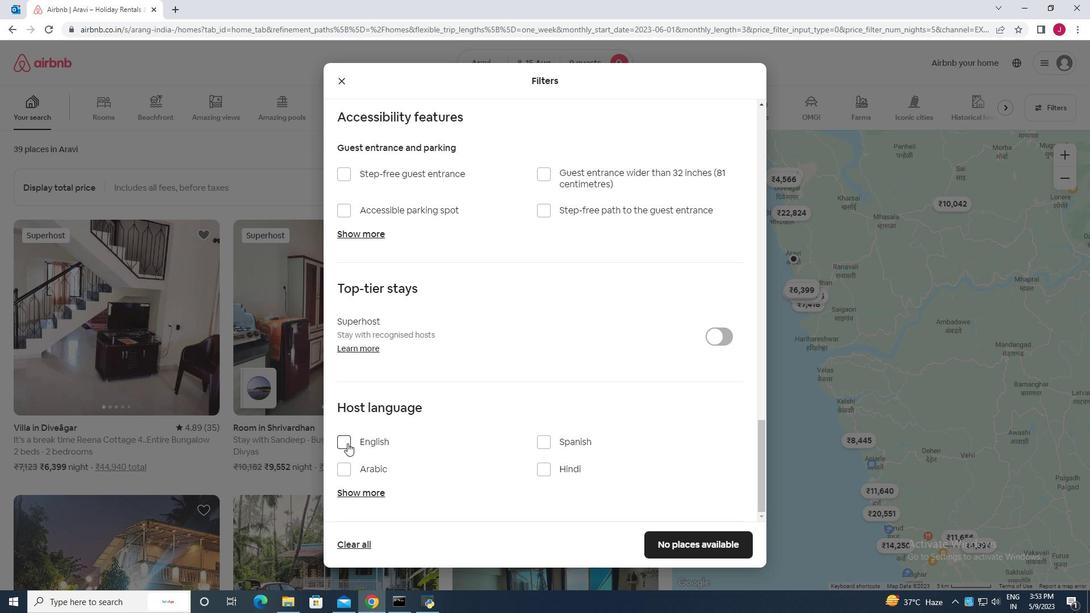 
Action: Mouse moved to (721, 545)
Screenshot: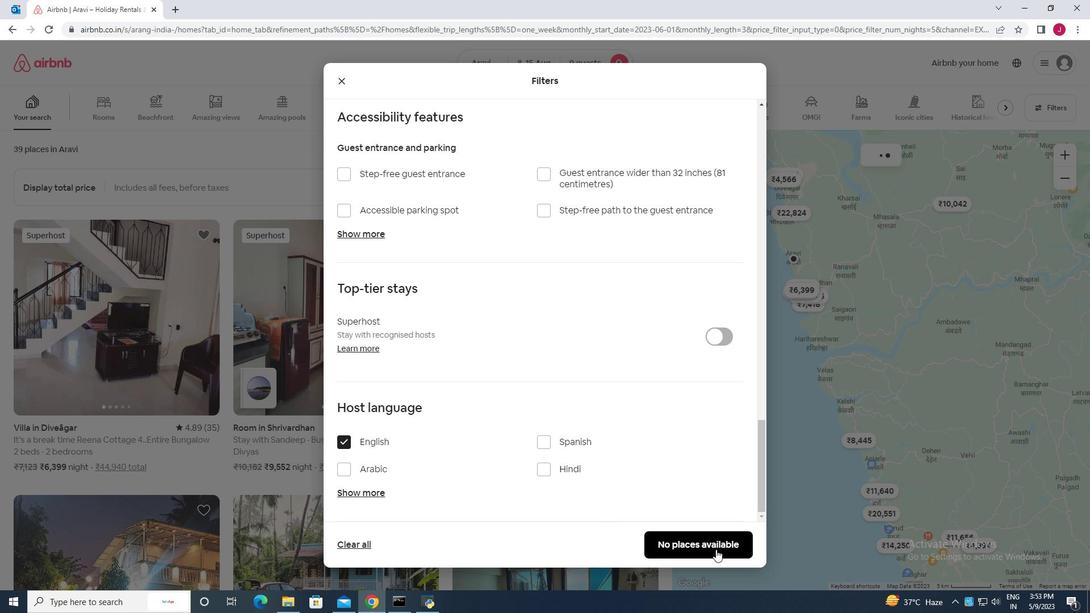 
Action: Mouse pressed left at (721, 545)
Screenshot: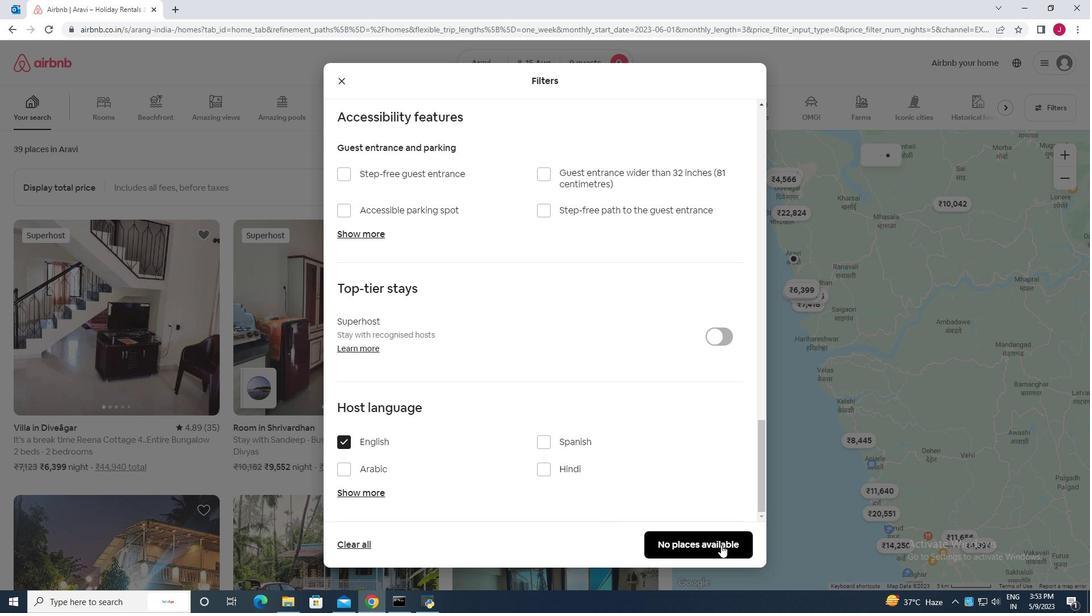 
Action: Mouse moved to (714, 538)
Screenshot: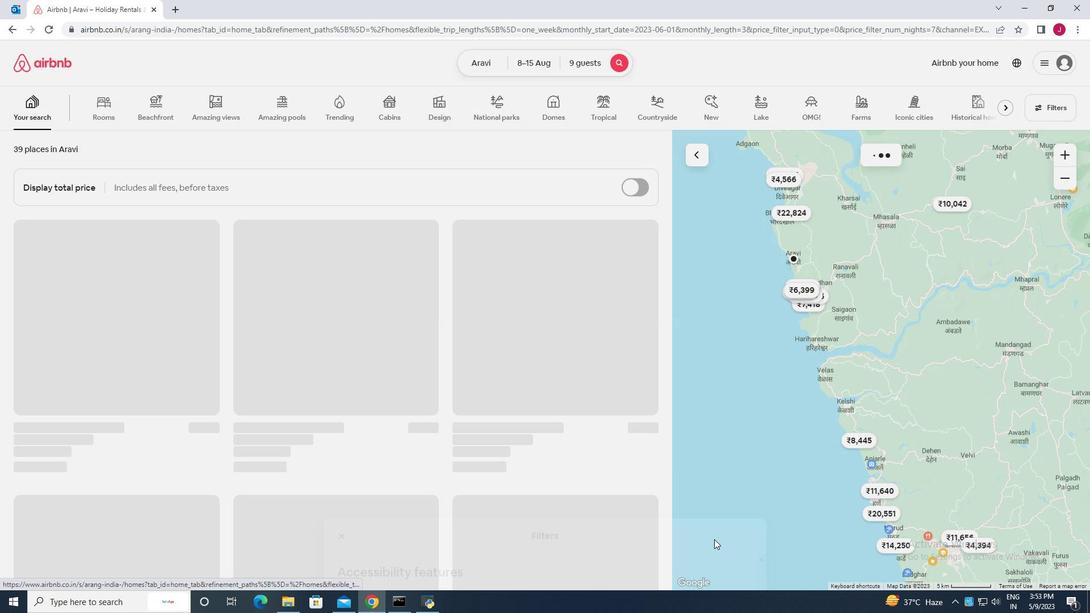 
